 Task: Find a place to stay in Tengzhou, China from 5th to 16th June for 2 guests, applying filters for price range and amenities.
Action: Mouse moved to (429, 101)
Screenshot: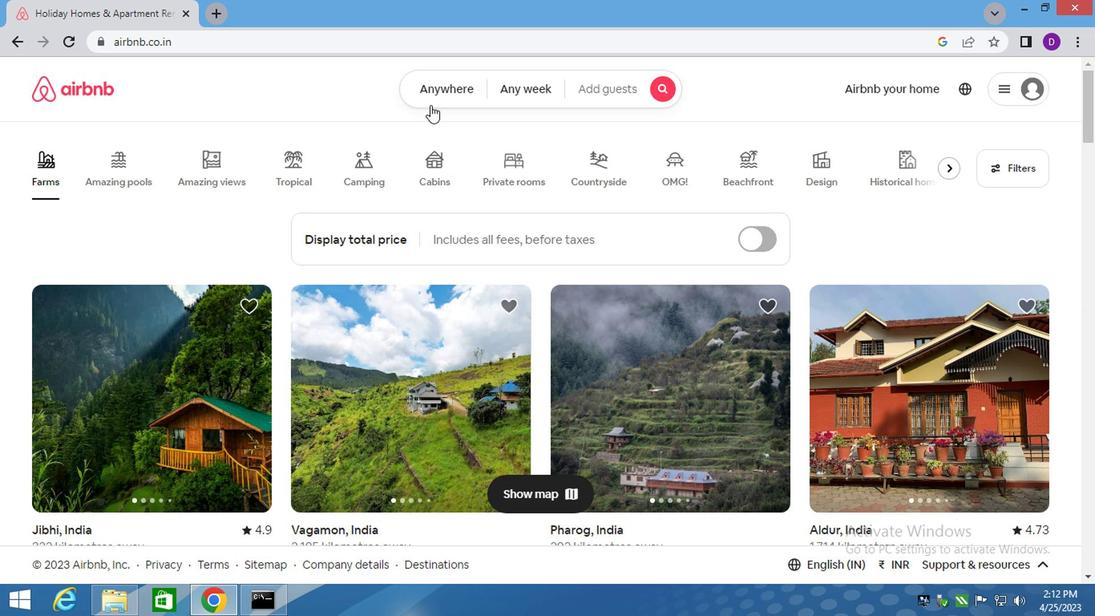 
Action: Mouse pressed left at (429, 101)
Screenshot: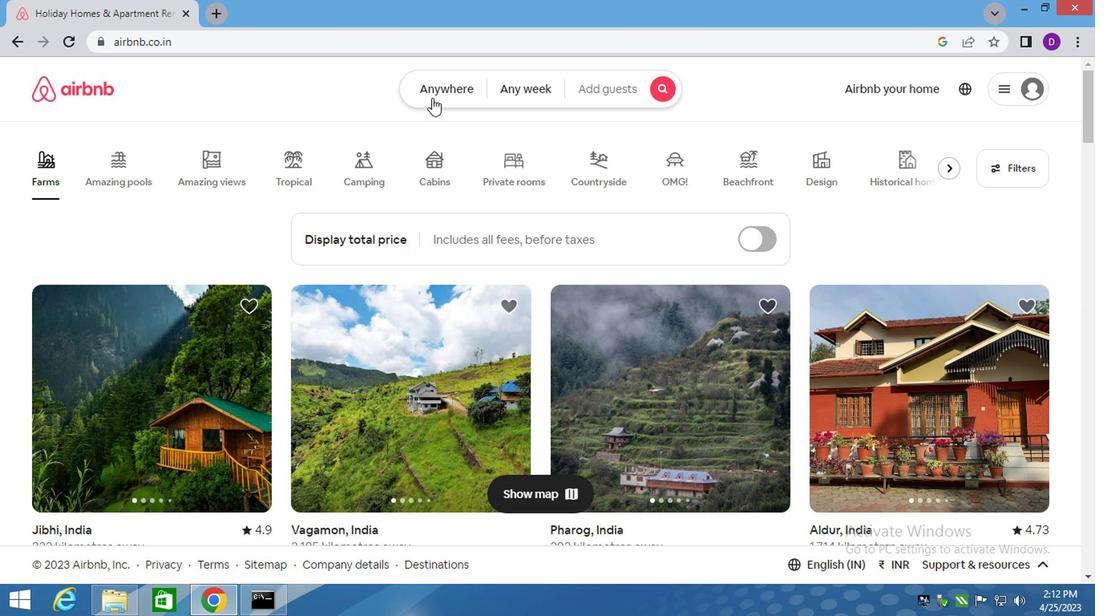 
Action: Mouse moved to (290, 160)
Screenshot: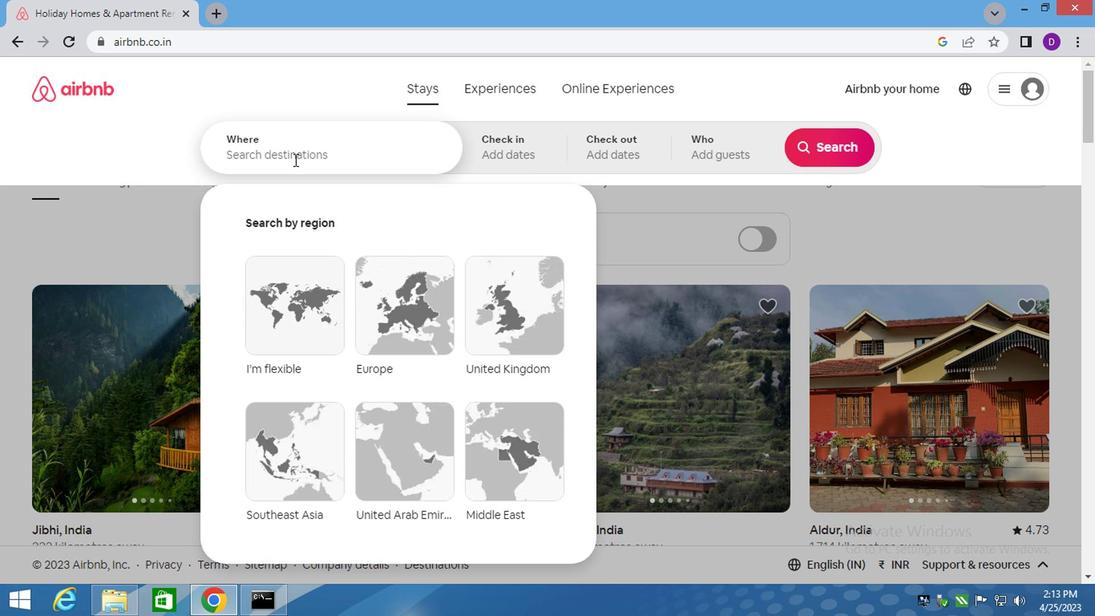 
Action: Mouse pressed left at (290, 160)
Screenshot: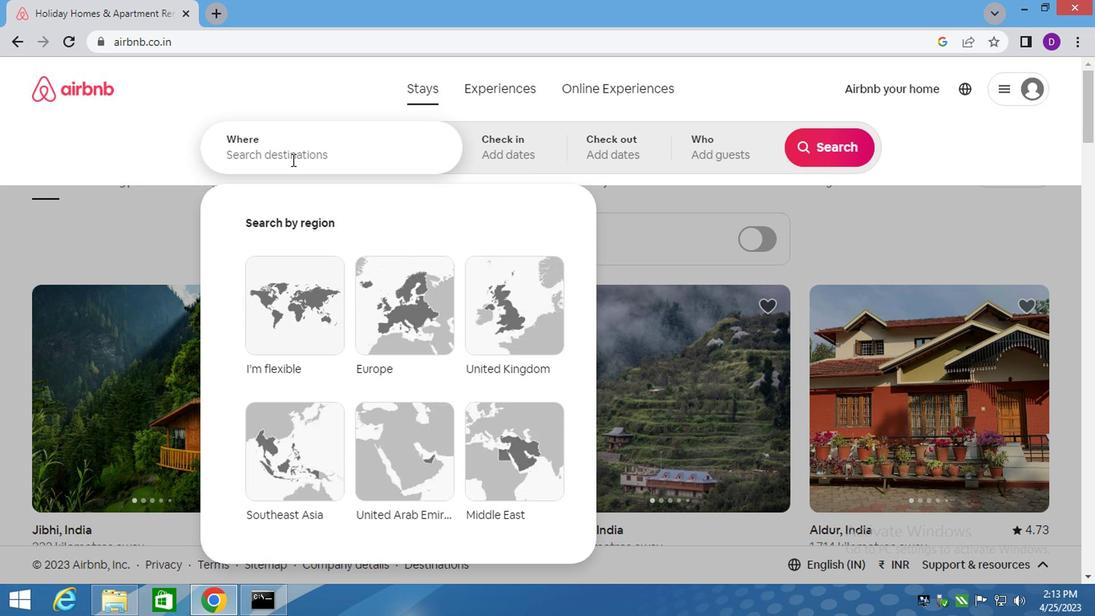 
Action: Key pressed <Key.shift><Key.shift>TENGZHOU,<Key.space><Key.shift><Key.shift><Key.shift><Key.shift><Key.shift>CHINA<Key.enter>
Screenshot: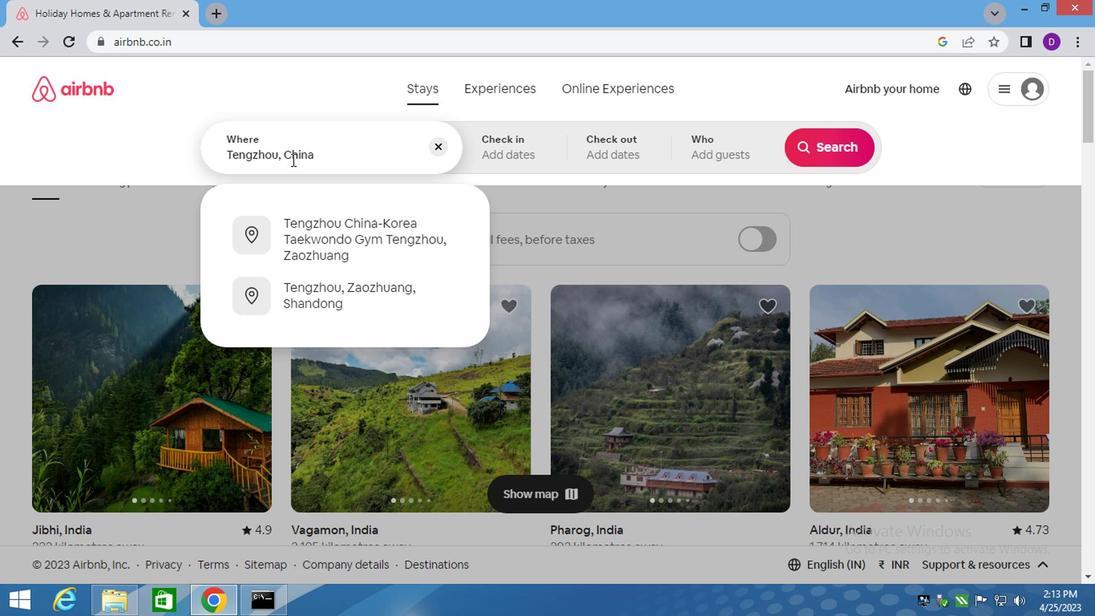 
Action: Mouse moved to (757, 334)
Screenshot: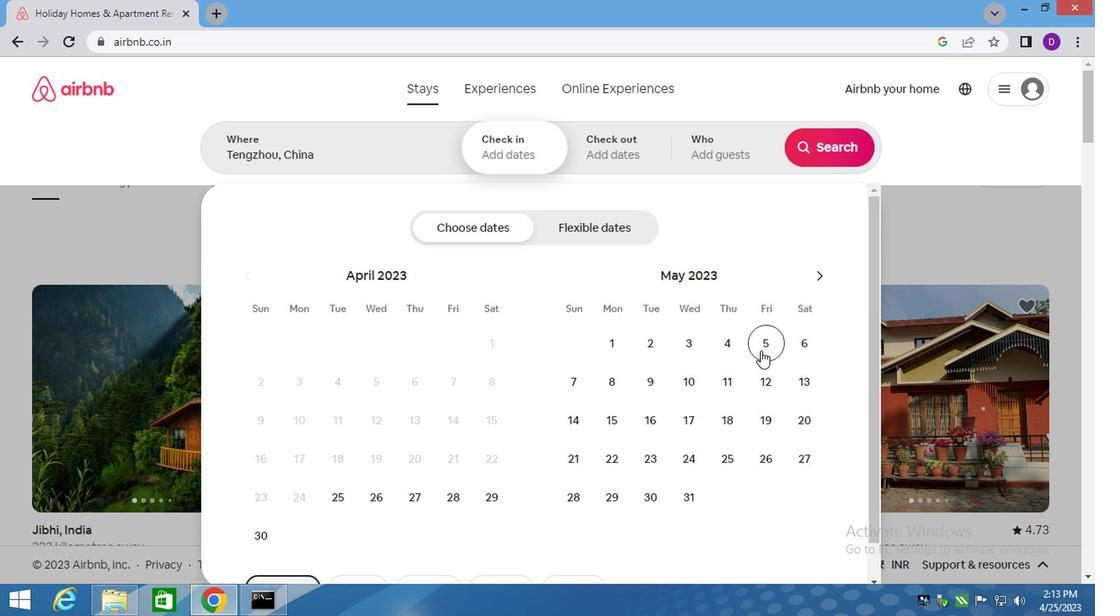 
Action: Mouse pressed left at (757, 334)
Screenshot: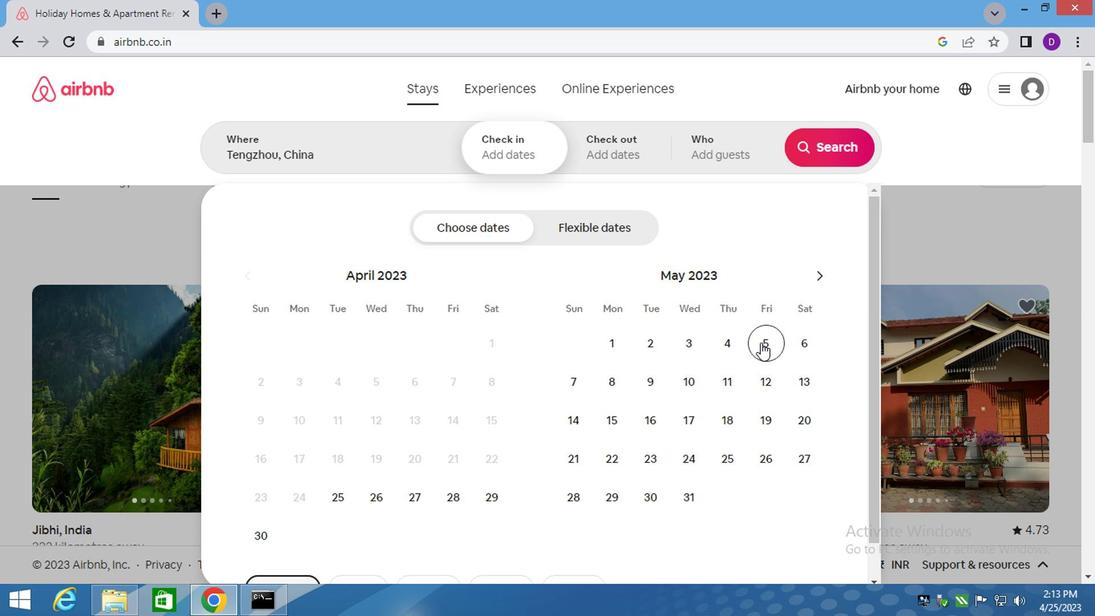 
Action: Mouse moved to (759, 329)
Screenshot: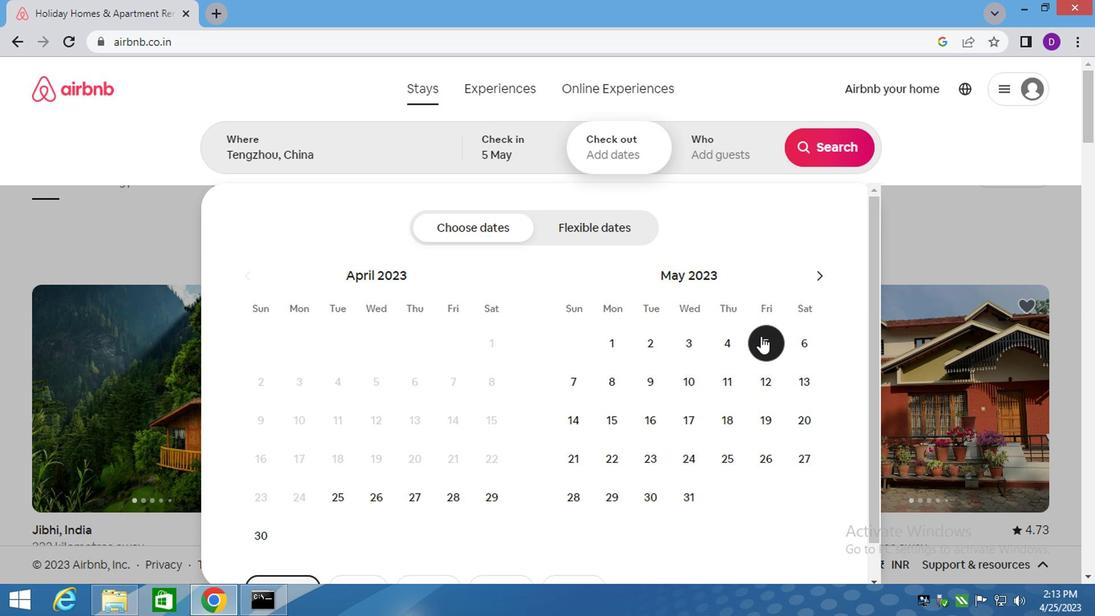 
Action: Mouse pressed left at (759, 329)
Screenshot: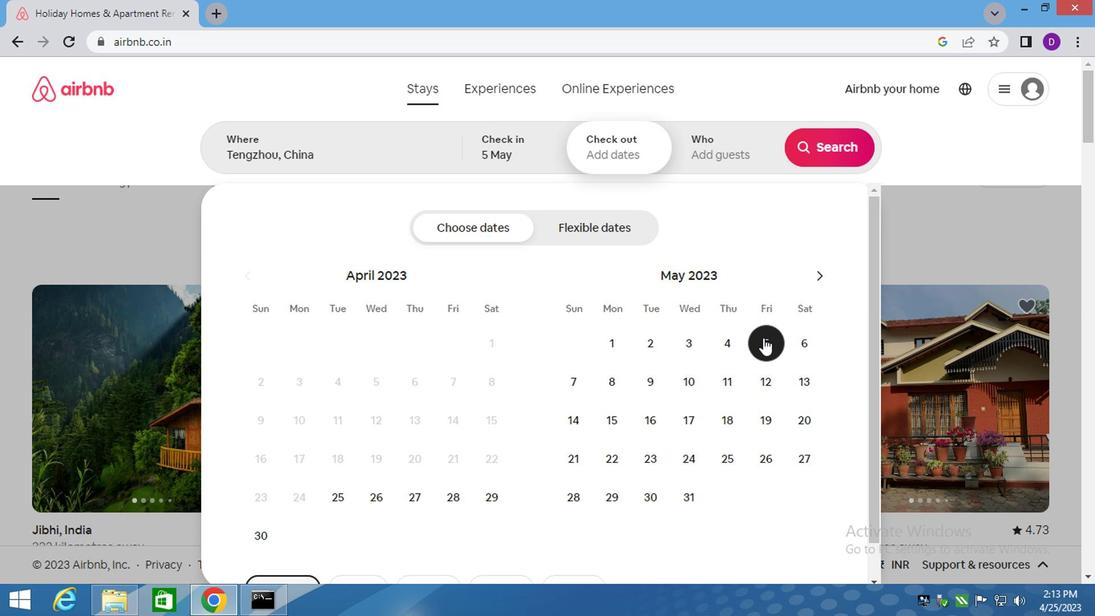 
Action: Mouse moved to (818, 271)
Screenshot: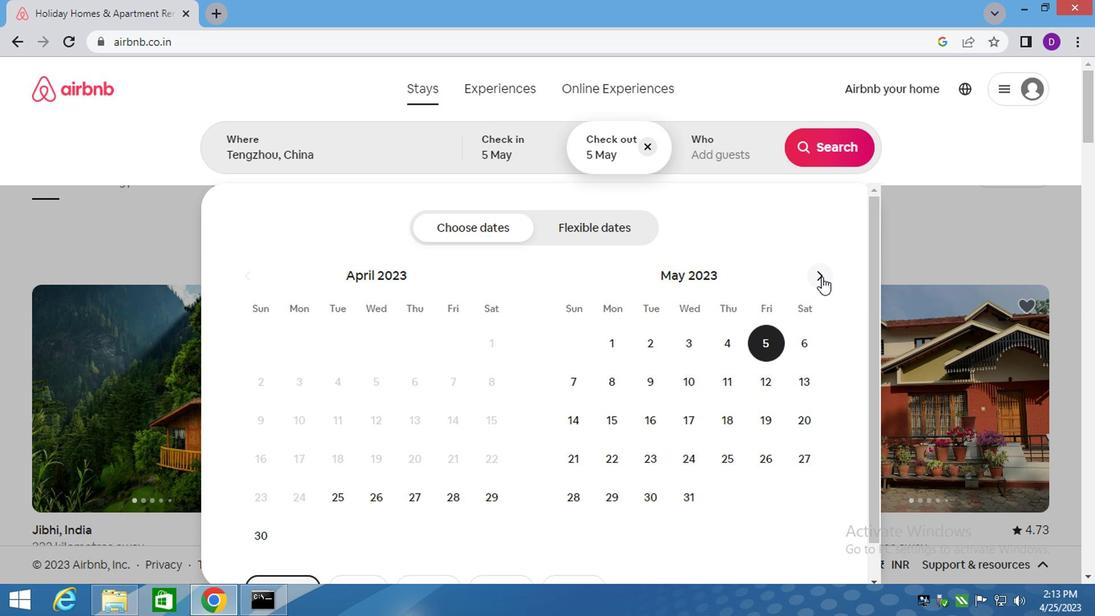 
Action: Mouse pressed left at (818, 271)
Screenshot: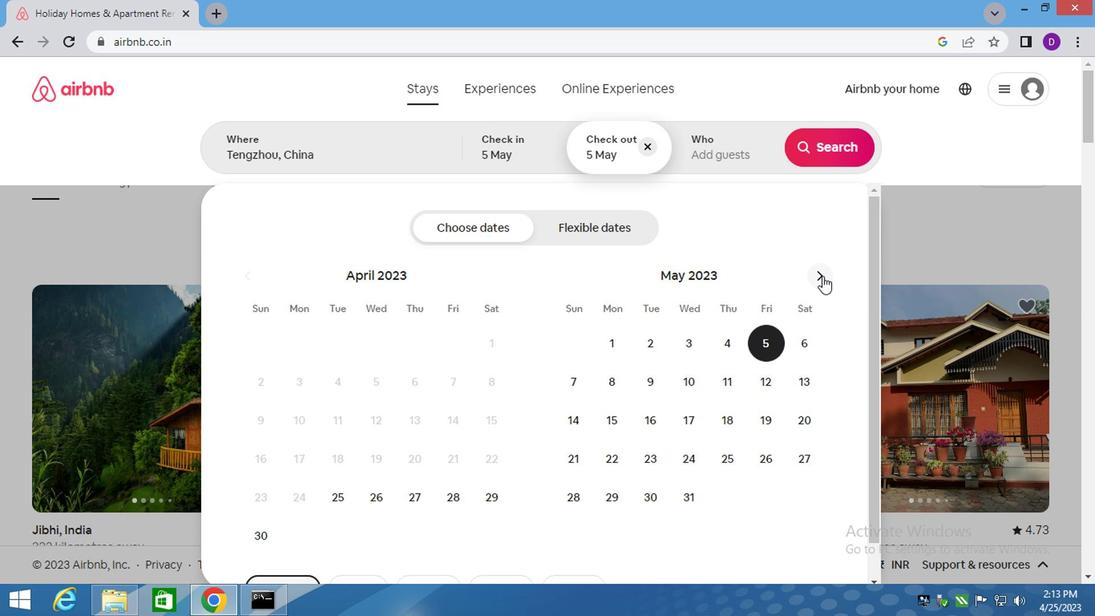 
Action: Mouse moved to (244, 275)
Screenshot: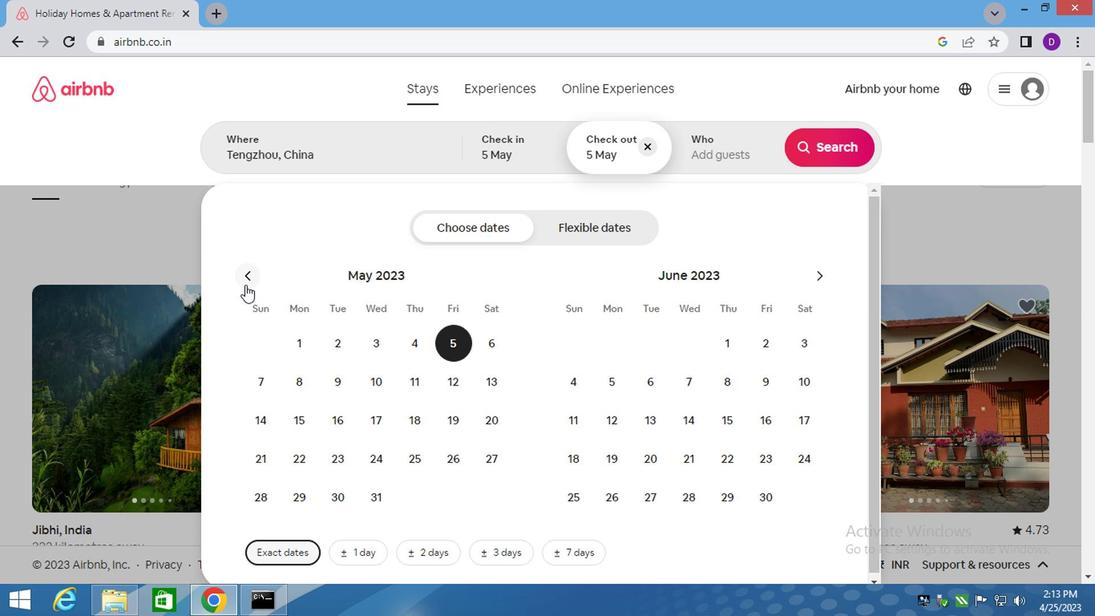 
Action: Mouse pressed left at (244, 275)
Screenshot: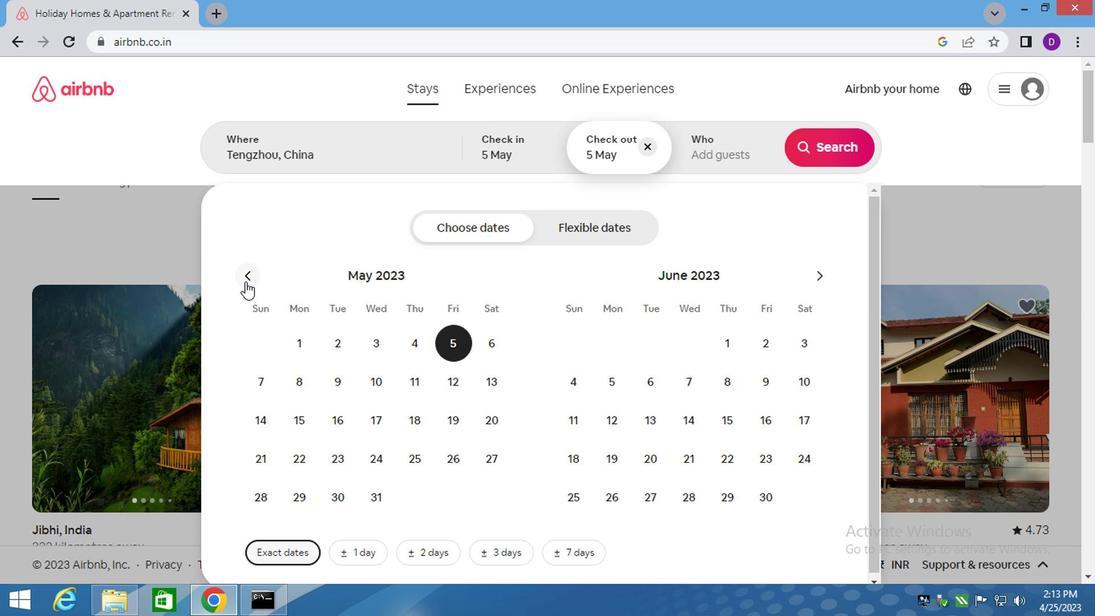 
Action: Mouse moved to (578, 225)
Screenshot: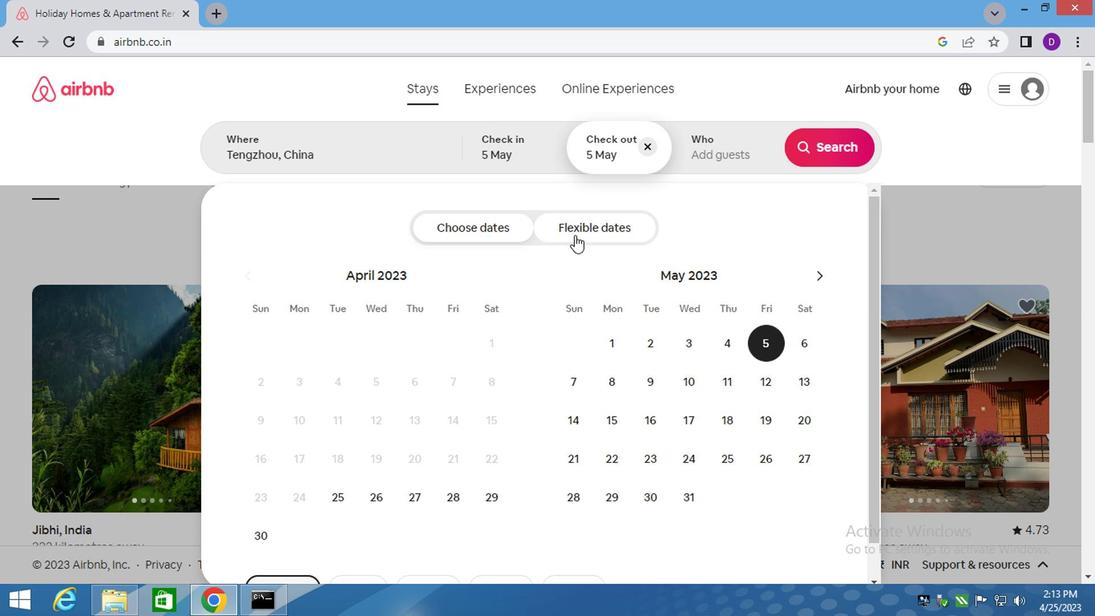 
Action: Mouse pressed left at (578, 225)
Screenshot: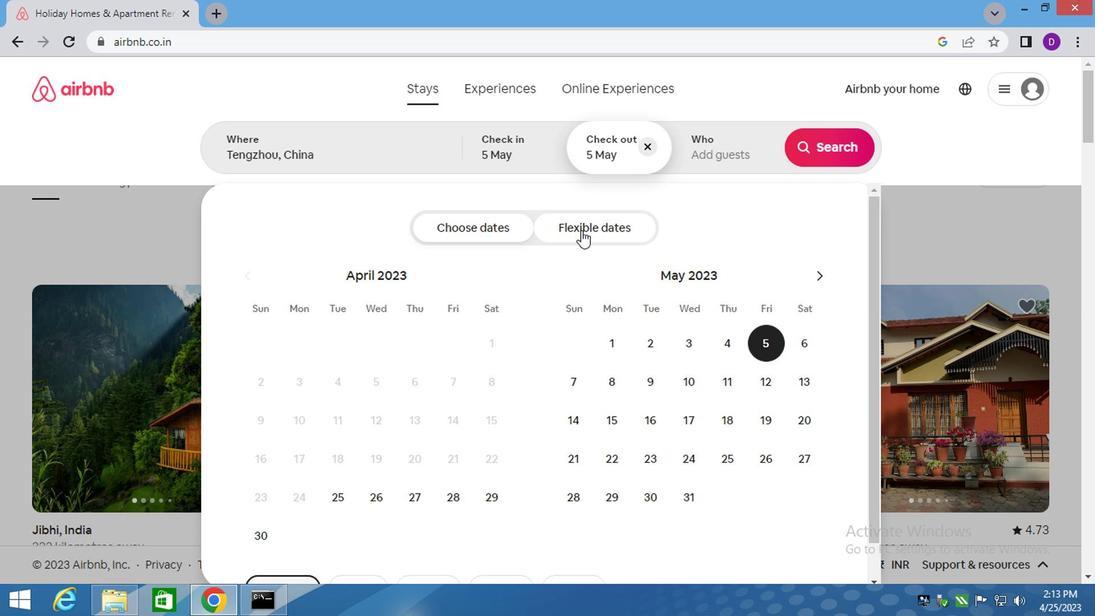 
Action: Mouse moved to (473, 225)
Screenshot: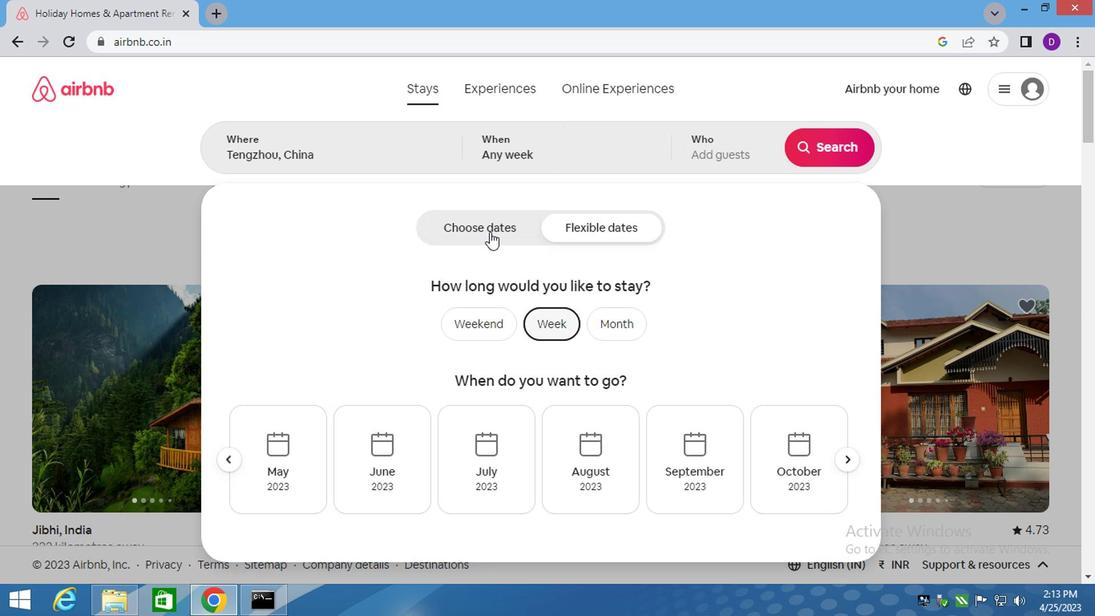 
Action: Mouse pressed left at (473, 225)
Screenshot: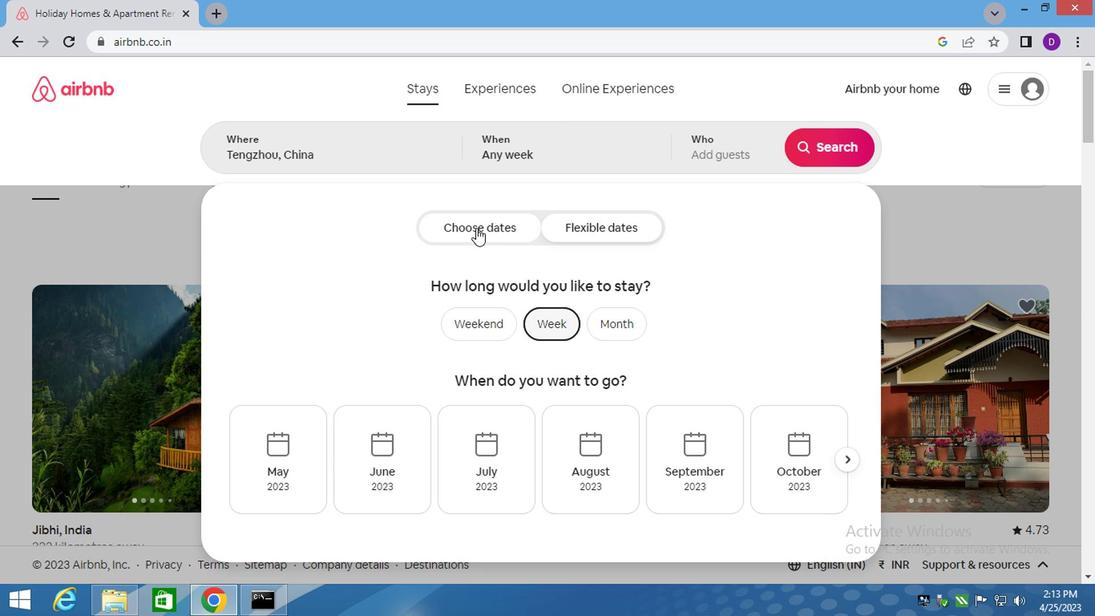 
Action: Mouse moved to (501, 143)
Screenshot: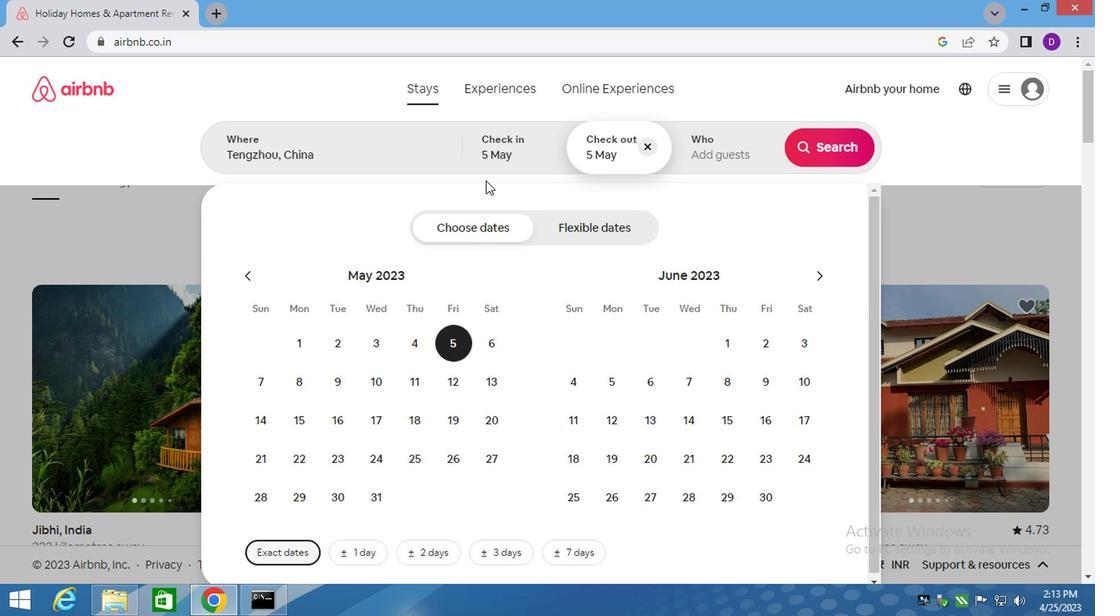 
Action: Mouse pressed left at (501, 143)
Screenshot: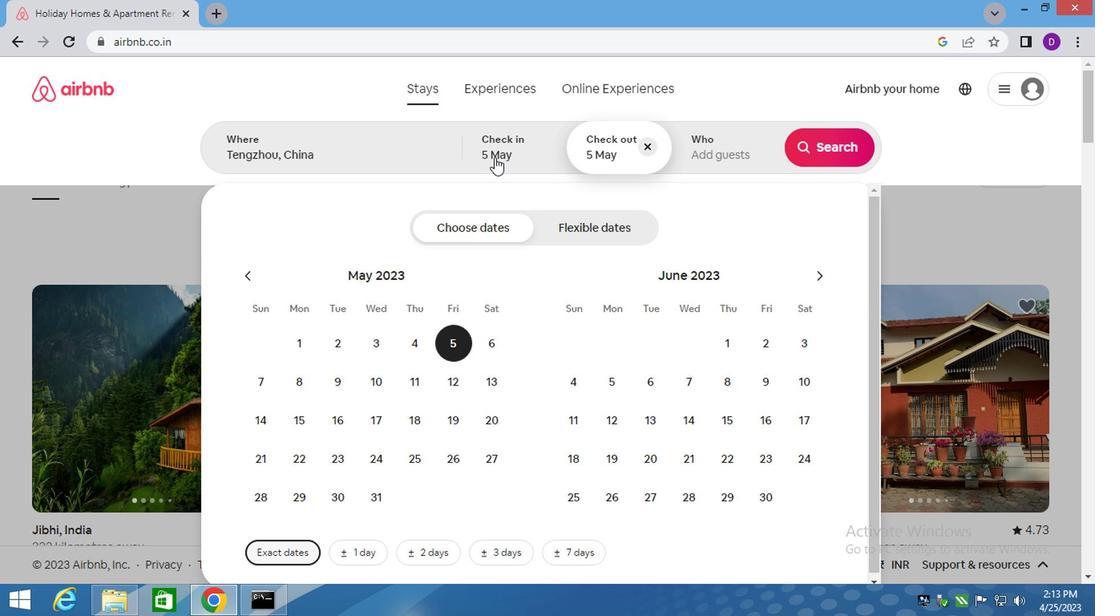 
Action: Mouse moved to (446, 330)
Screenshot: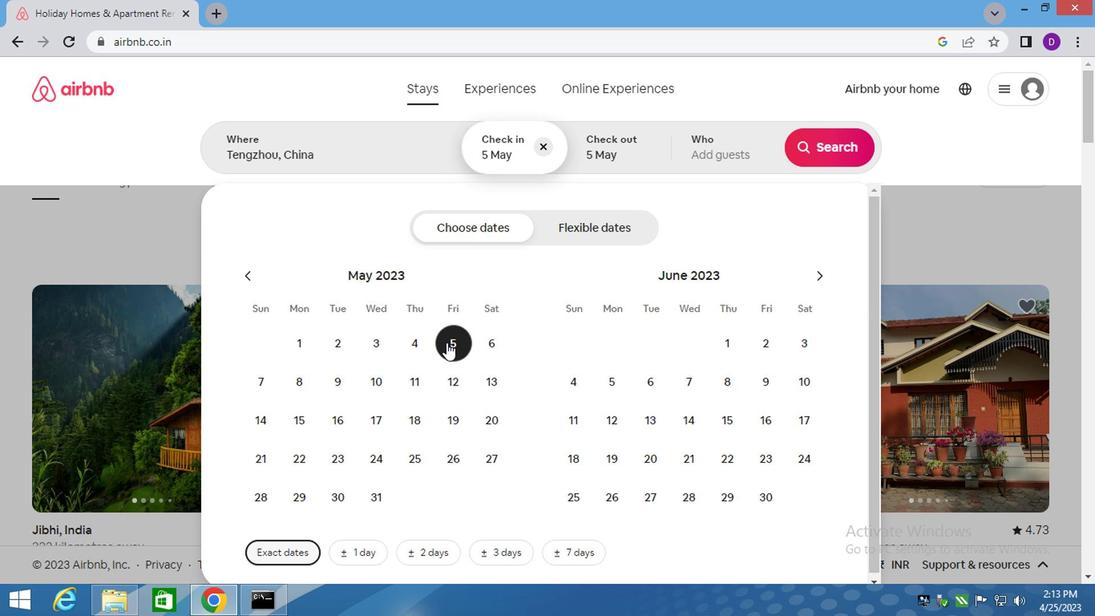 
Action: Mouse pressed left at (446, 330)
Screenshot: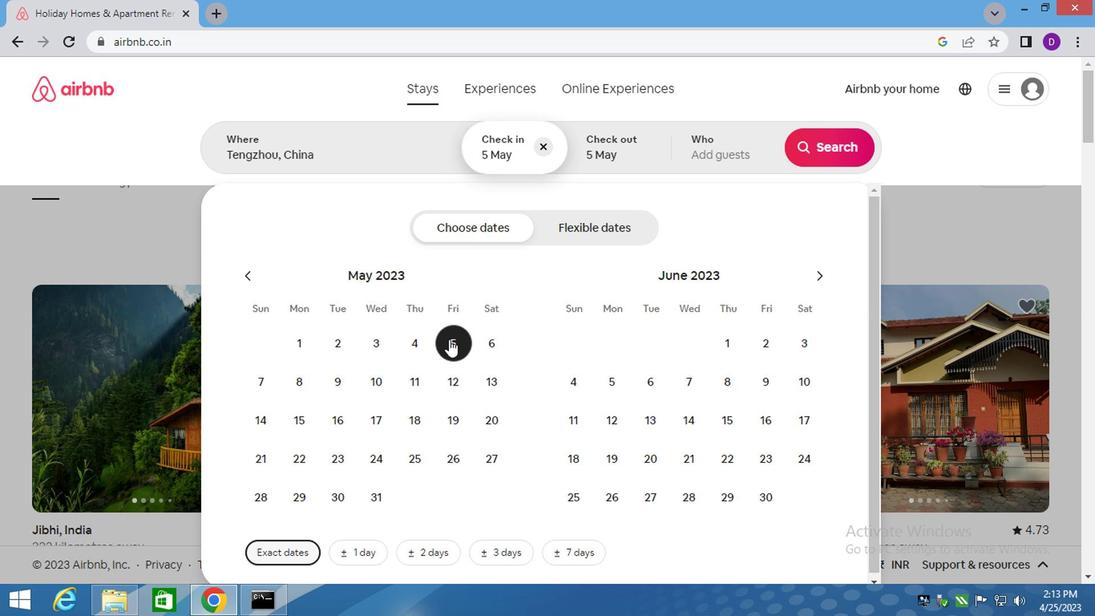 
Action: Mouse moved to (449, 337)
Screenshot: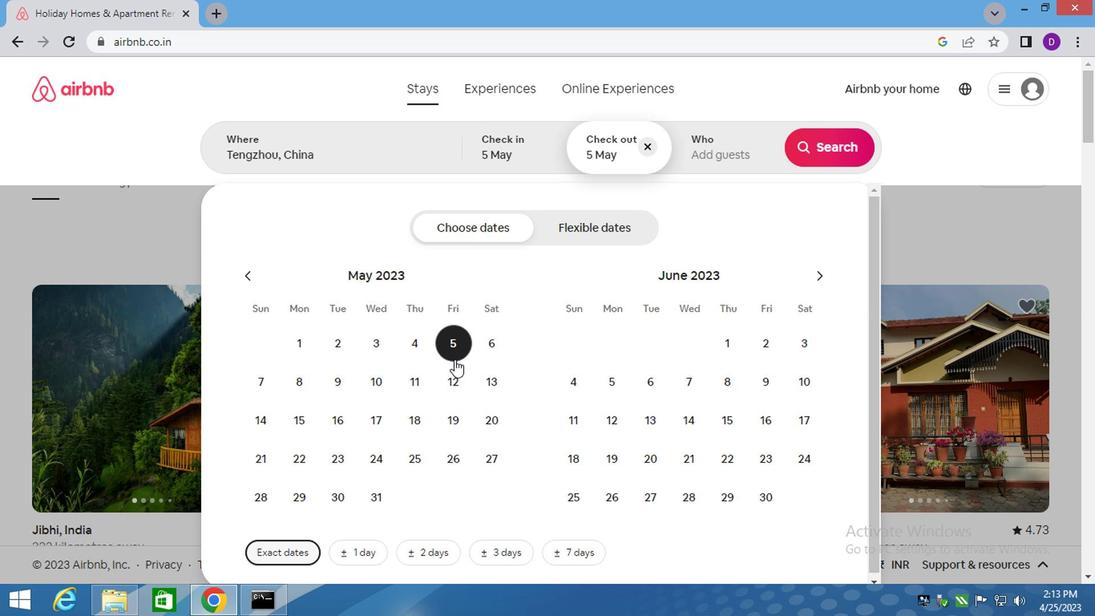 
Action: Mouse pressed left at (449, 337)
Screenshot: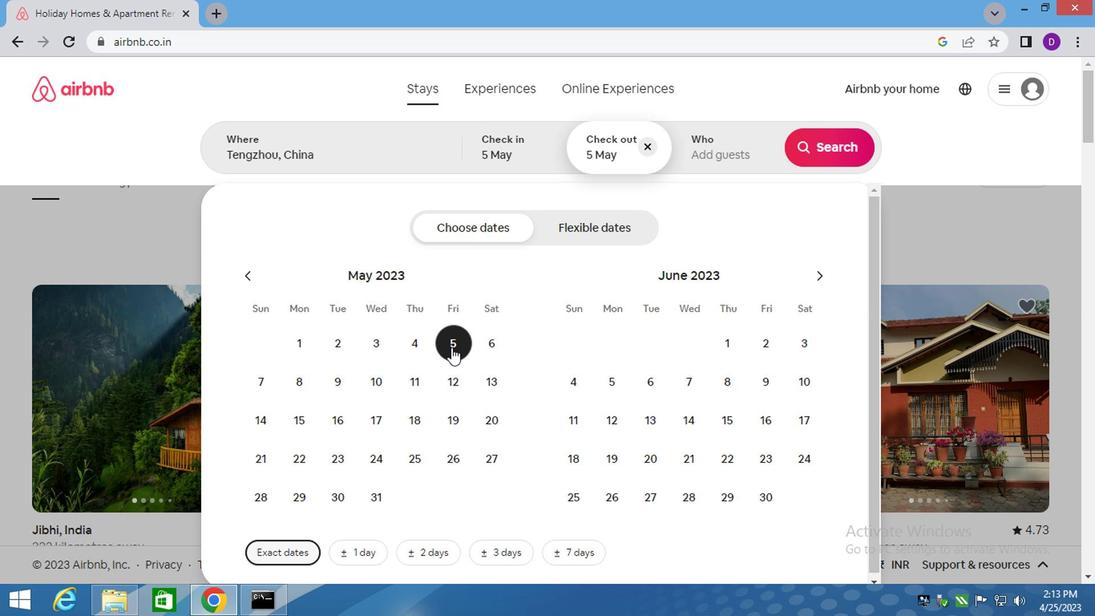 
Action: Mouse moved to (492, 148)
Screenshot: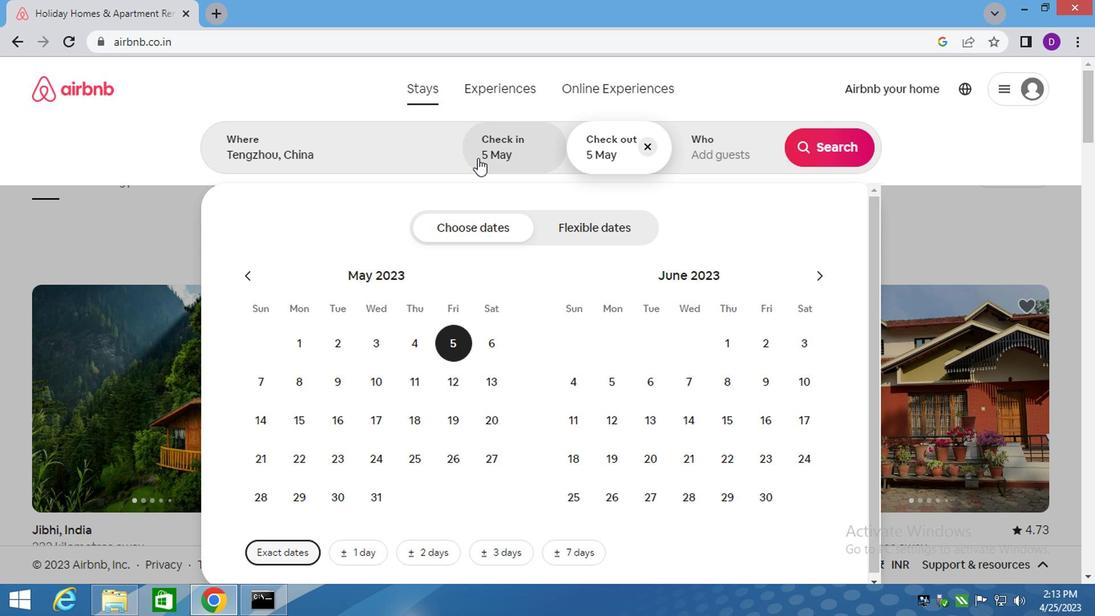 
Action: Mouse pressed left at (492, 148)
Screenshot: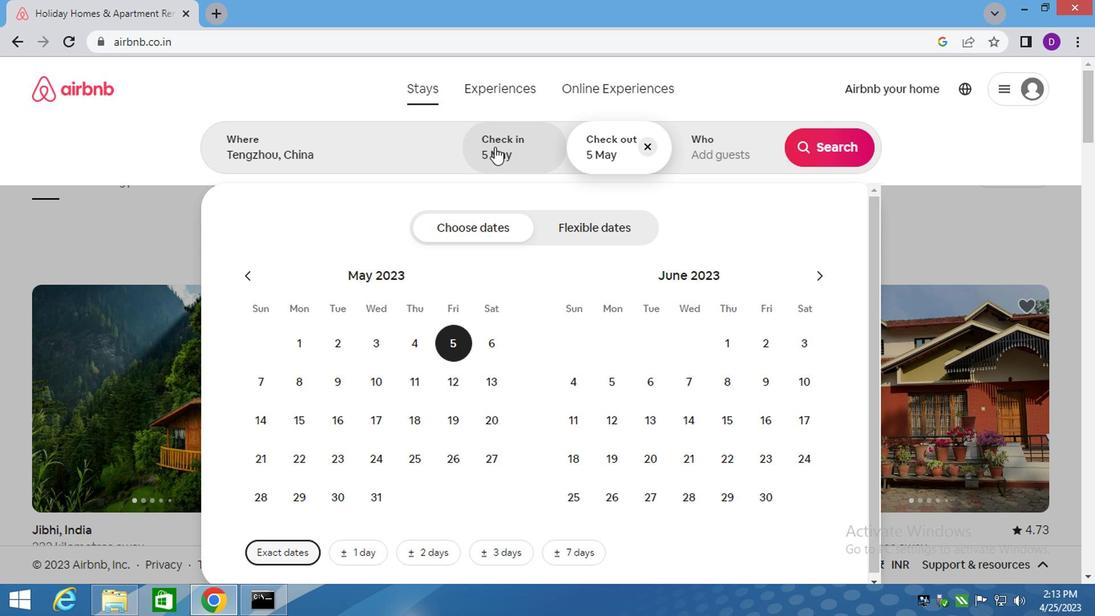 
Action: Mouse moved to (615, 373)
Screenshot: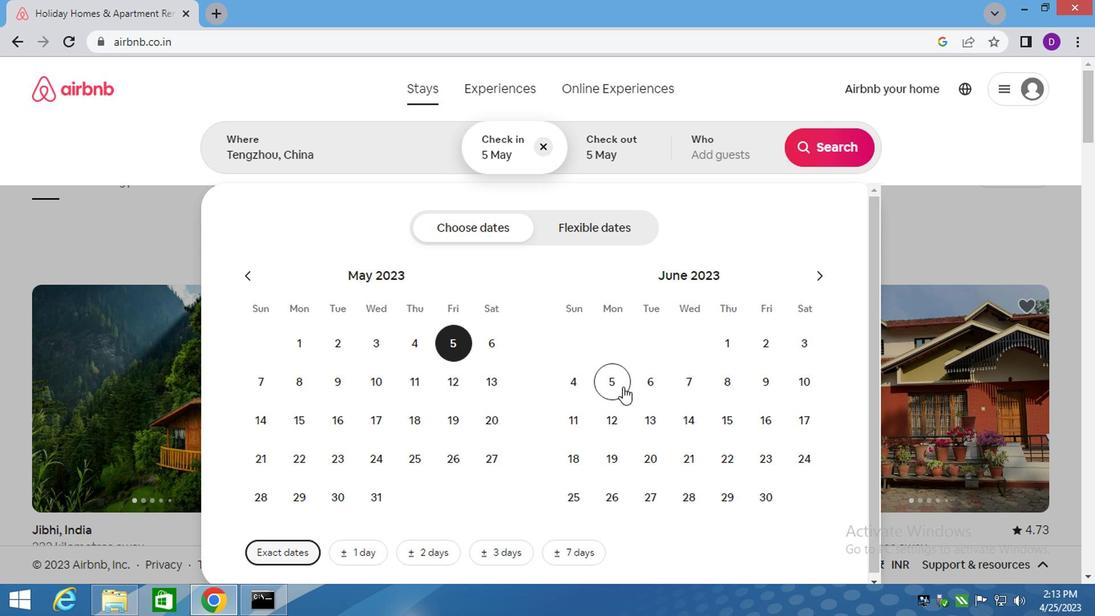 
Action: Mouse pressed left at (615, 373)
Screenshot: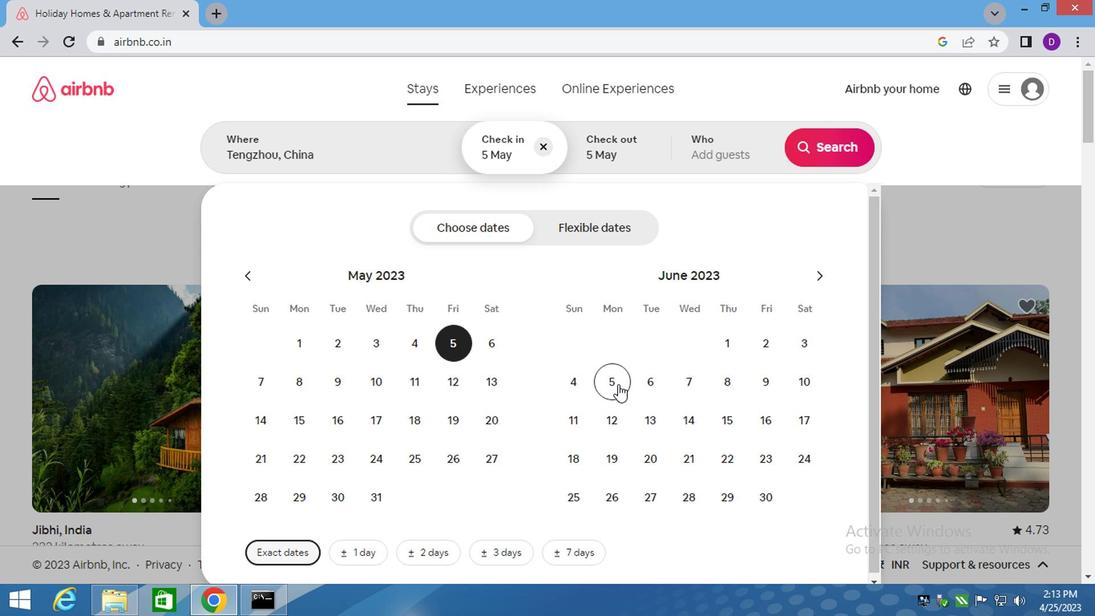 
Action: Mouse moved to (750, 404)
Screenshot: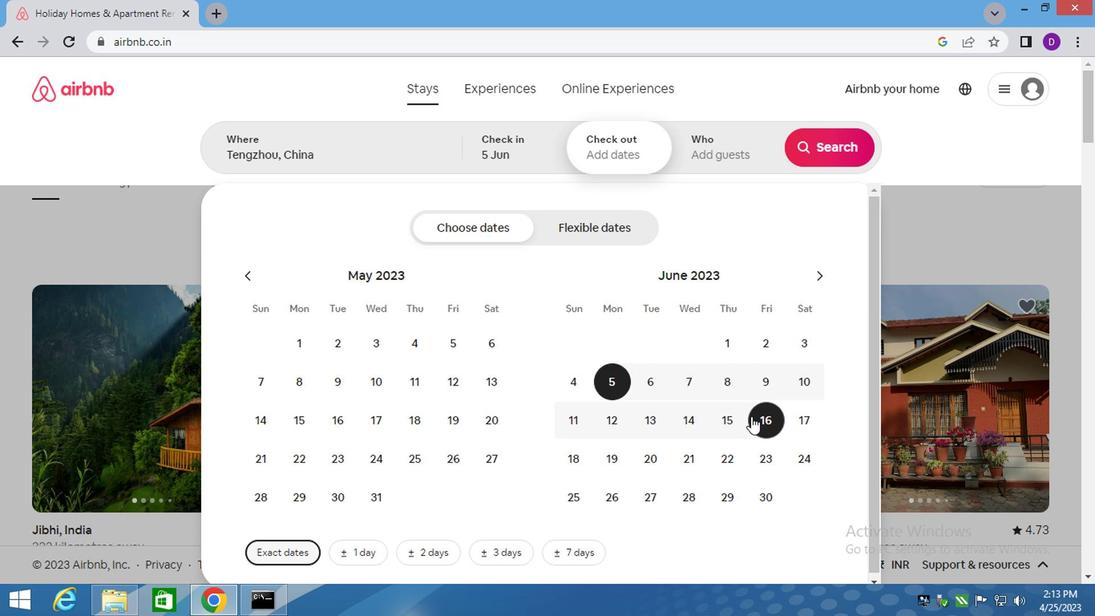 
Action: Mouse pressed left at (750, 404)
Screenshot: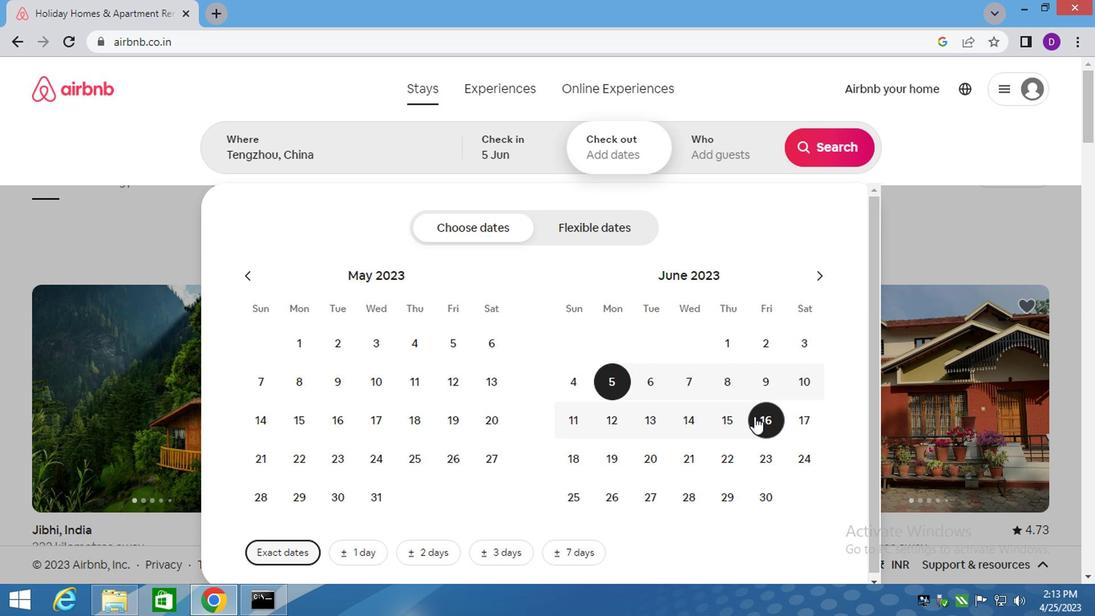
Action: Mouse moved to (709, 155)
Screenshot: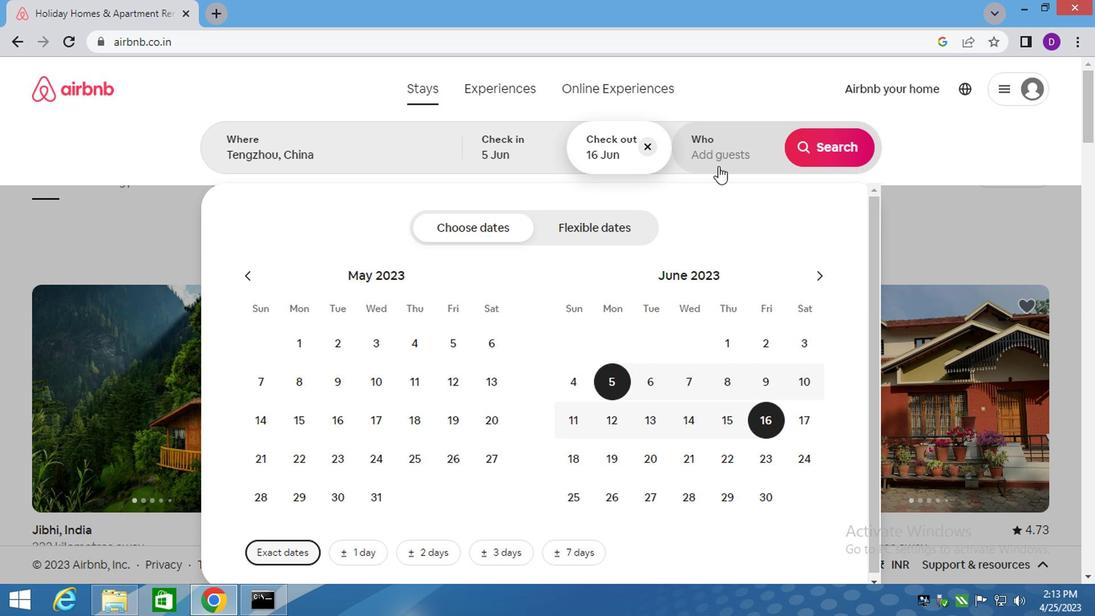 
Action: Mouse pressed left at (709, 155)
Screenshot: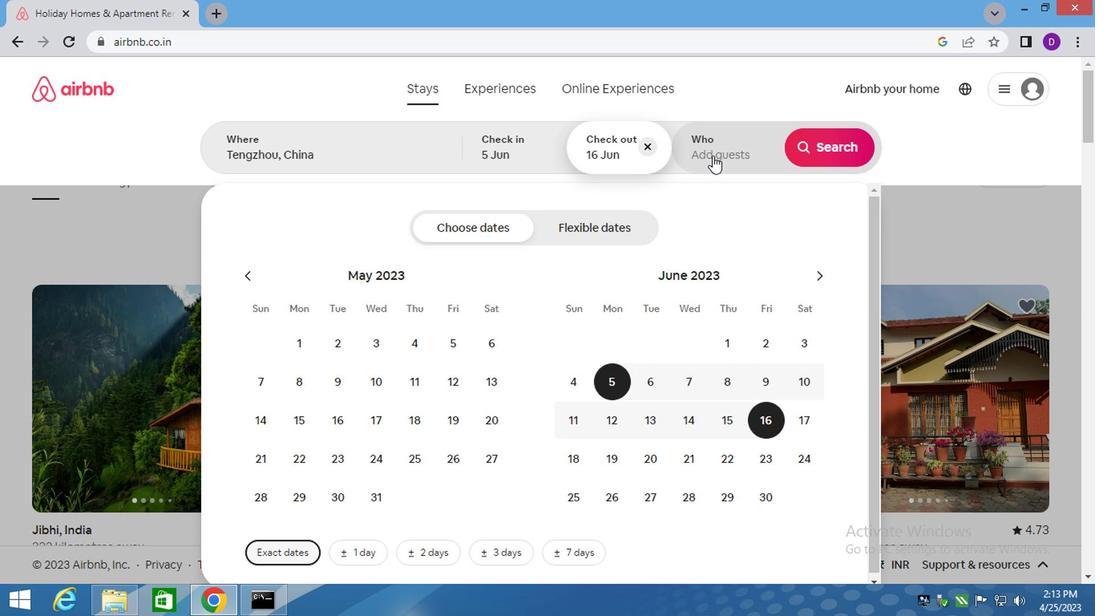 
Action: Mouse moved to (829, 235)
Screenshot: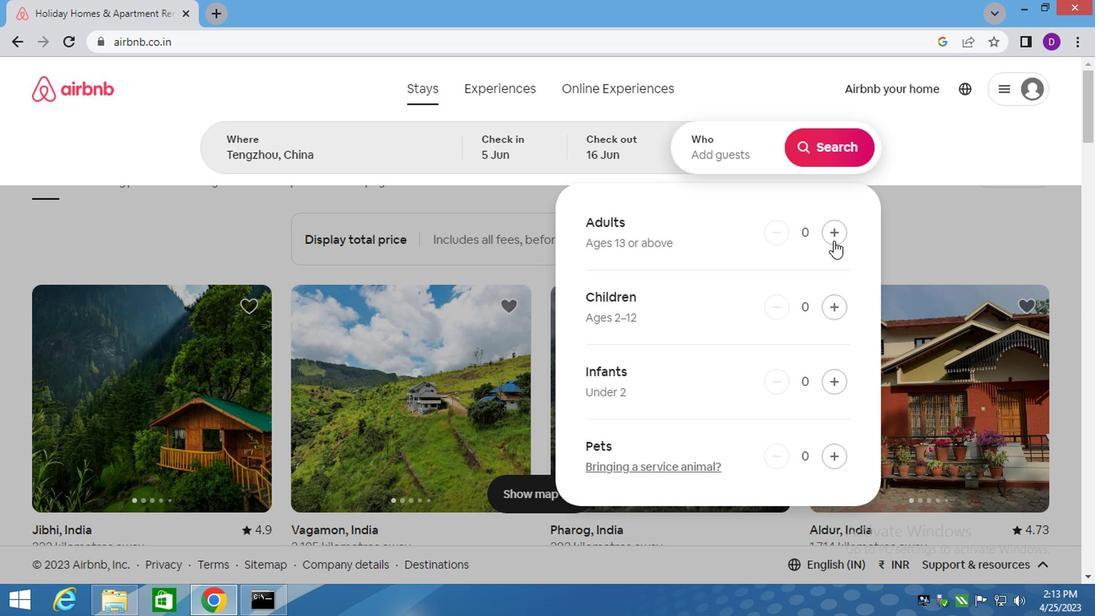 
Action: Mouse pressed left at (829, 235)
Screenshot: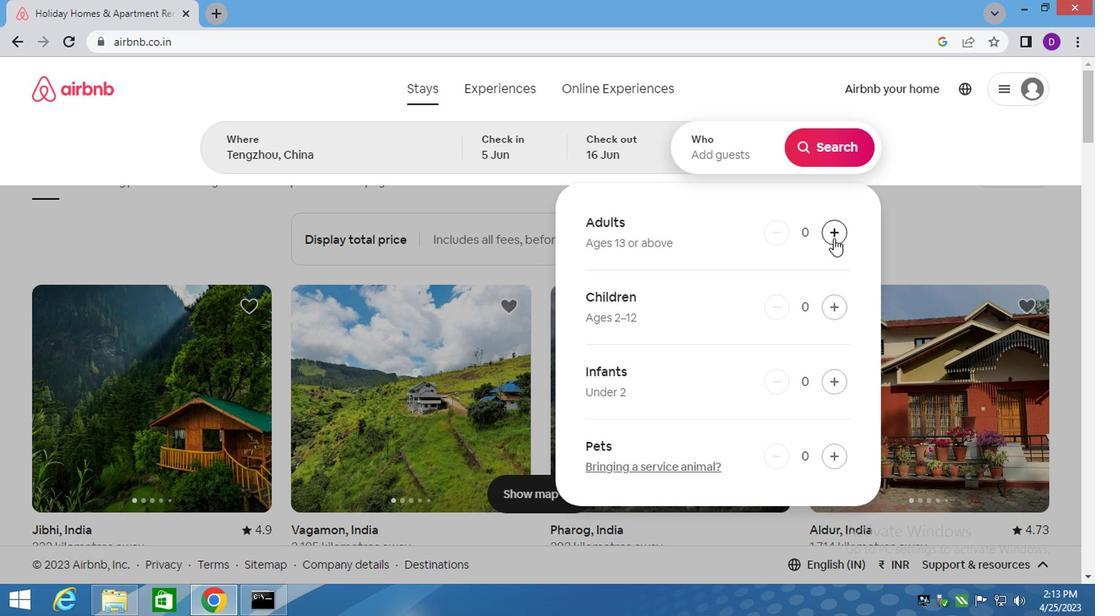 
Action: Mouse pressed left at (829, 235)
Screenshot: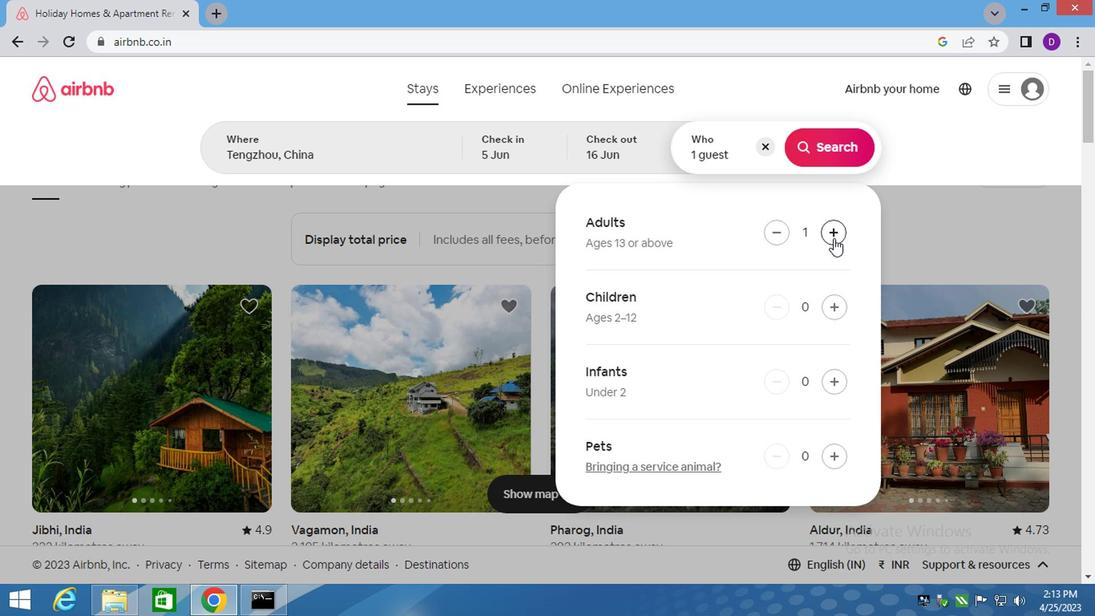 
Action: Mouse moved to (821, 146)
Screenshot: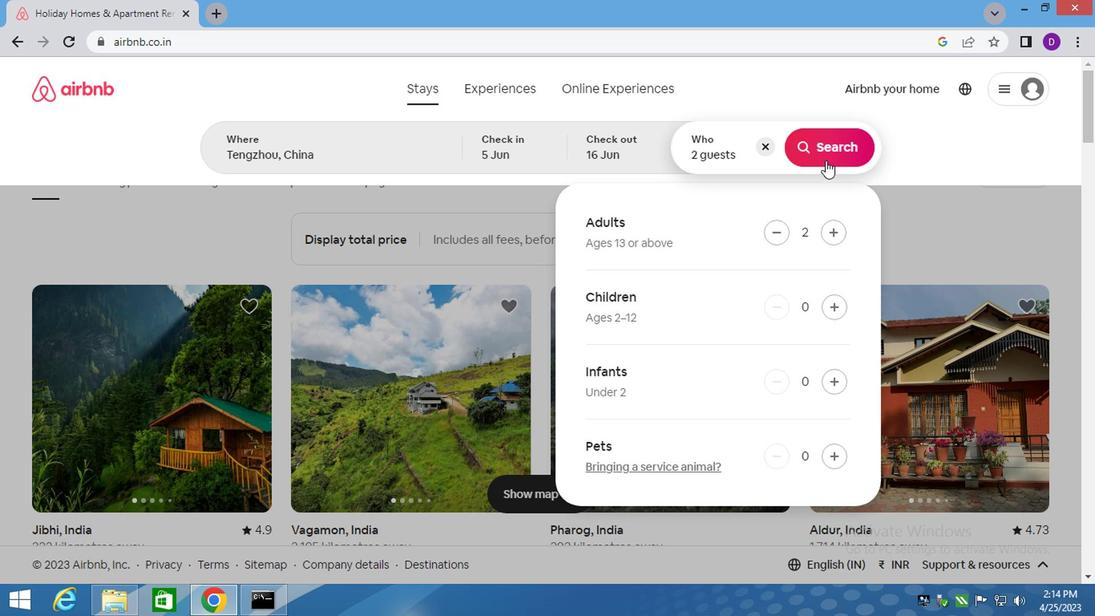 
Action: Mouse pressed left at (821, 146)
Screenshot: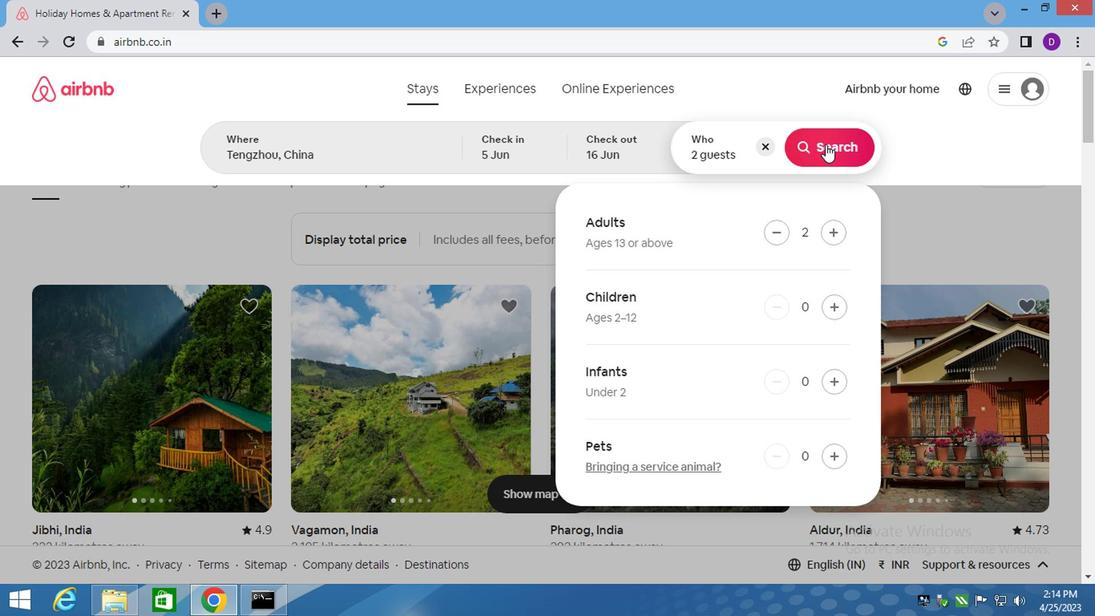 
Action: Mouse moved to (1010, 152)
Screenshot: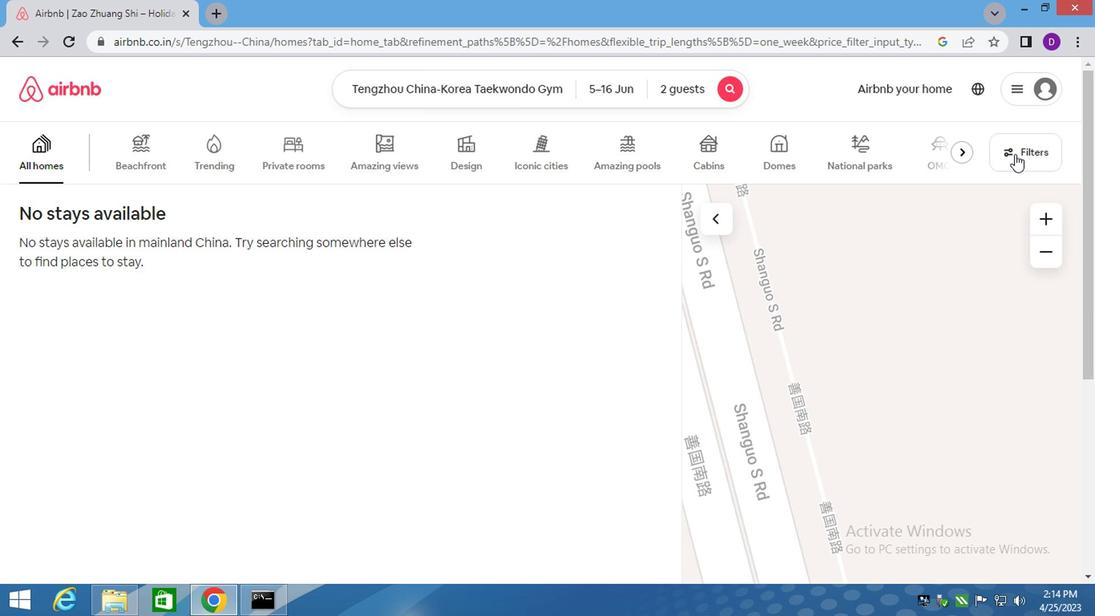 
Action: Mouse pressed left at (1010, 152)
Screenshot: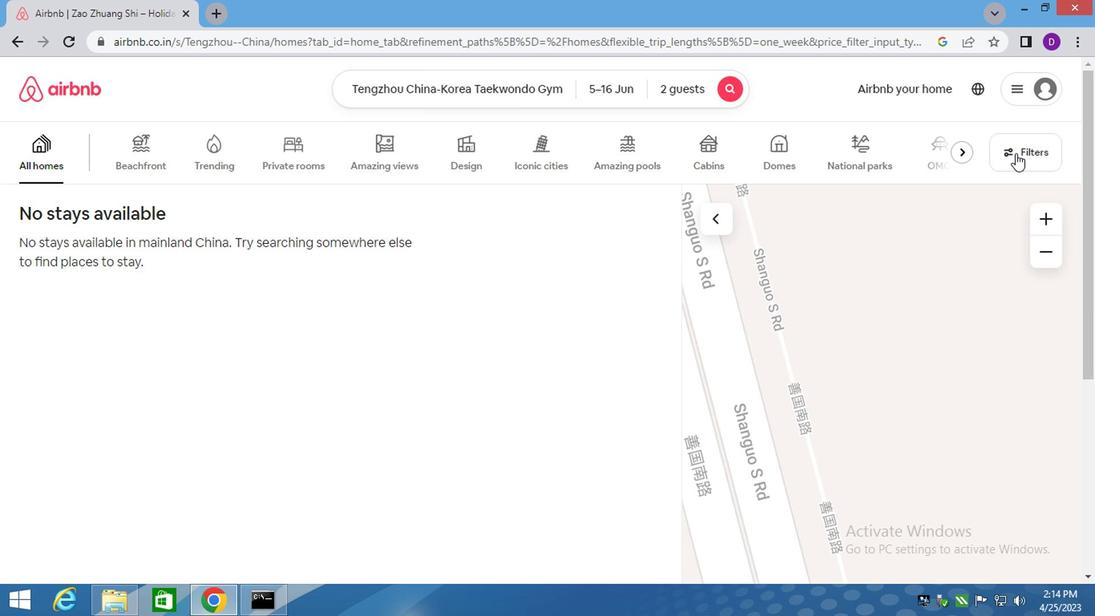 
Action: Mouse moved to (332, 248)
Screenshot: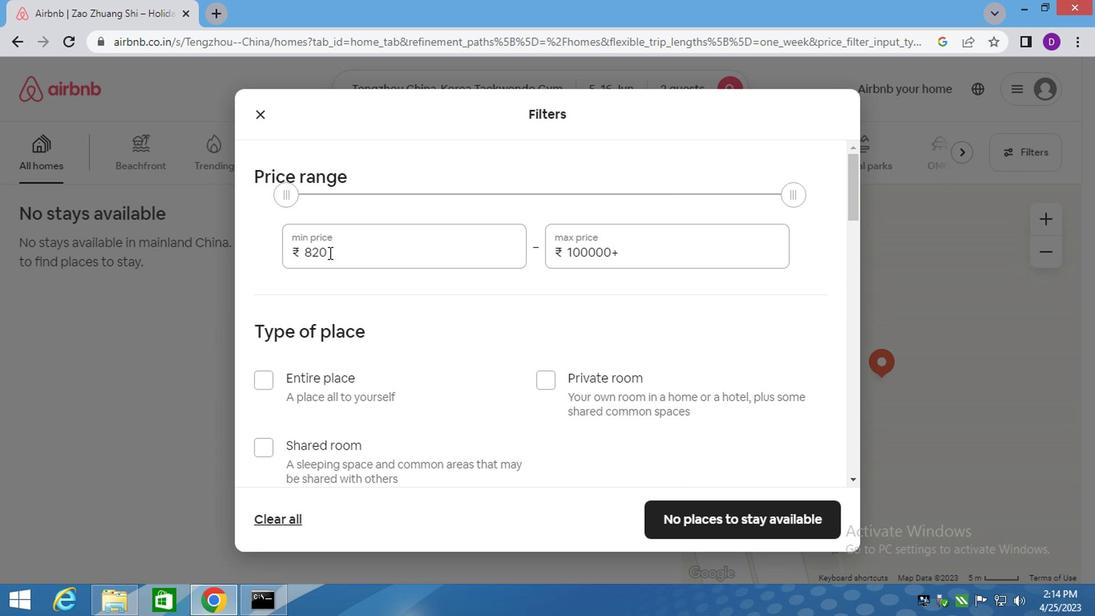 
Action: Mouse pressed left at (332, 248)
Screenshot: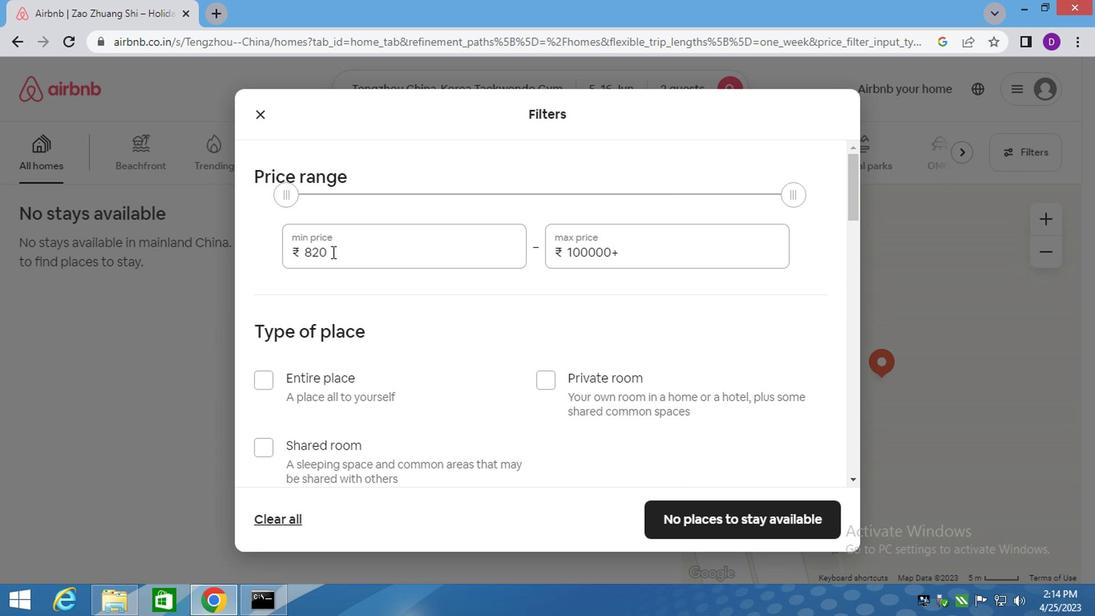 
Action: Mouse pressed left at (332, 248)
Screenshot: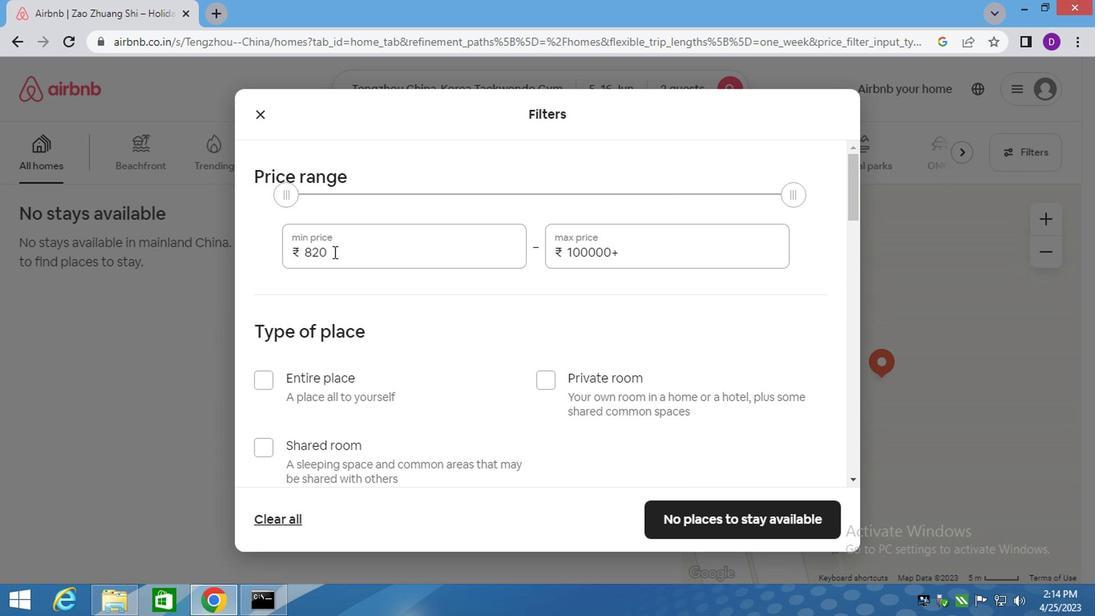 
Action: Key pressed 14000<Key.tab>18000
Screenshot: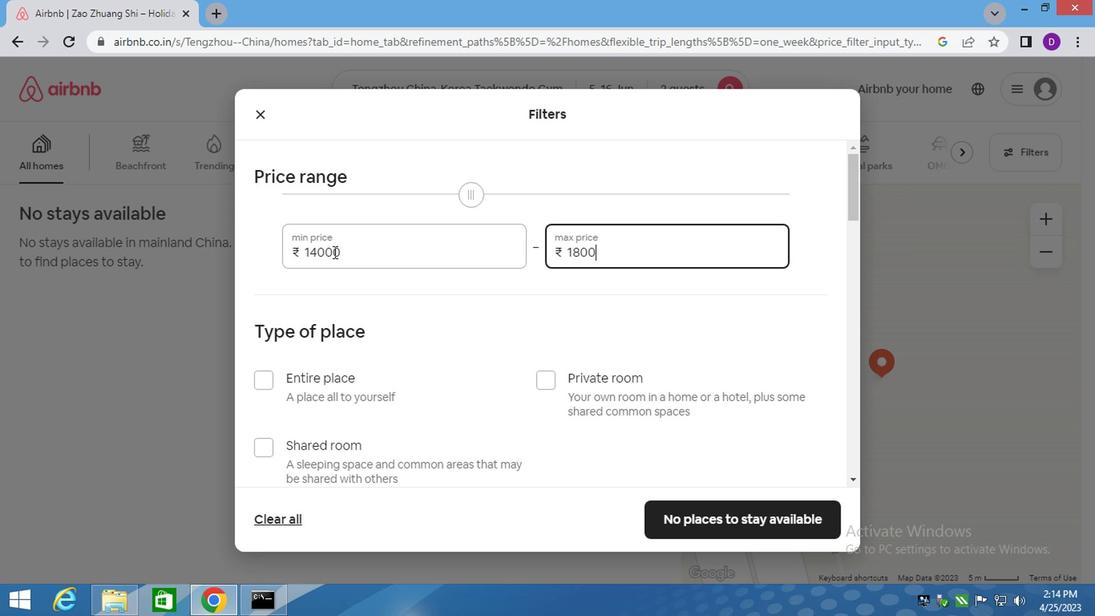 
Action: Mouse moved to (263, 375)
Screenshot: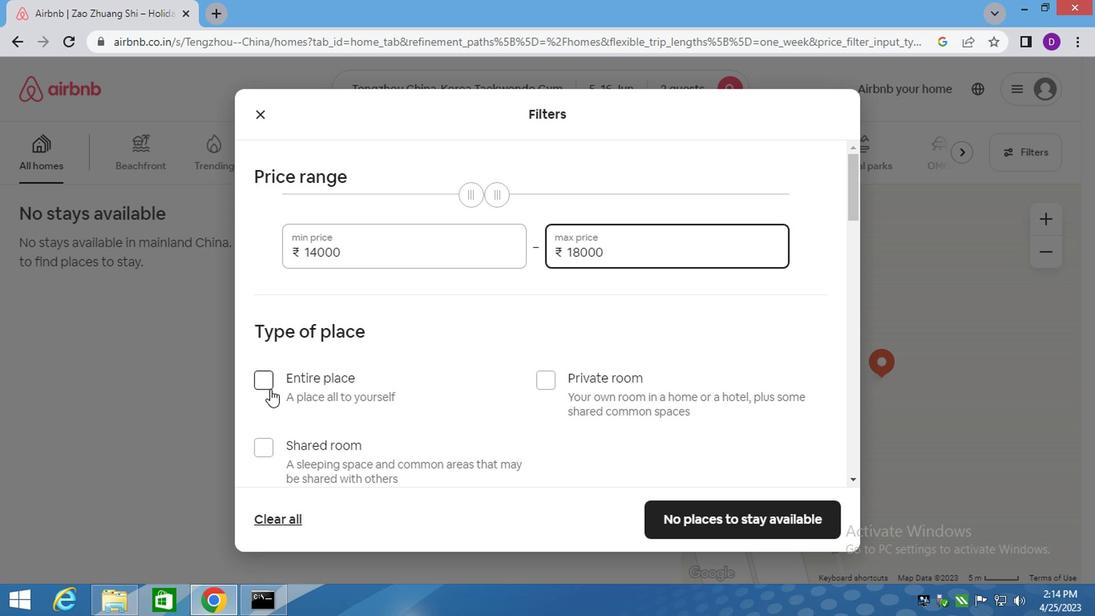 
Action: Mouse pressed left at (263, 375)
Screenshot: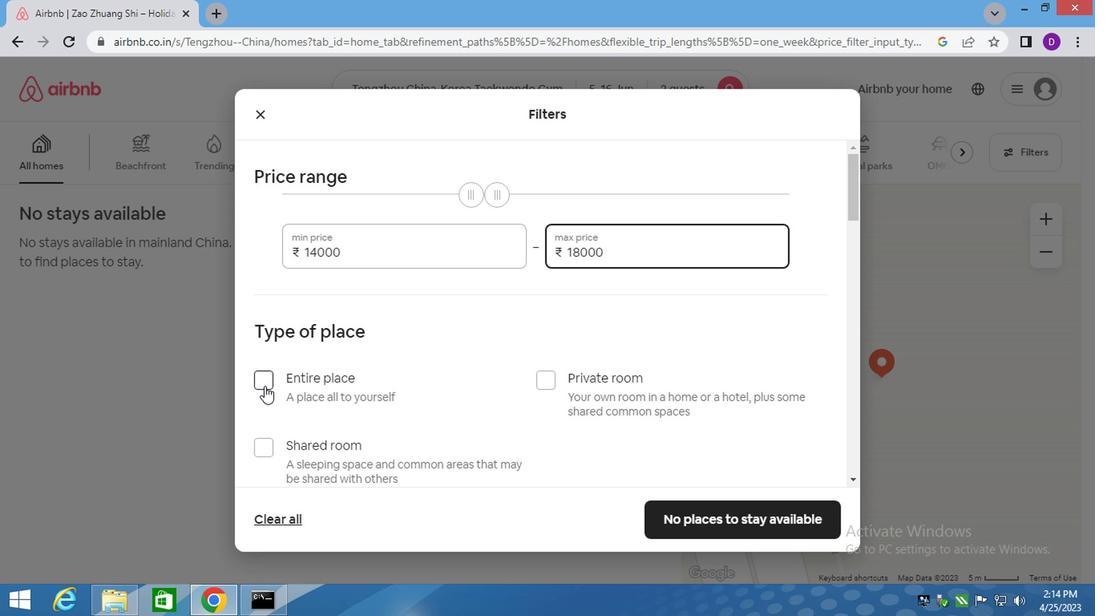 
Action: Mouse moved to (453, 369)
Screenshot: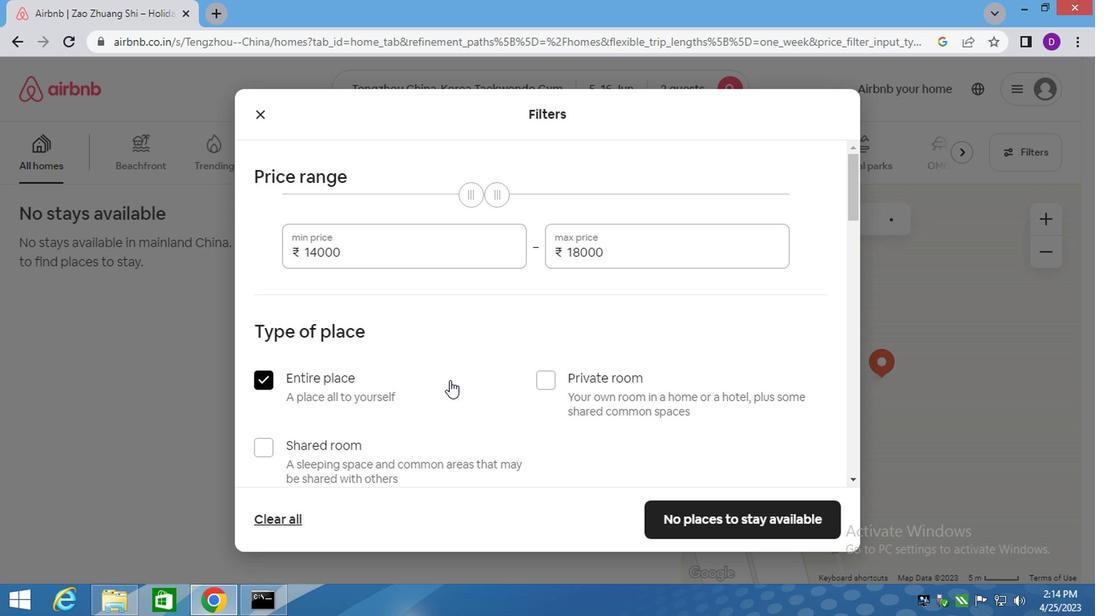 
Action: Mouse scrolled (453, 369) with delta (0, 0)
Screenshot: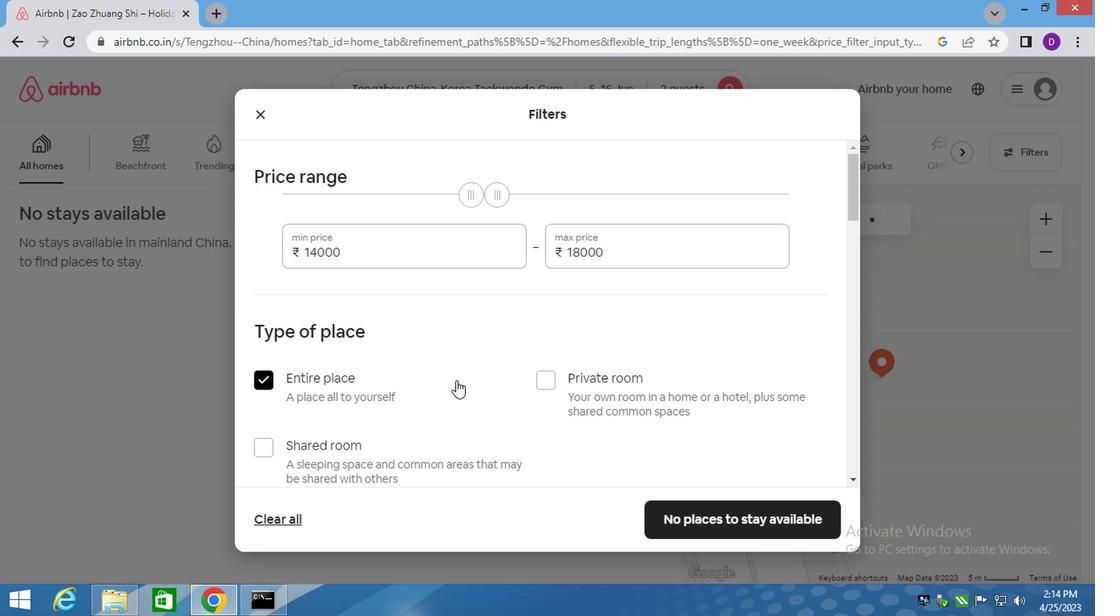 
Action: Mouse scrolled (453, 369) with delta (0, 0)
Screenshot: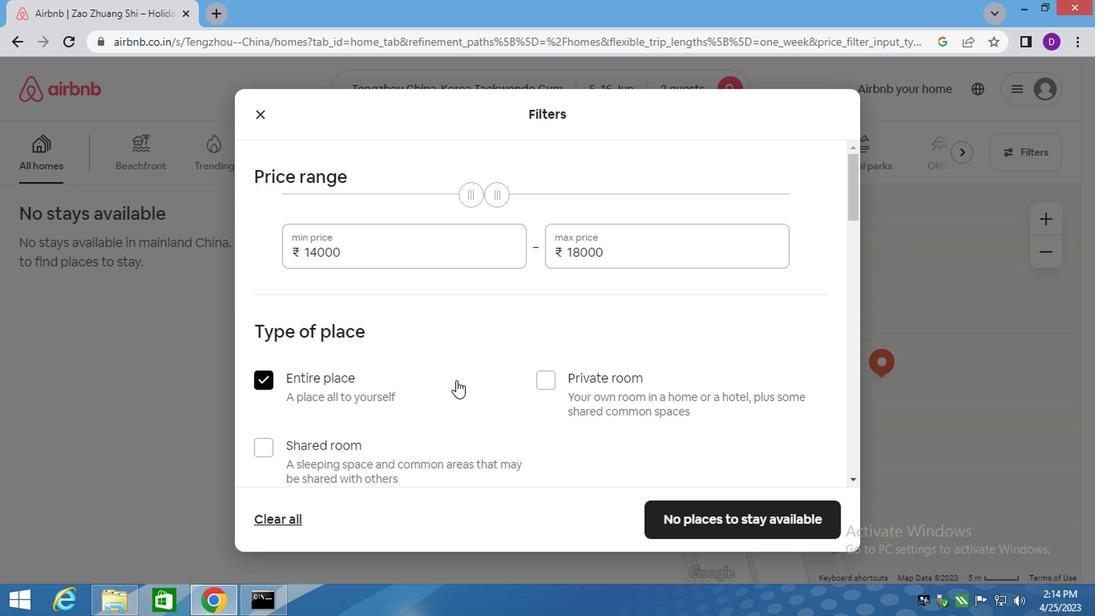 
Action: Mouse scrolled (453, 369) with delta (0, 0)
Screenshot: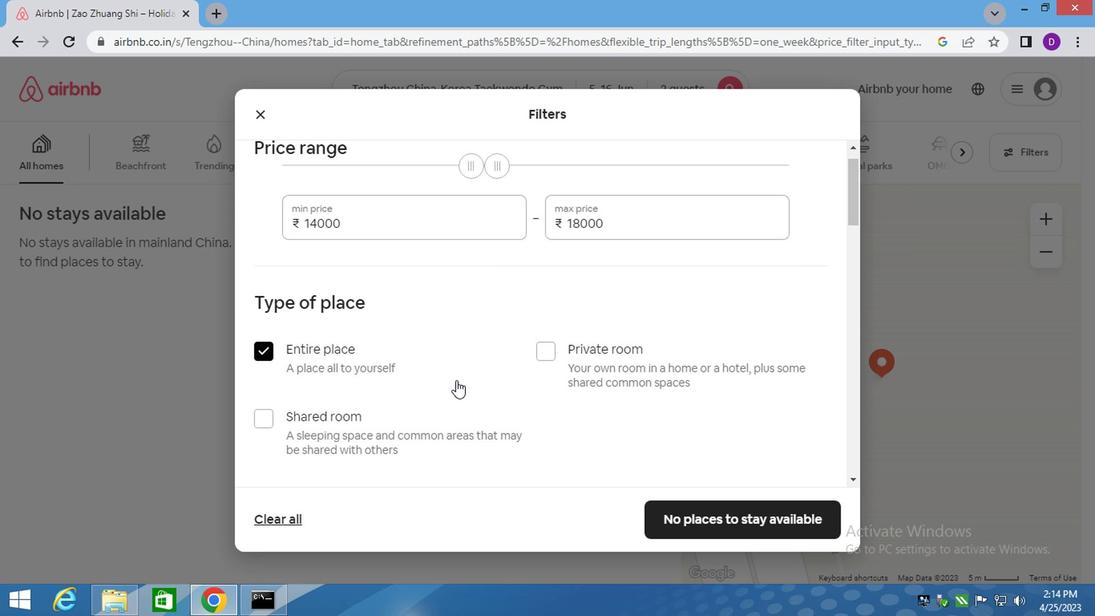 
Action: Mouse moved to (449, 369)
Screenshot: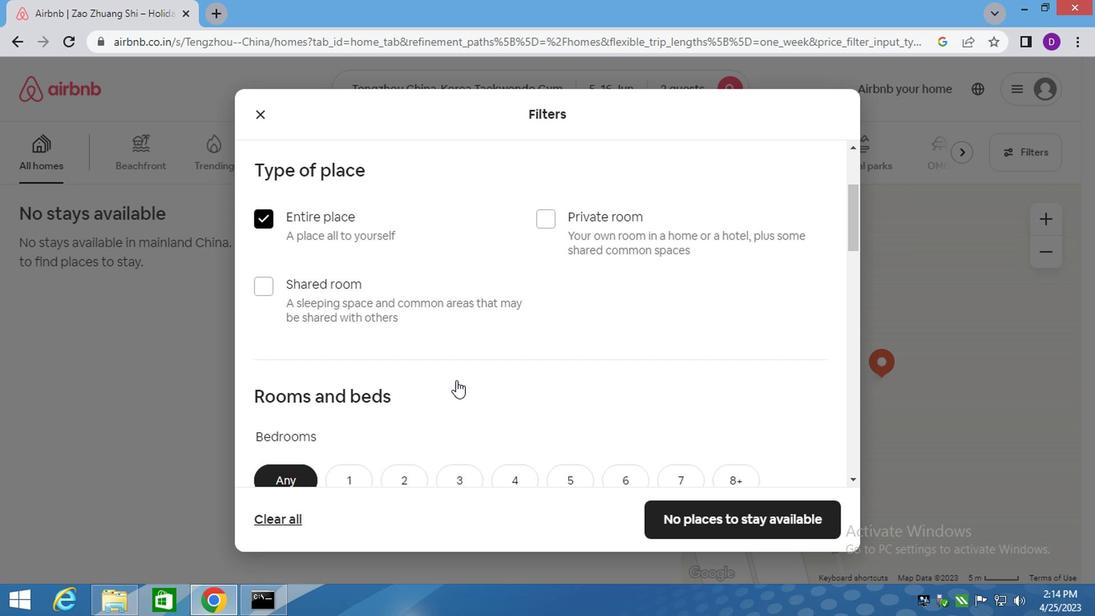 
Action: Mouse scrolled (449, 368) with delta (0, 0)
Screenshot: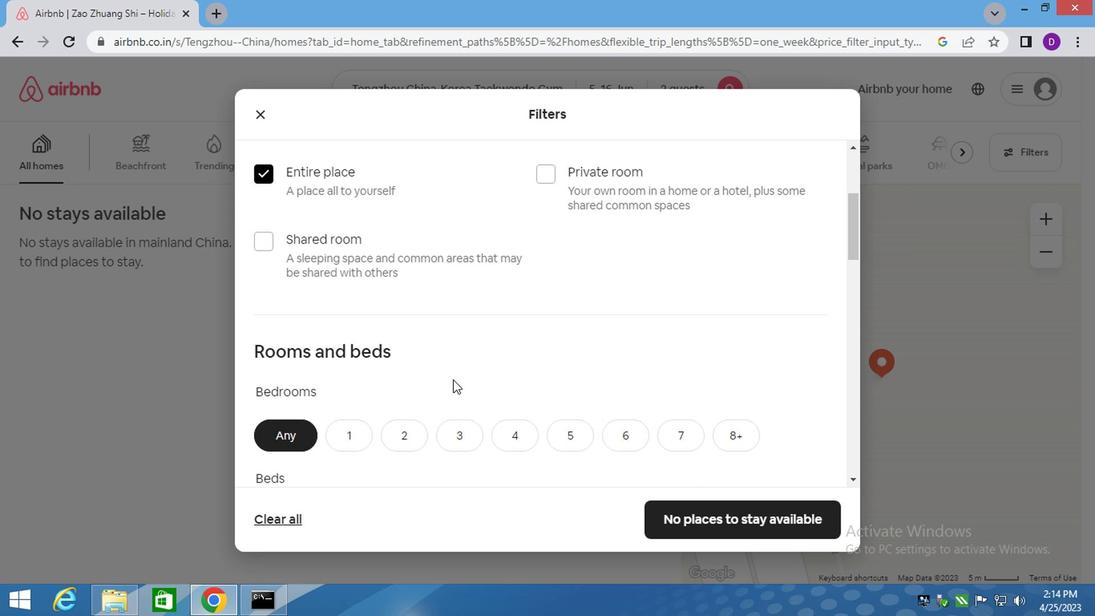 
Action: Mouse moved to (350, 312)
Screenshot: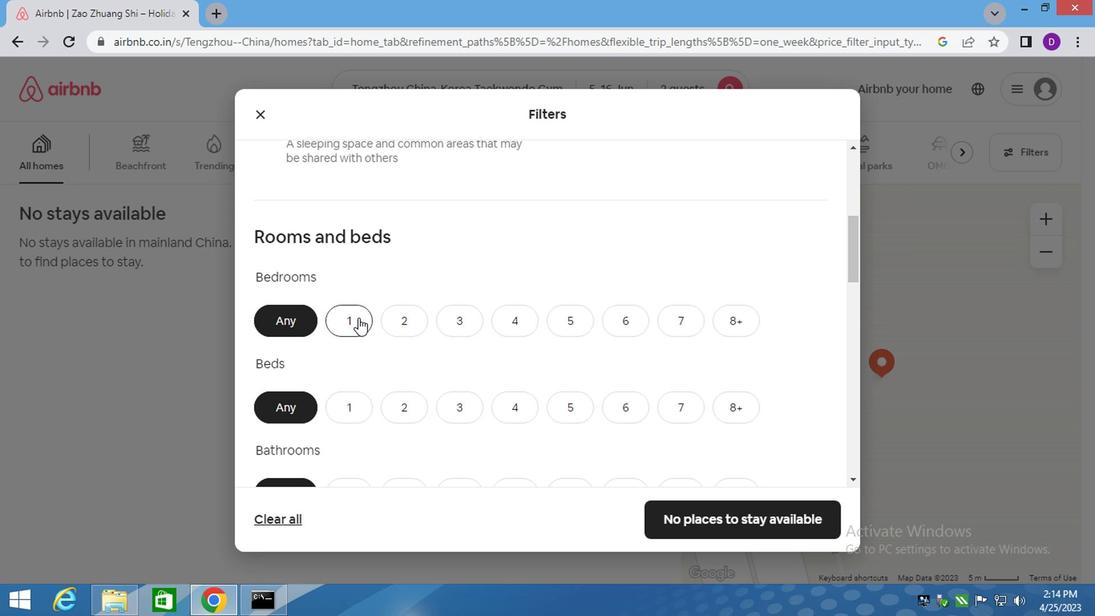 
Action: Mouse pressed left at (350, 312)
Screenshot: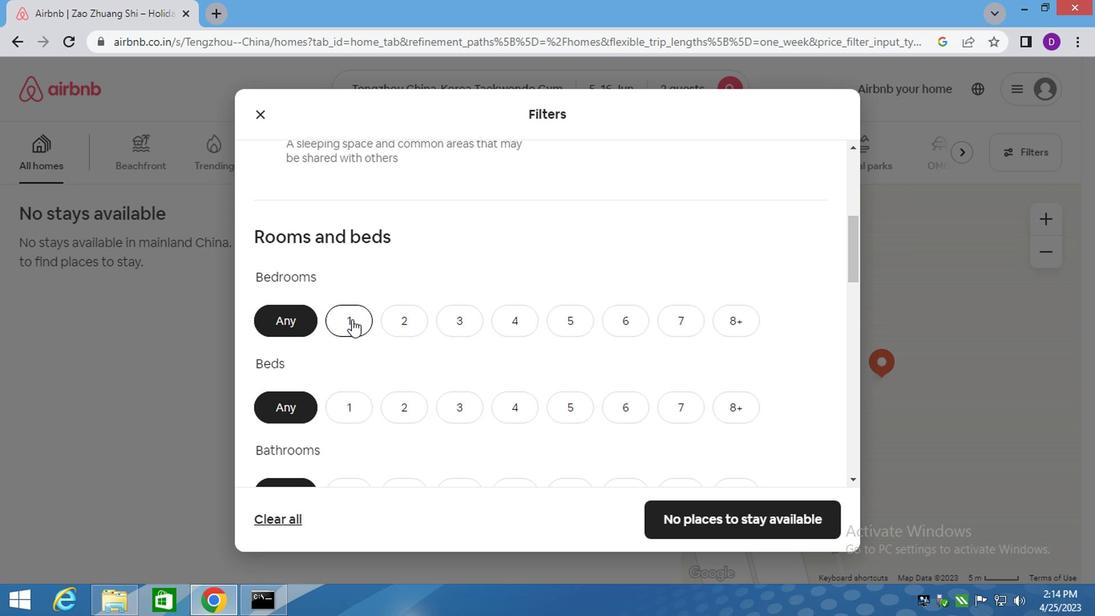 
Action: Mouse moved to (441, 346)
Screenshot: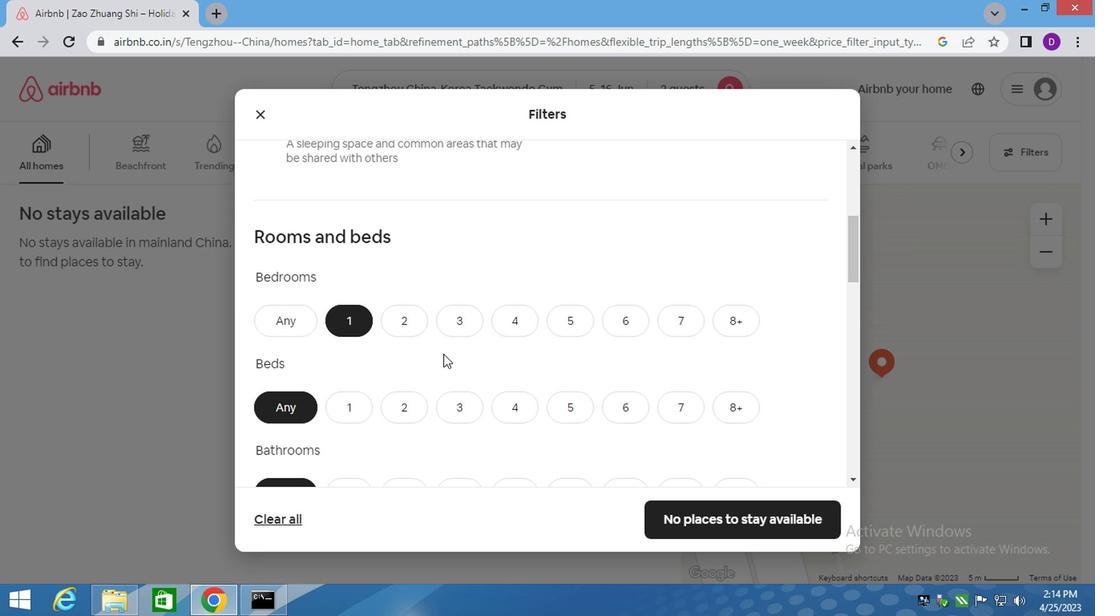
Action: Mouse scrolled (441, 345) with delta (0, 0)
Screenshot: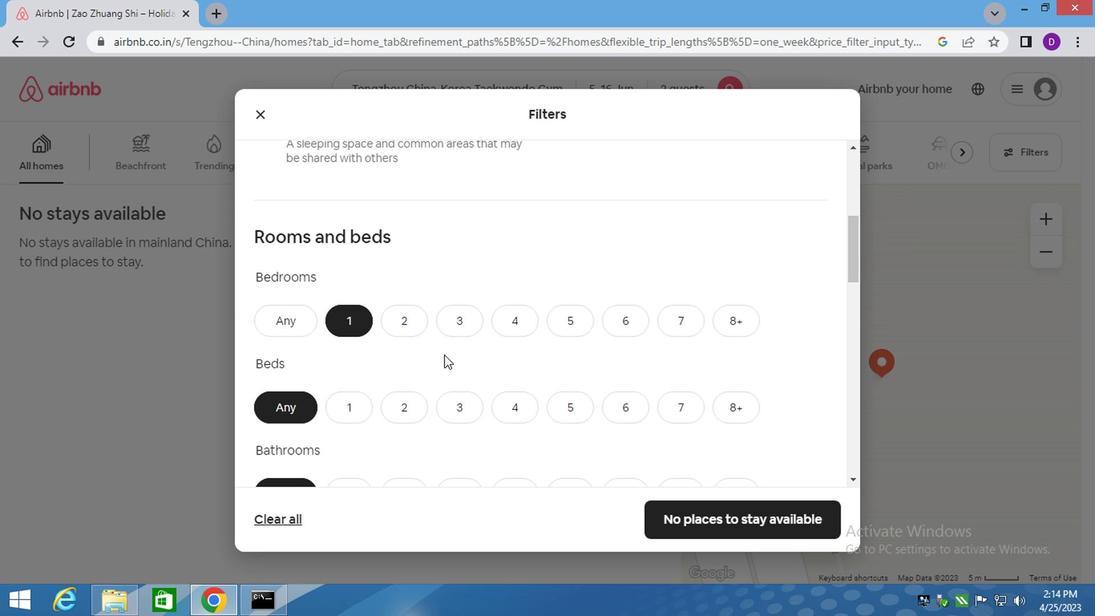 
Action: Mouse moved to (421, 344)
Screenshot: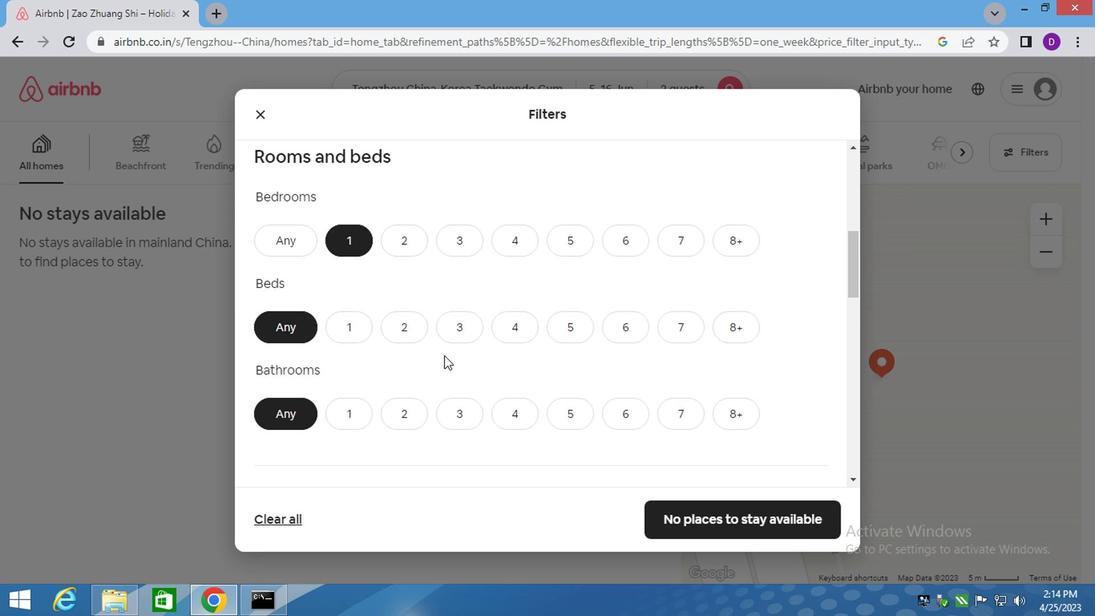 
Action: Mouse scrolled (421, 344) with delta (0, 0)
Screenshot: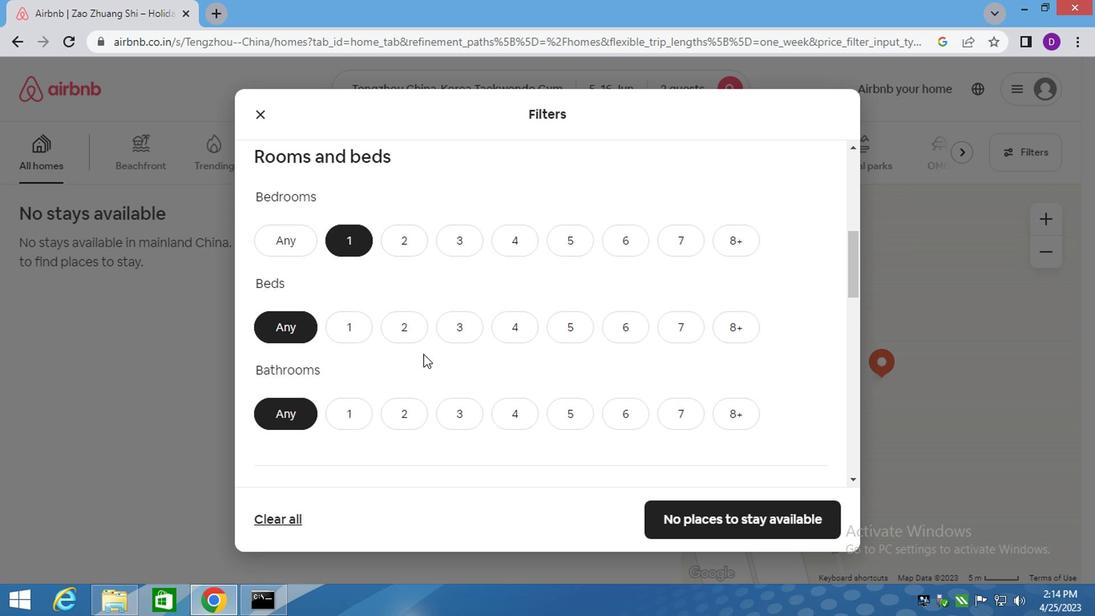 
Action: Mouse moved to (414, 345)
Screenshot: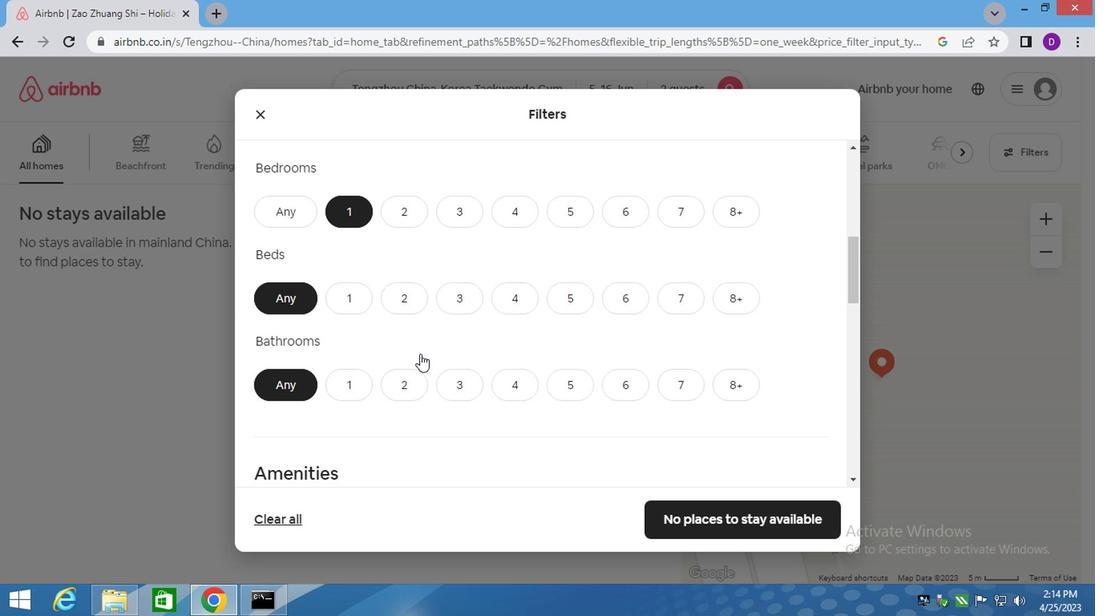 
Action: Mouse scrolled (416, 344) with delta (0, -1)
Screenshot: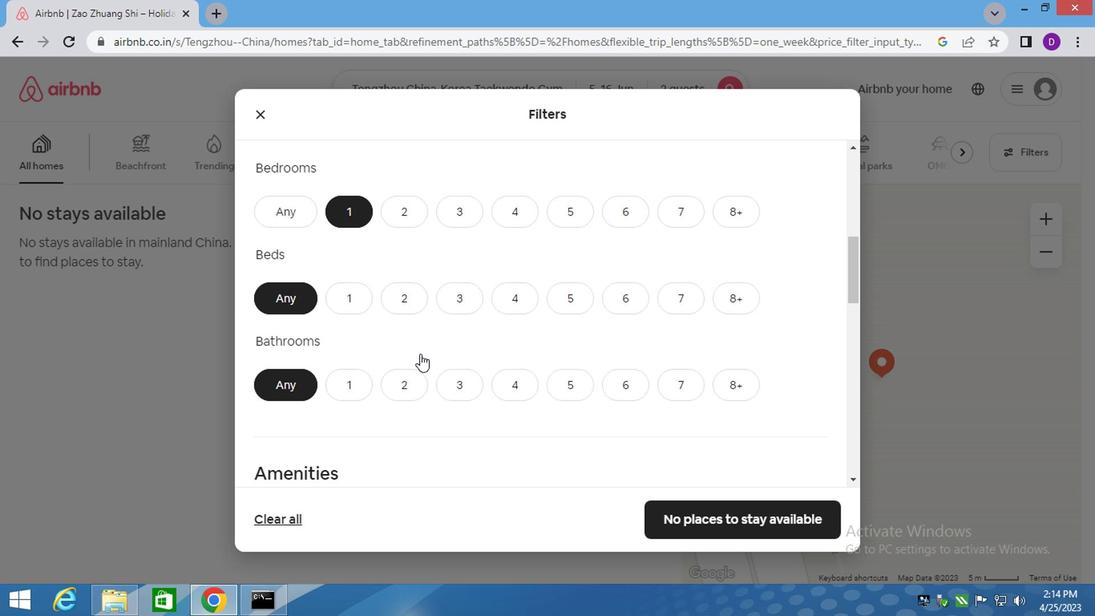 
Action: Mouse moved to (338, 180)
Screenshot: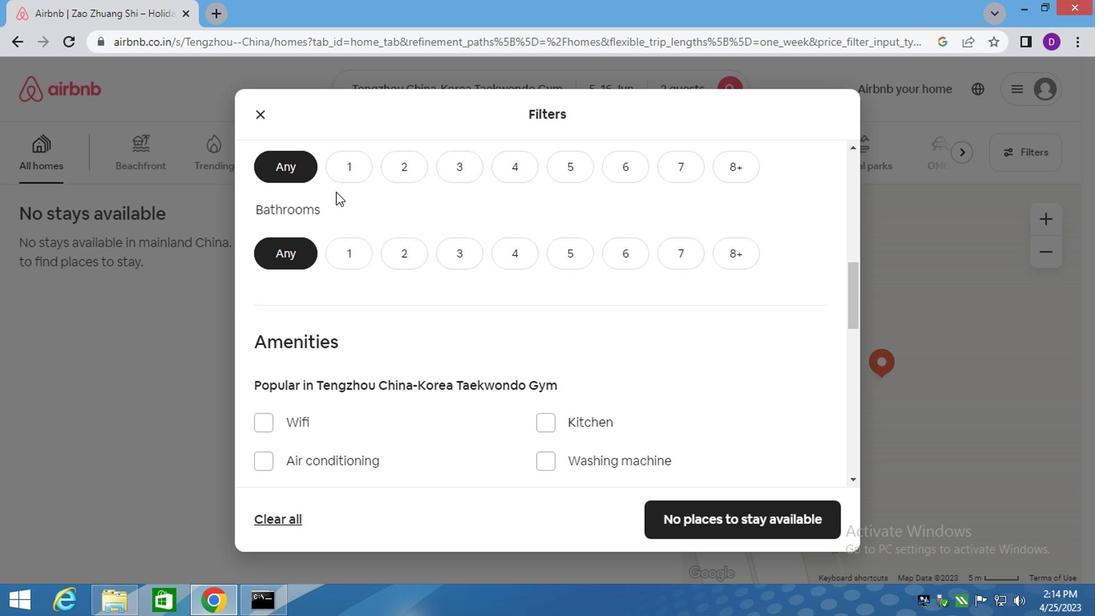 
Action: Mouse pressed left at (338, 180)
Screenshot: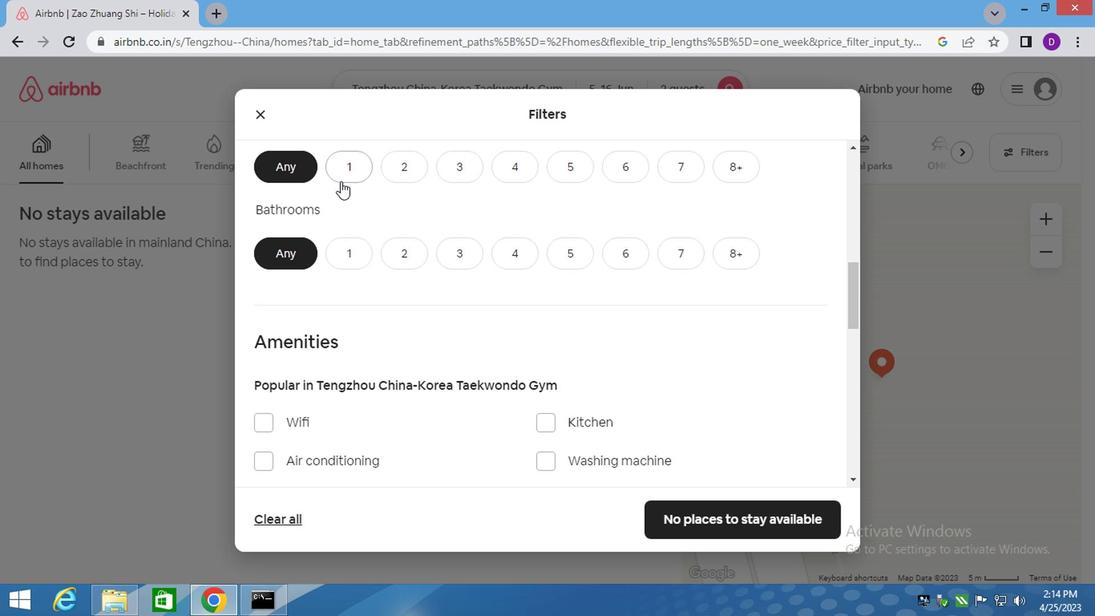 
Action: Mouse moved to (352, 267)
Screenshot: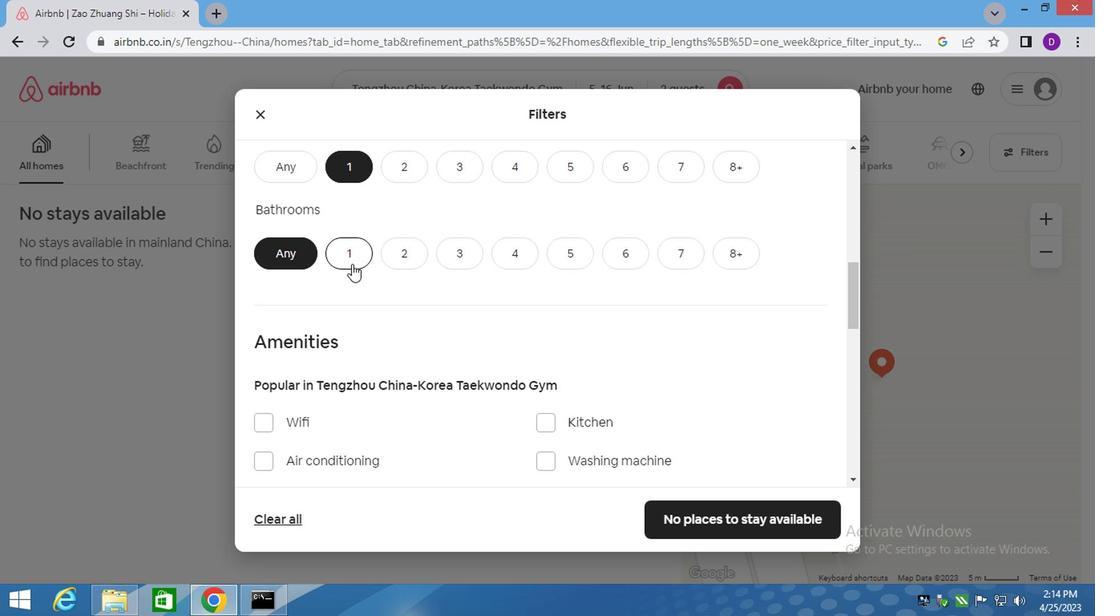 
Action: Mouse pressed left at (352, 267)
Screenshot: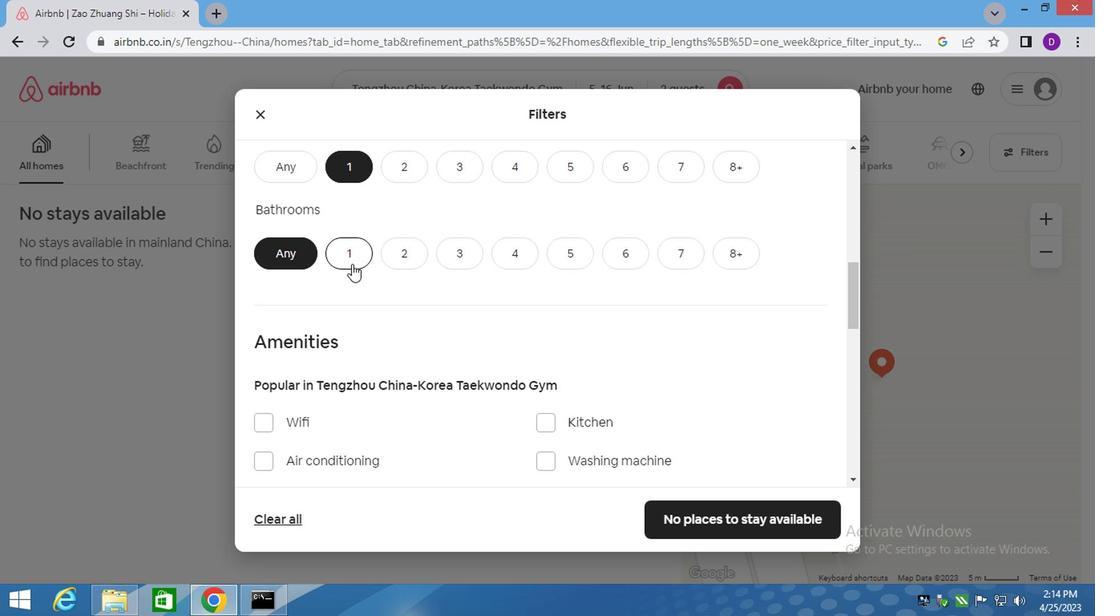 
Action: Mouse moved to (350, 254)
Screenshot: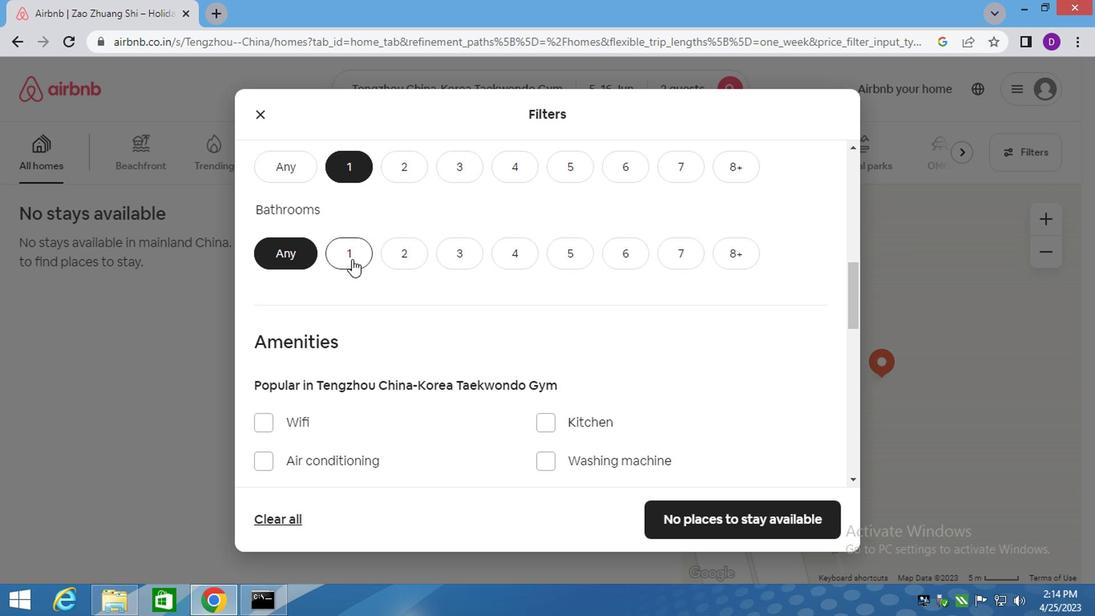 
Action: Mouse pressed left at (350, 254)
Screenshot: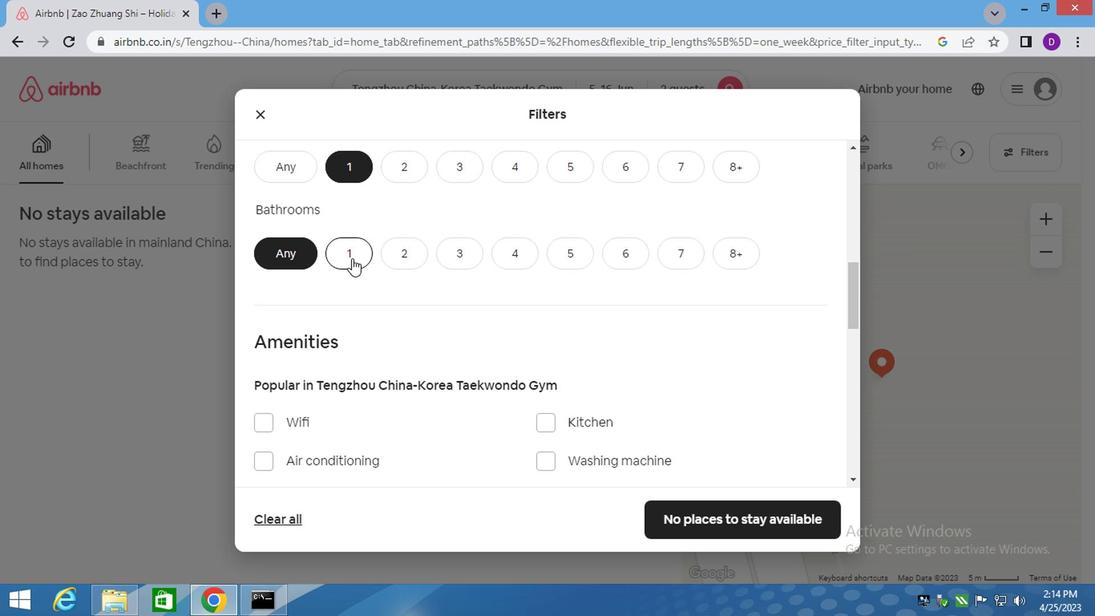 
Action: Mouse moved to (362, 310)
Screenshot: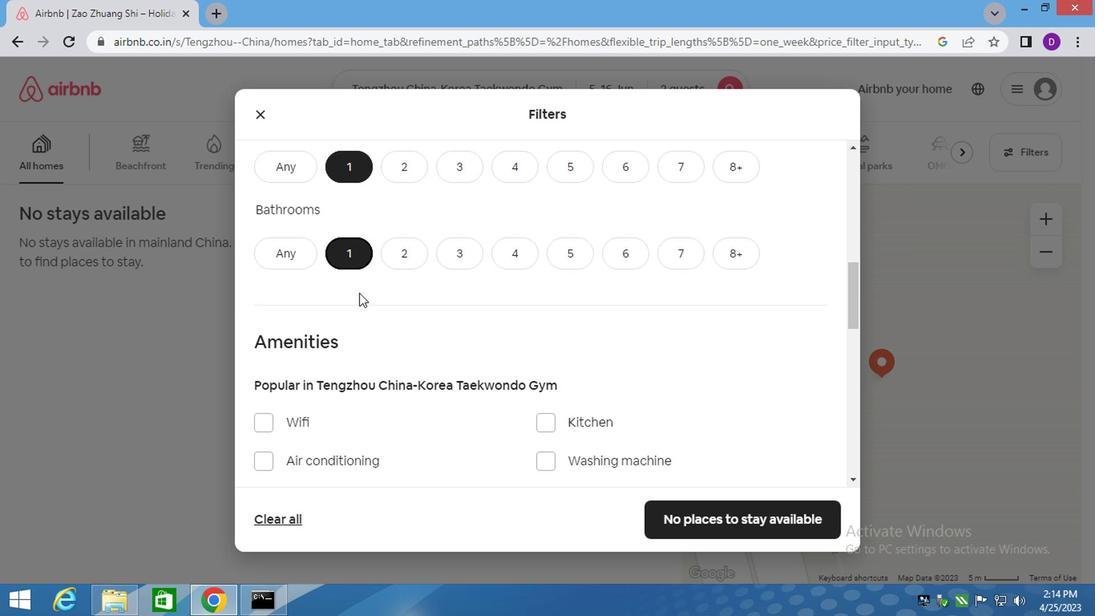 
Action: Mouse scrolled (362, 309) with delta (0, 0)
Screenshot: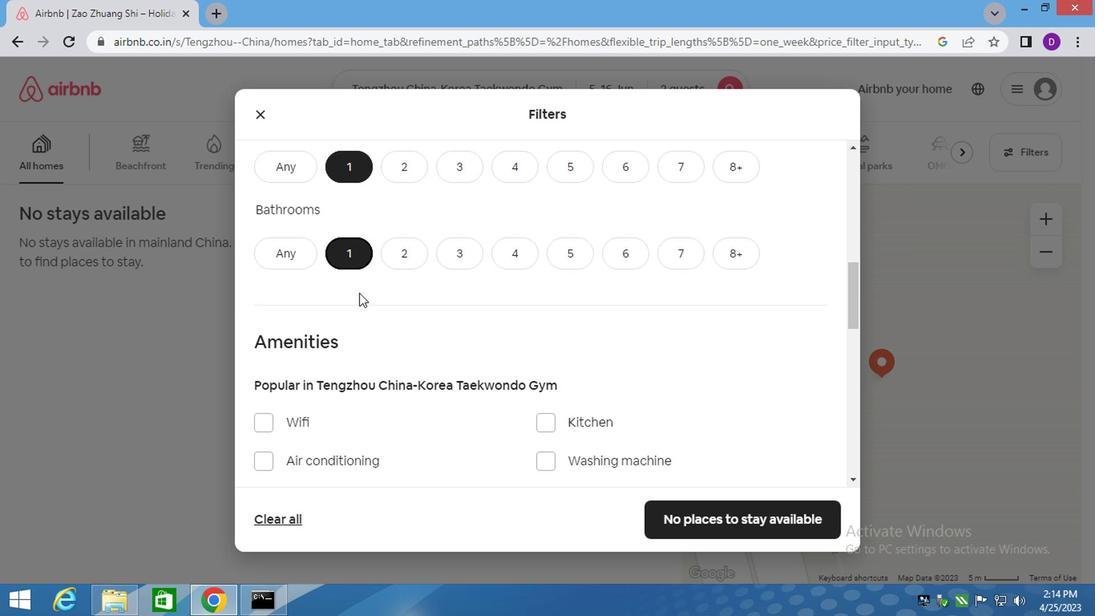 
Action: Mouse moved to (362, 316)
Screenshot: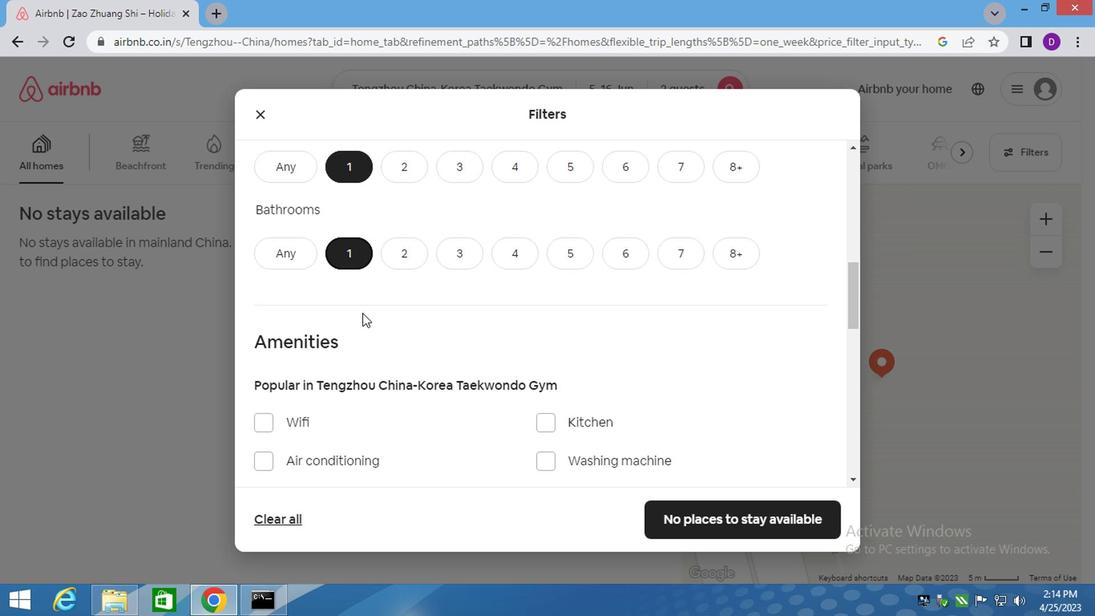 
Action: Mouse scrolled (362, 314) with delta (0, -1)
Screenshot: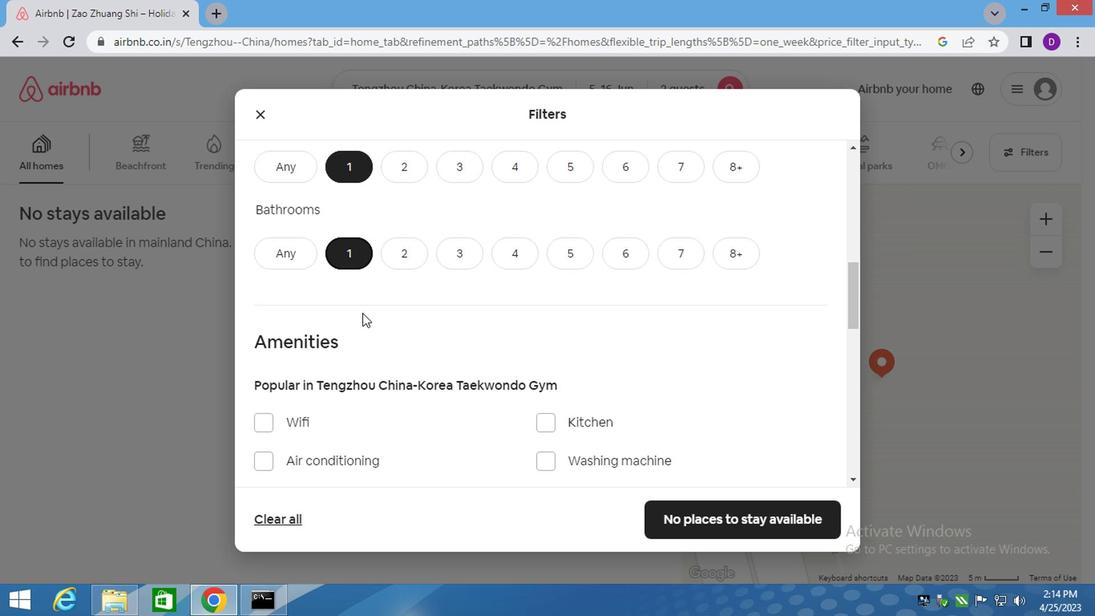 
Action: Mouse moved to (362, 332)
Screenshot: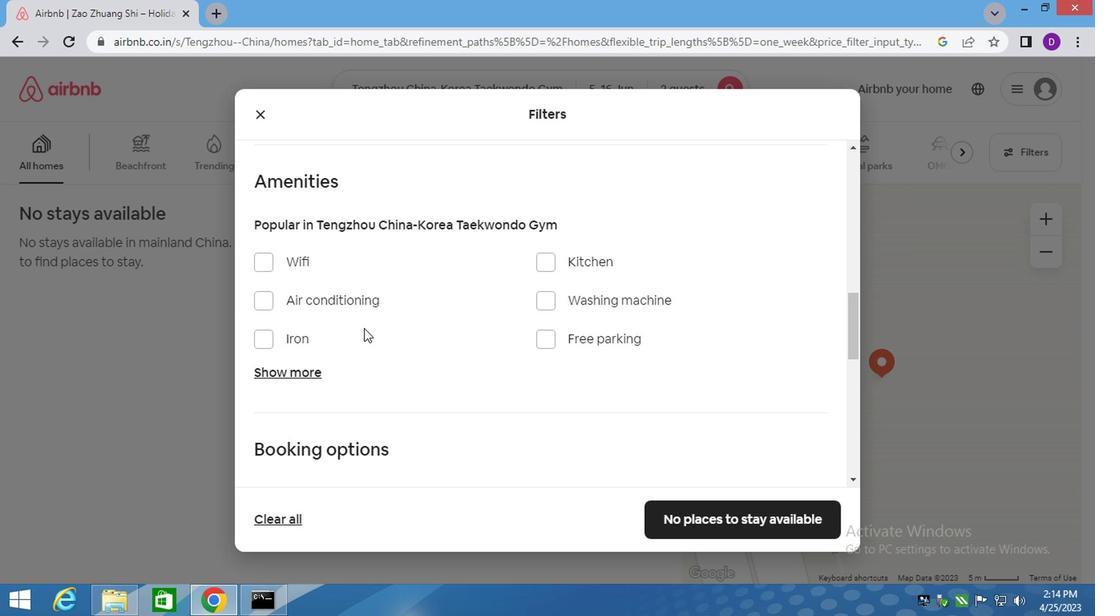 
Action: Mouse scrolled (362, 330) with delta (0, -1)
Screenshot: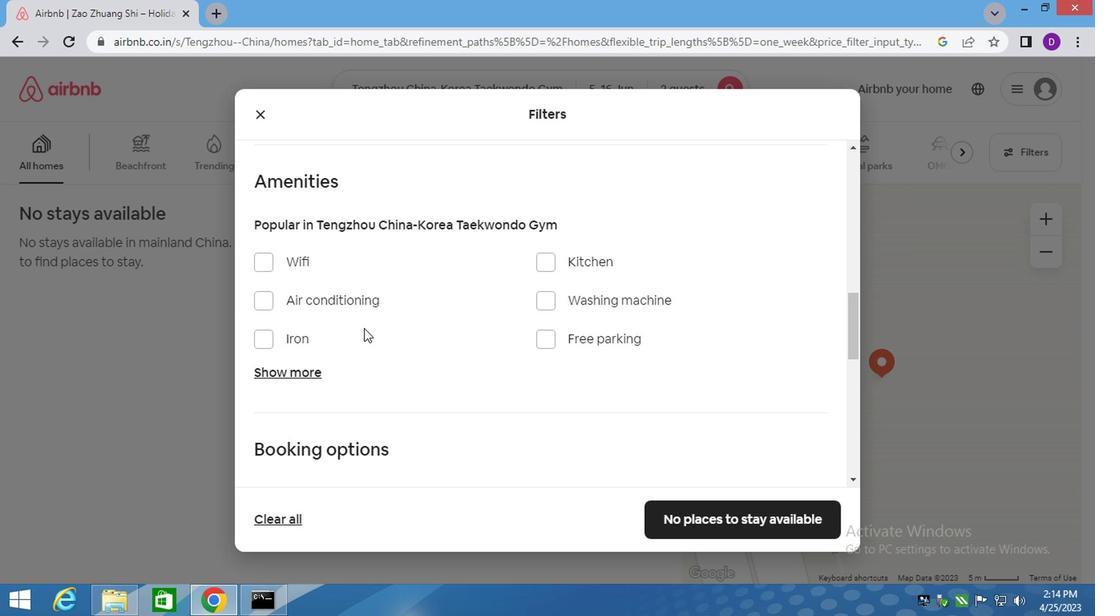 
Action: Mouse moved to (362, 333)
Screenshot: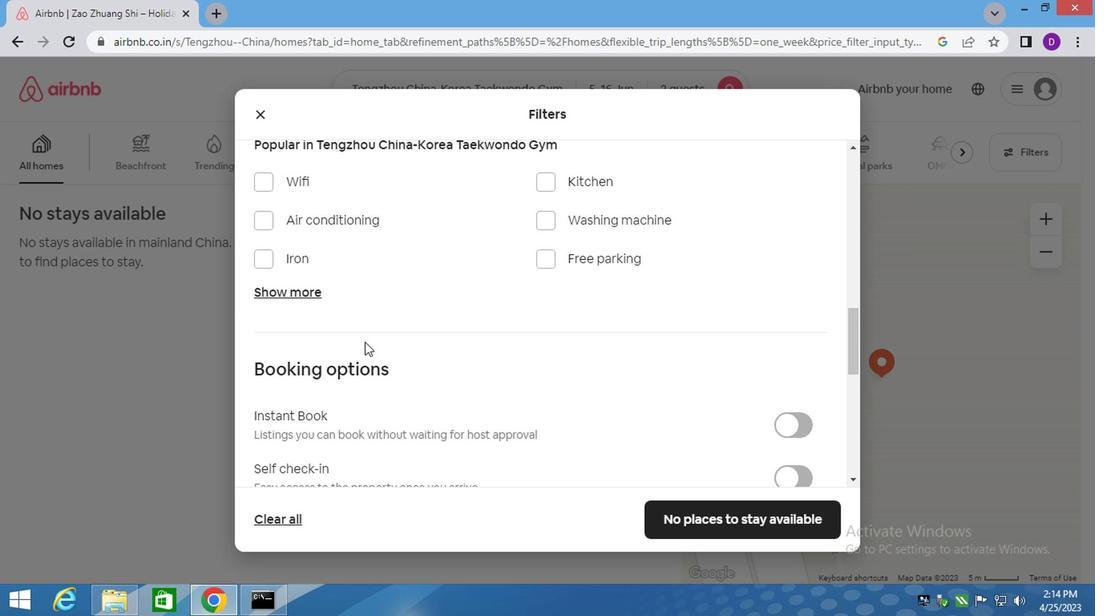 
Action: Mouse scrolled (362, 332) with delta (0, 0)
Screenshot: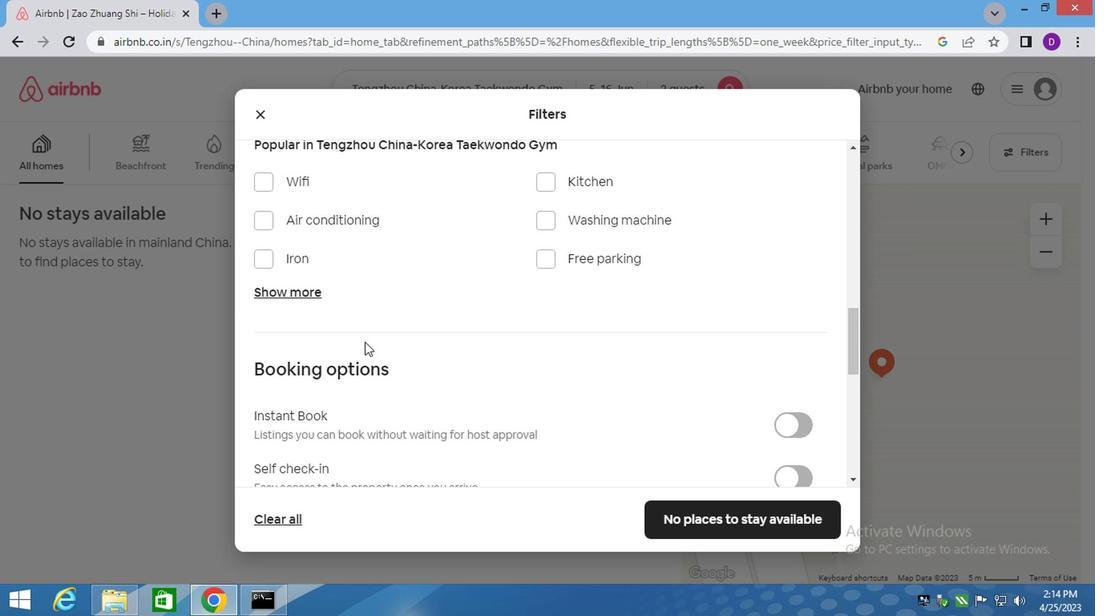 
Action: Mouse moved to (361, 334)
Screenshot: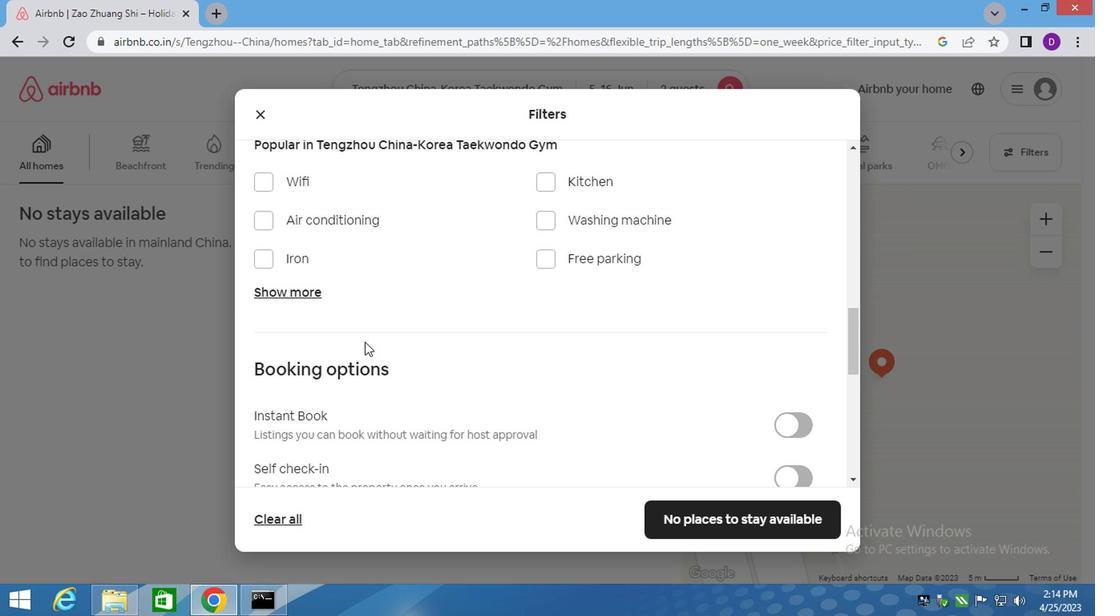 
Action: Mouse scrolled (361, 333) with delta (0, -1)
Screenshot: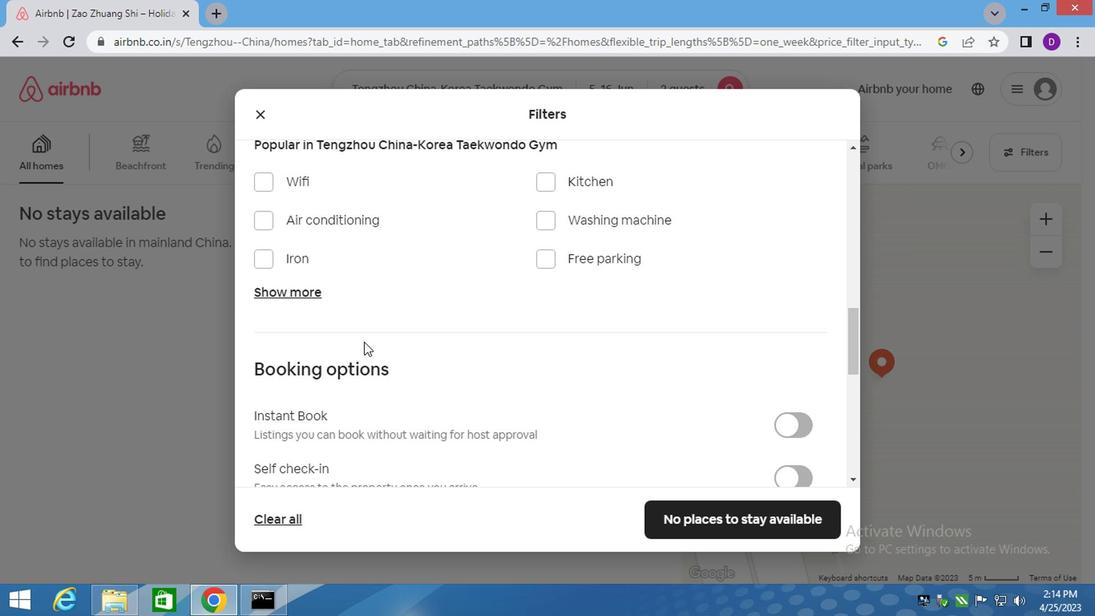 
Action: Mouse moved to (359, 329)
Screenshot: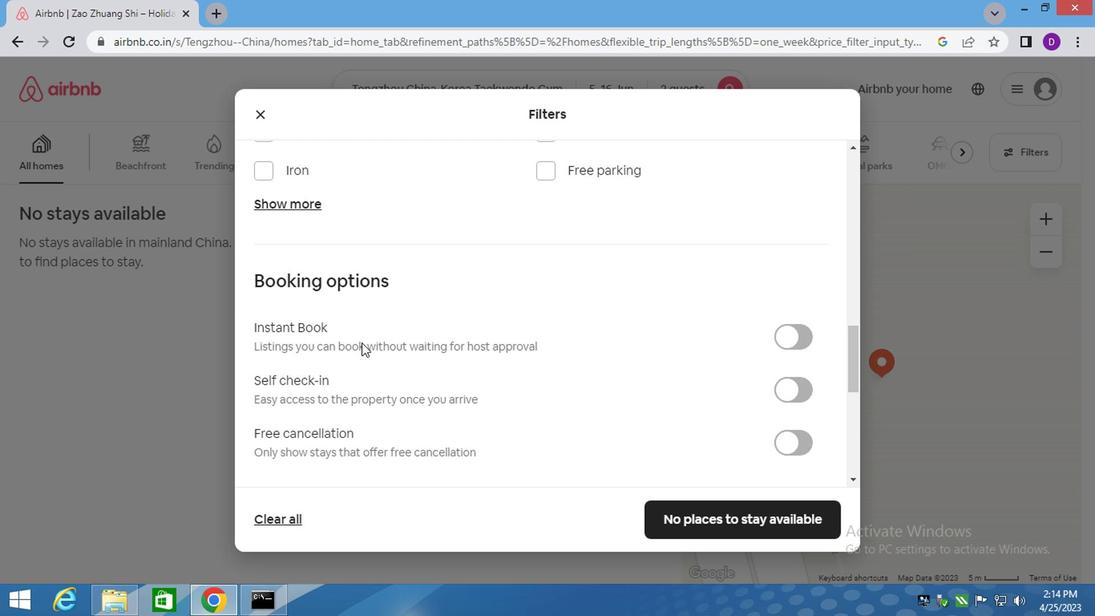 
Action: Mouse scrolled (359, 328) with delta (0, -1)
Screenshot: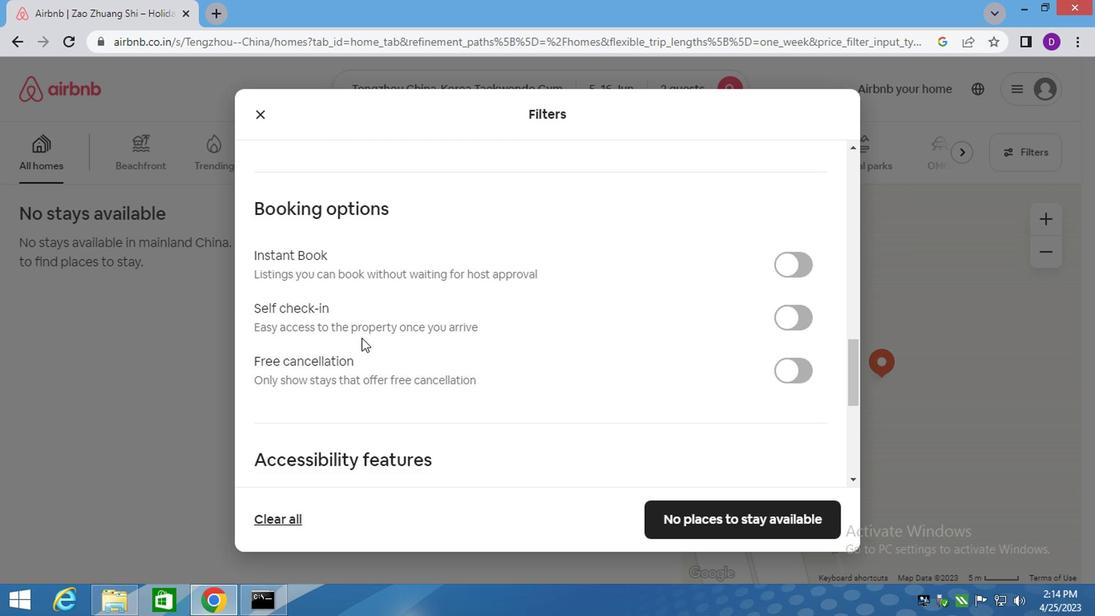 
Action: Mouse moved to (791, 235)
Screenshot: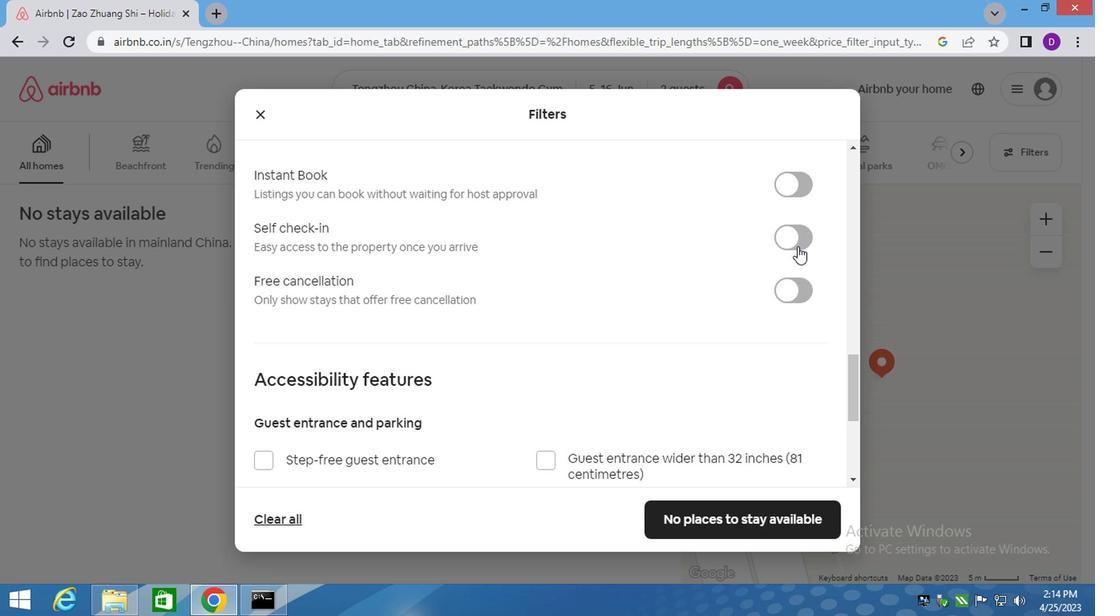 
Action: Mouse pressed left at (791, 235)
Screenshot: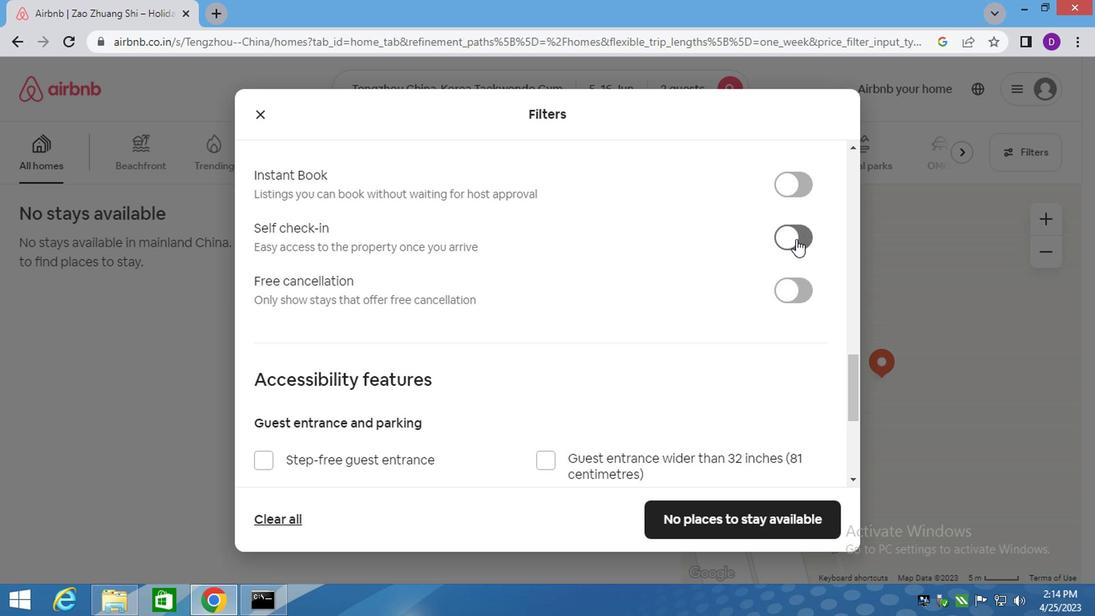 
Action: Mouse moved to (521, 297)
Screenshot: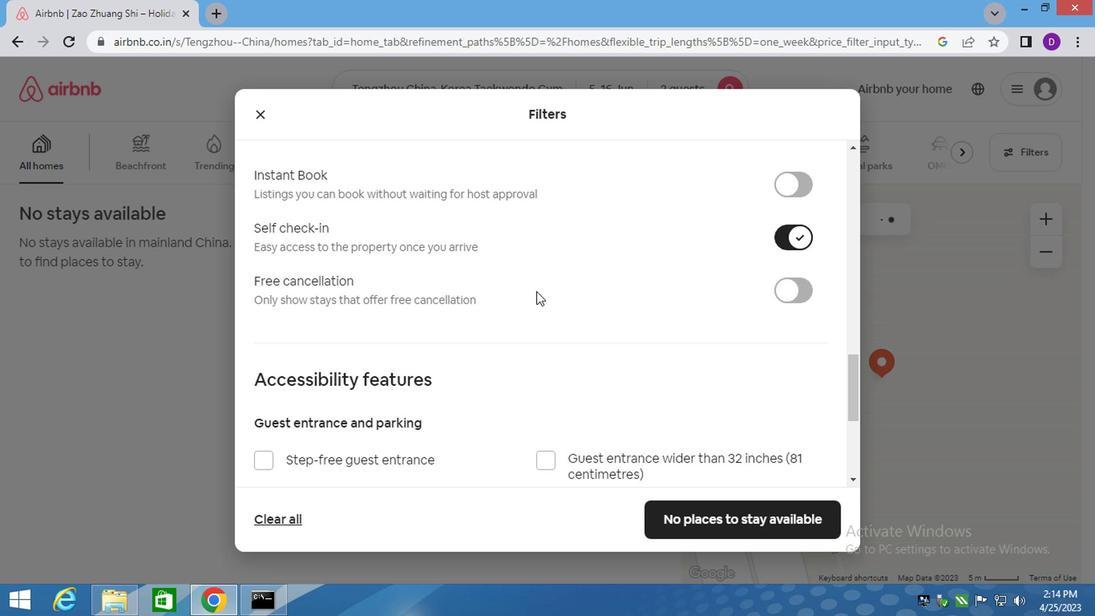 
Action: Mouse scrolled (521, 296) with delta (0, -1)
Screenshot: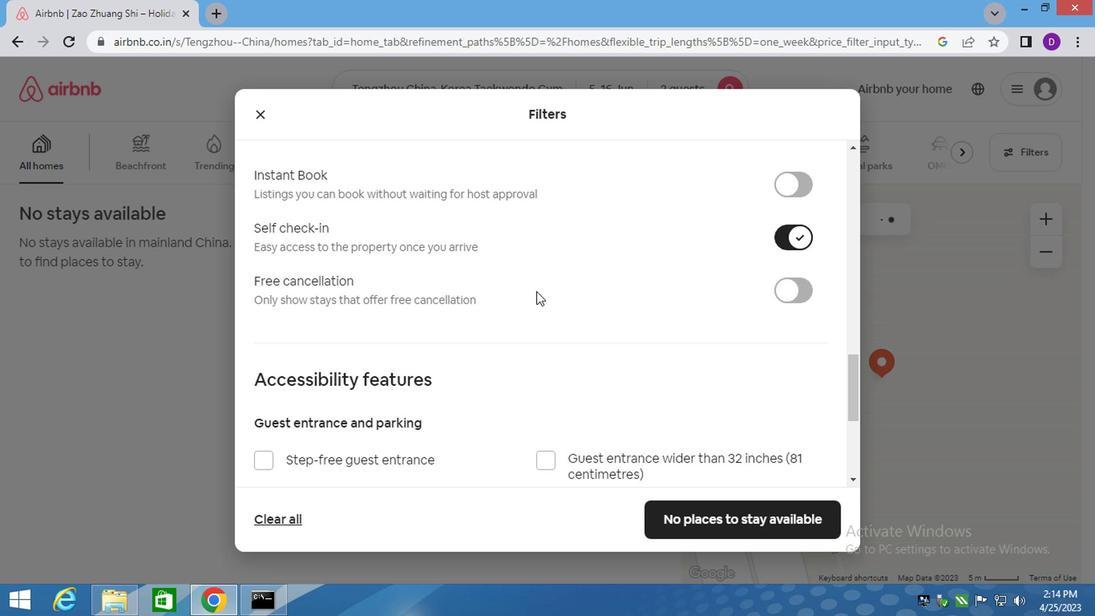 
Action: Mouse moved to (514, 305)
Screenshot: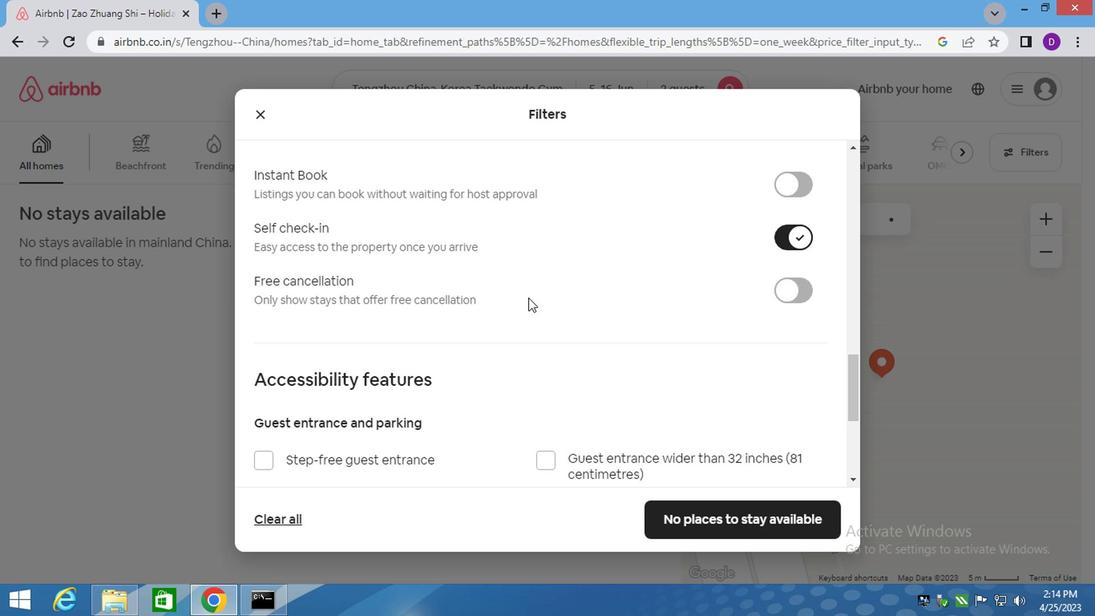 
Action: Mouse scrolled (516, 302) with delta (0, 0)
Screenshot: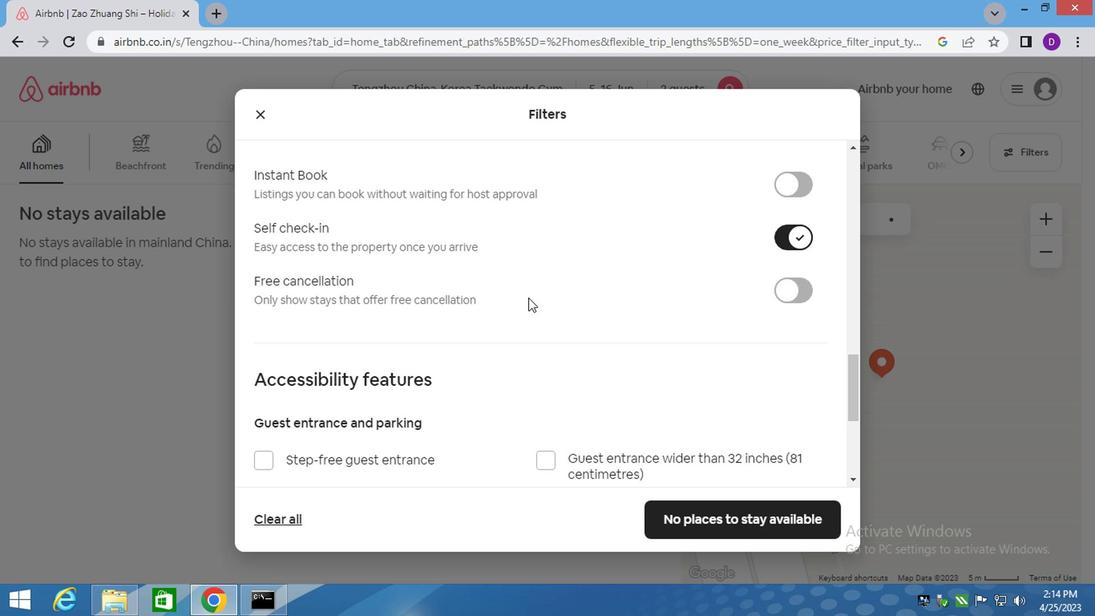 
Action: Mouse moved to (512, 306)
Screenshot: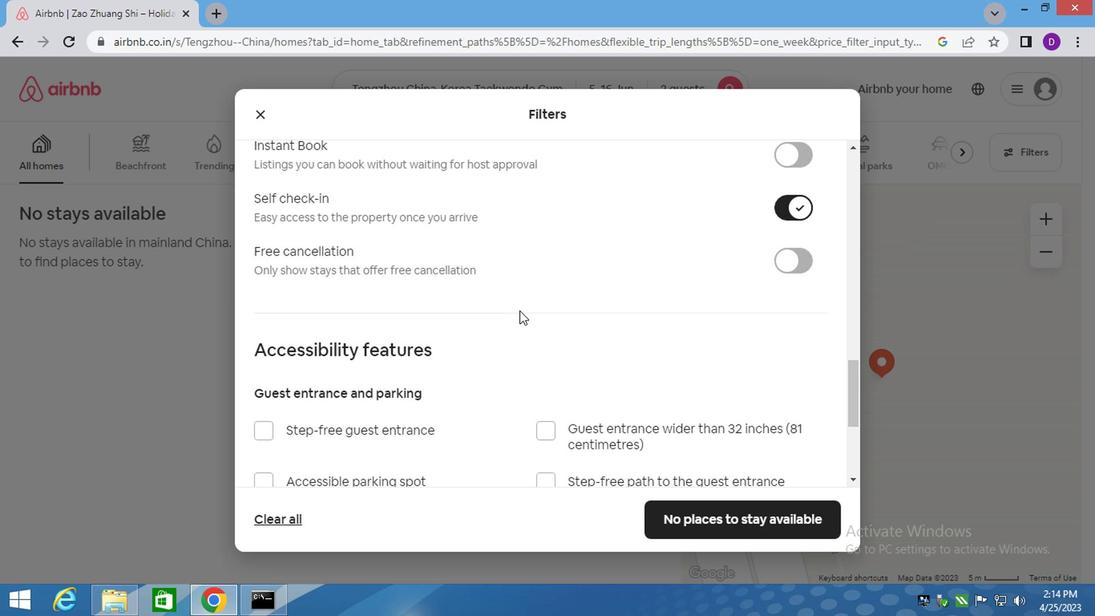 
Action: Mouse scrolled (512, 305) with delta (0, -1)
Screenshot: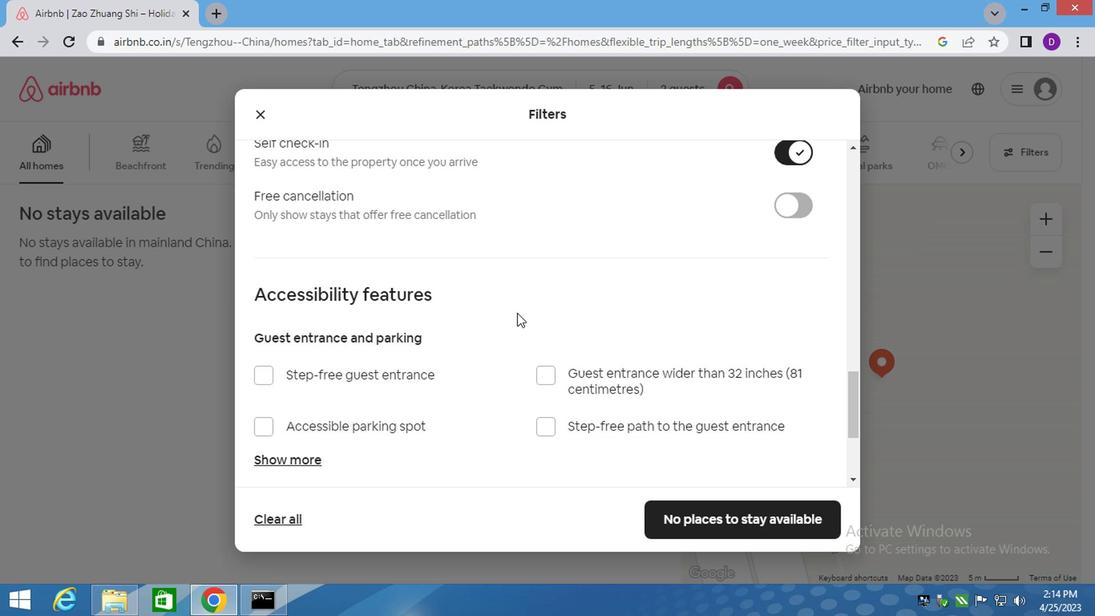 
Action: Mouse moved to (510, 308)
Screenshot: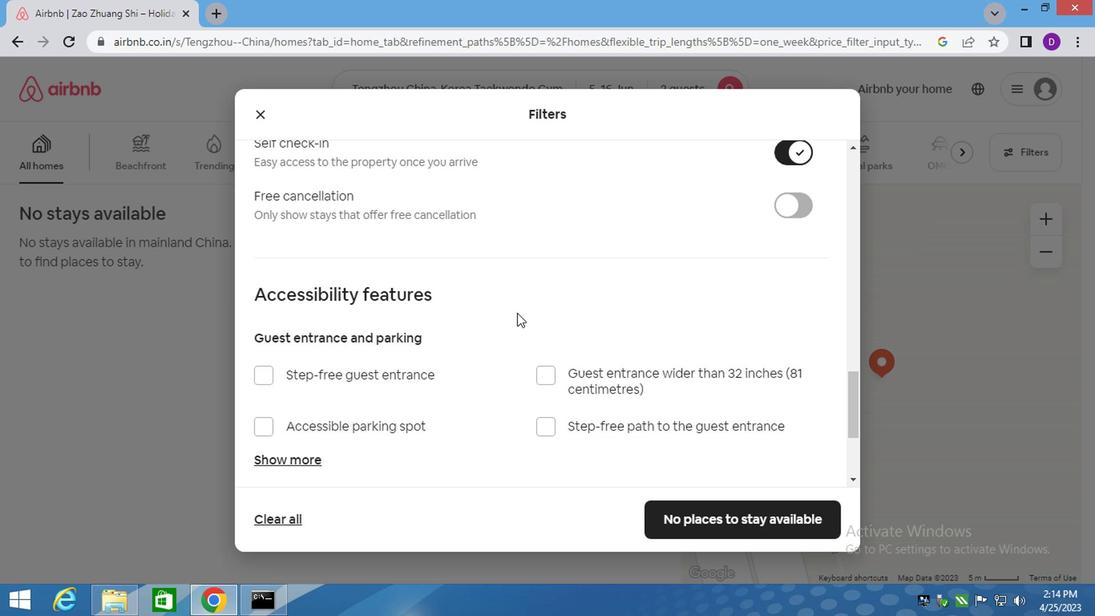 
Action: Mouse scrolled (511, 306) with delta (0, 0)
Screenshot: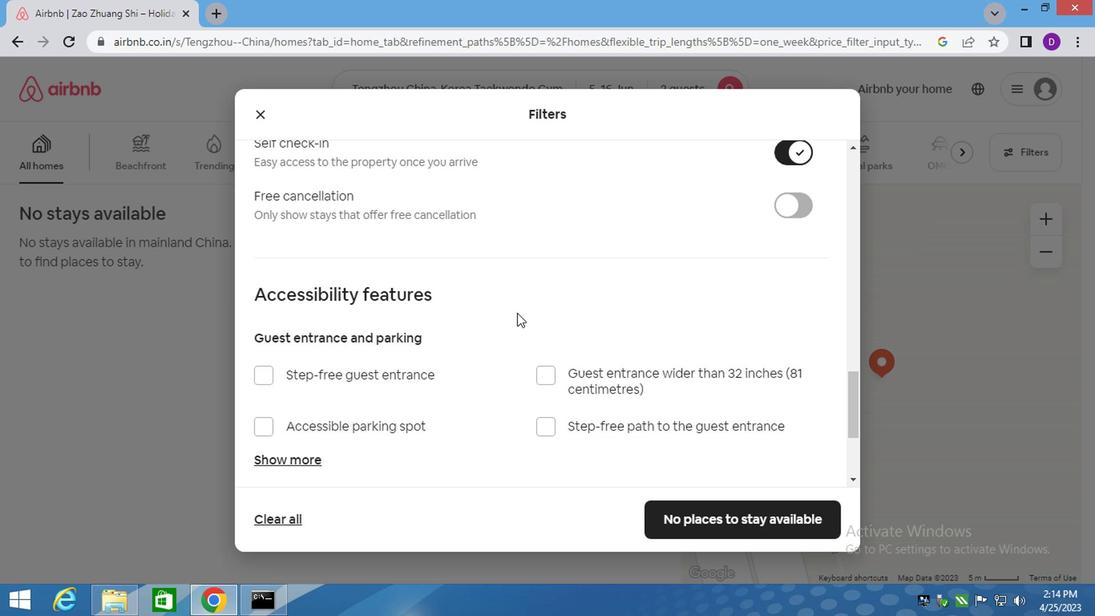 
Action: Mouse moved to (509, 309)
Screenshot: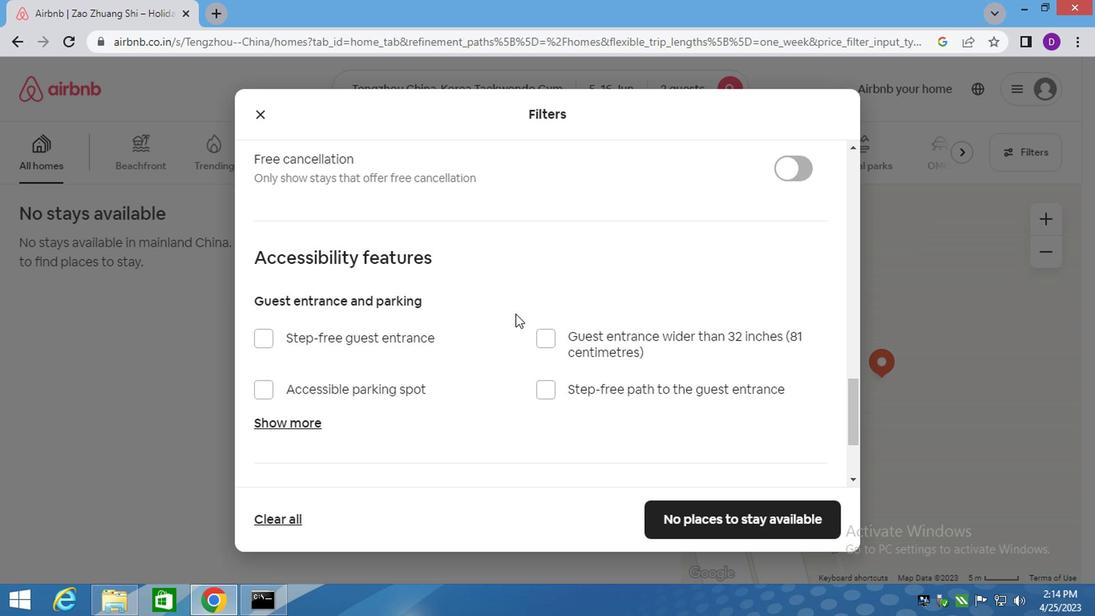 
Action: Mouse scrolled (509, 308) with delta (0, -1)
Screenshot: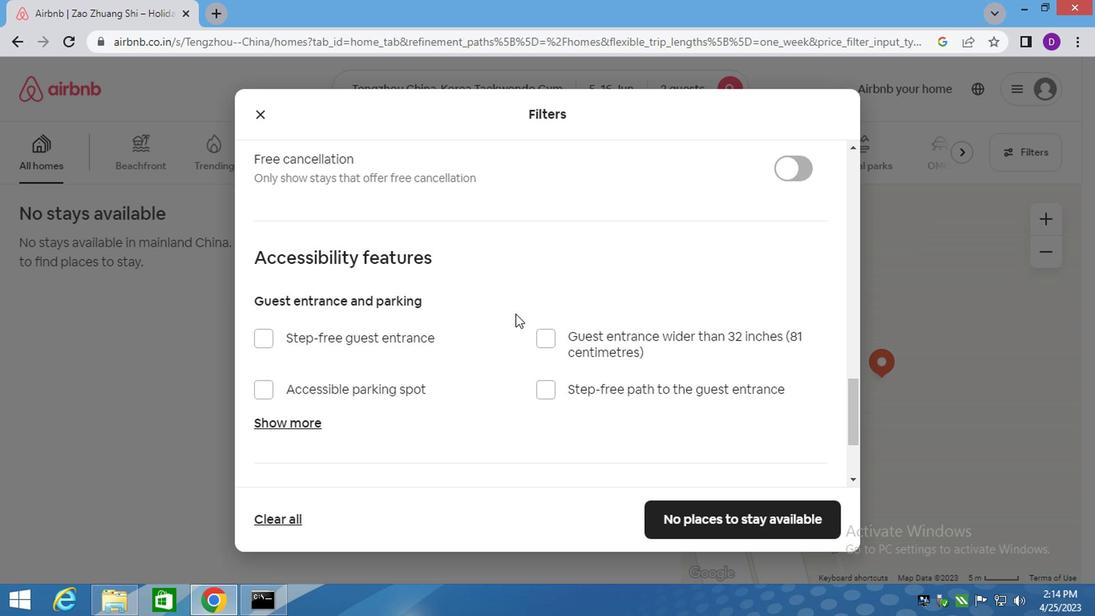 
Action: Mouse moved to (515, 319)
Screenshot: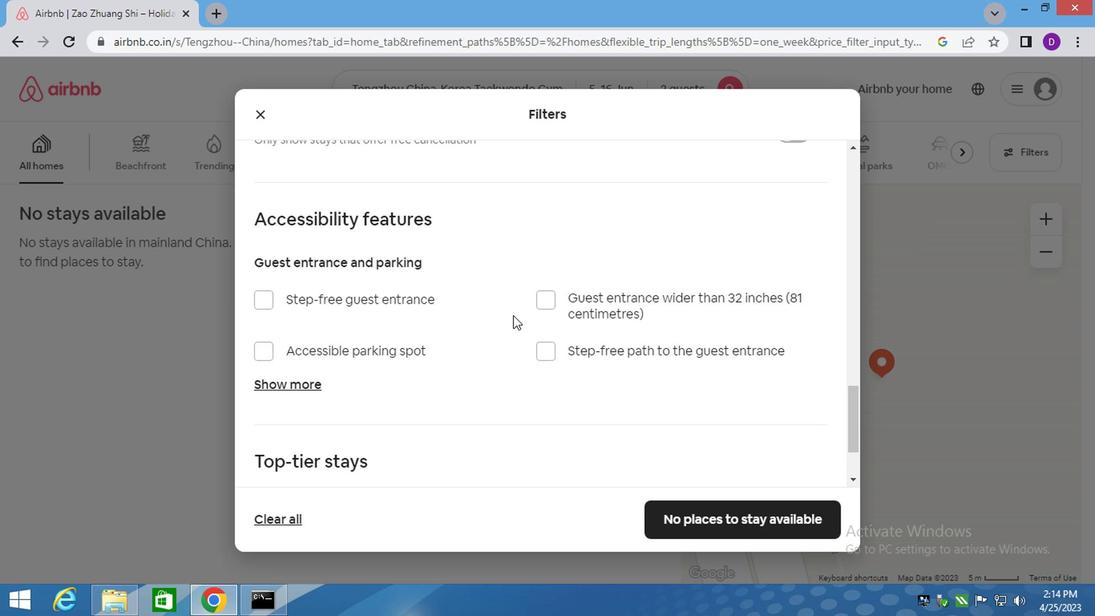 
Action: Mouse scrolled (514, 316) with delta (0, 0)
Screenshot: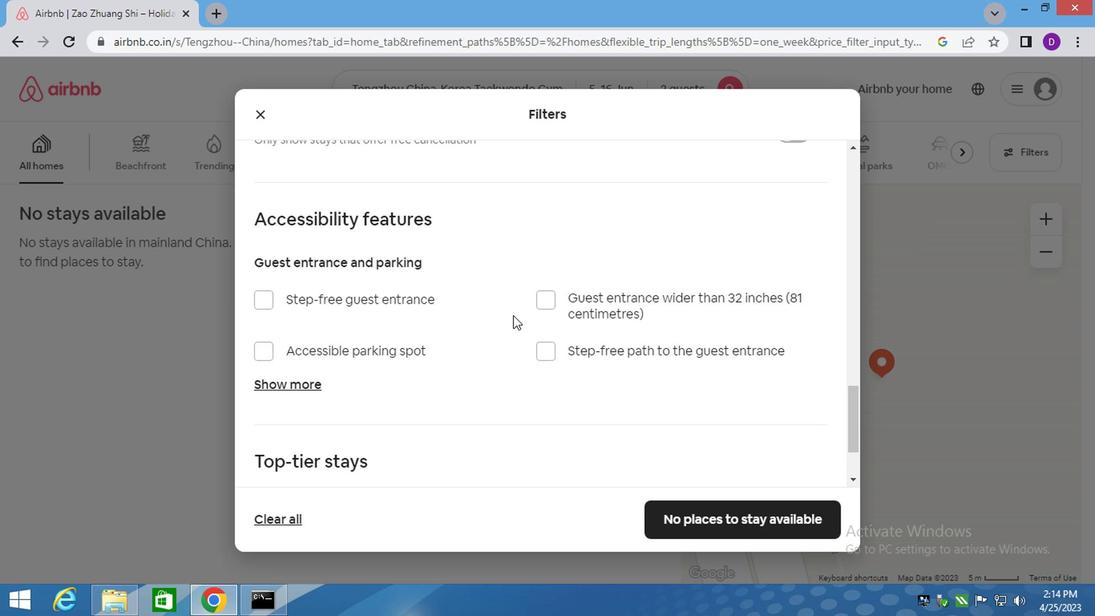 
Action: Mouse moved to (515, 320)
Screenshot: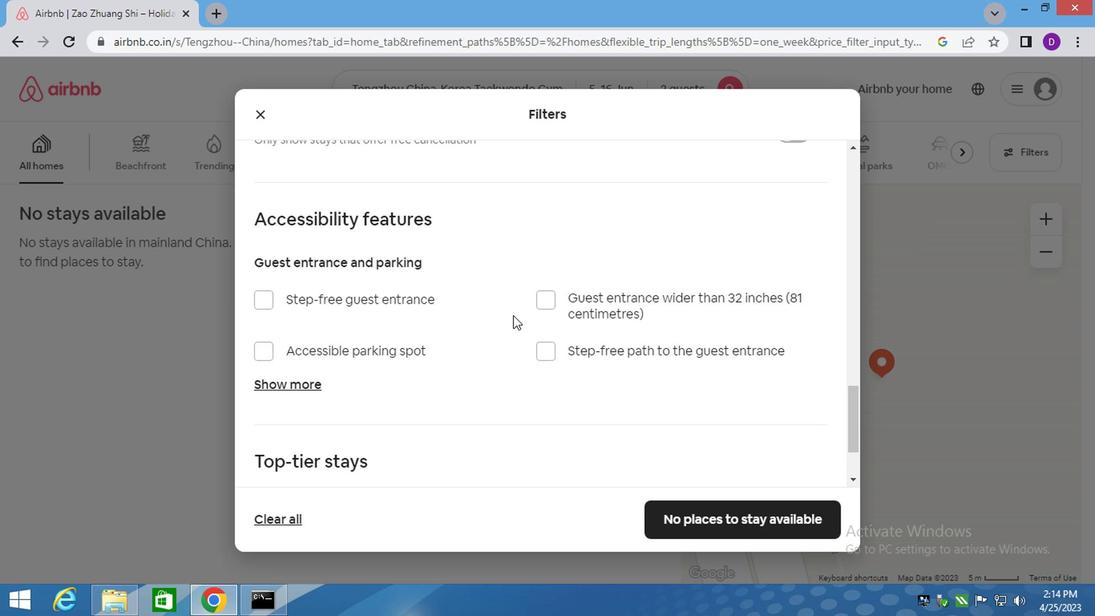 
Action: Mouse scrolled (515, 319) with delta (0, -1)
Screenshot: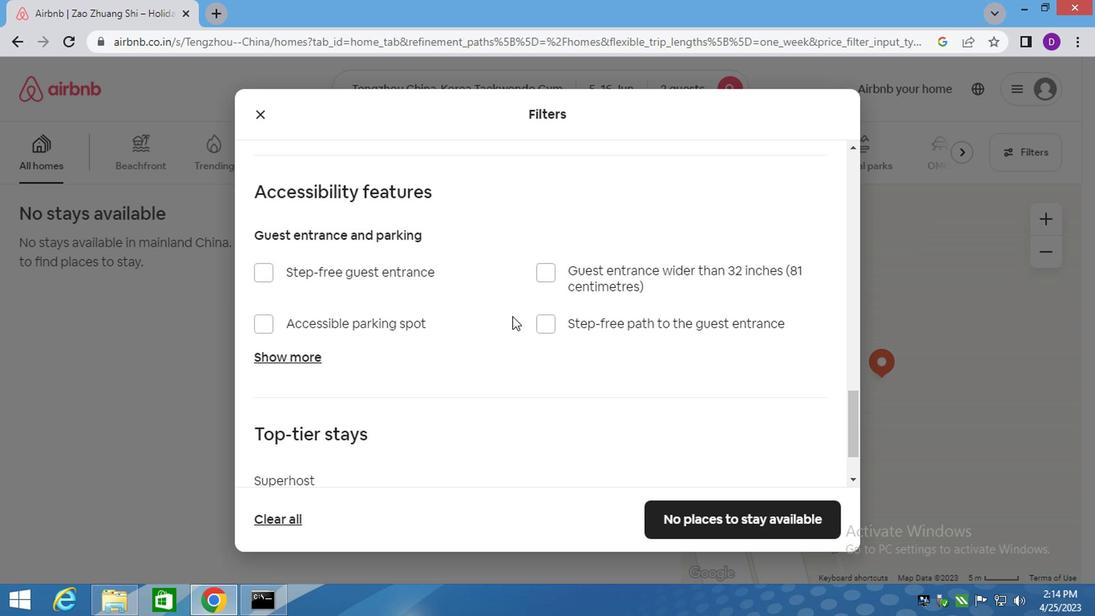 
Action: Mouse moved to (515, 323)
Screenshot: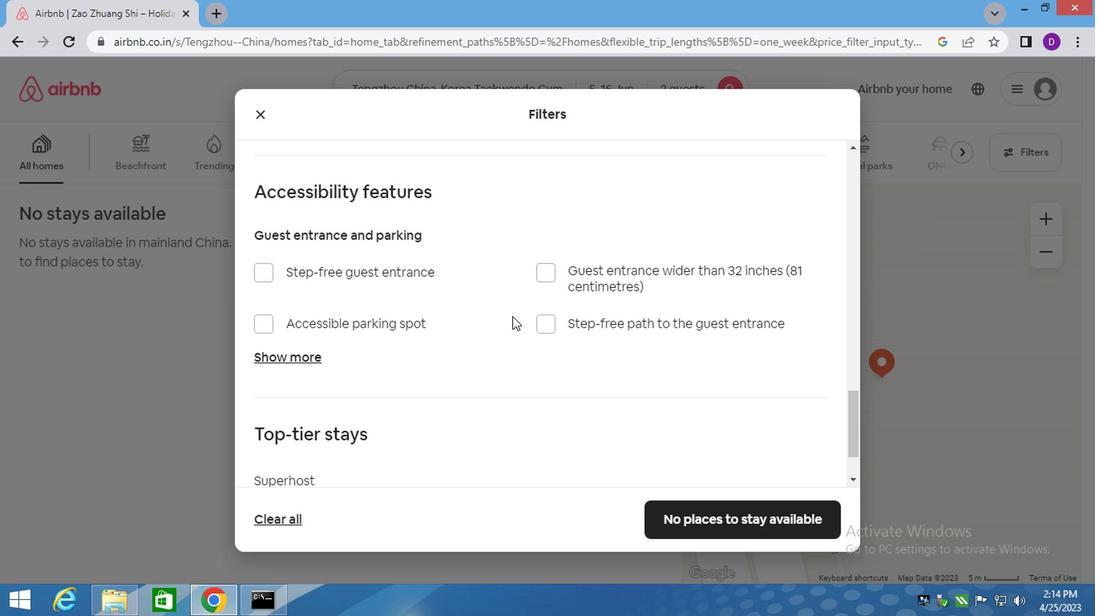 
Action: Mouse scrolled (515, 322) with delta (0, 0)
Screenshot: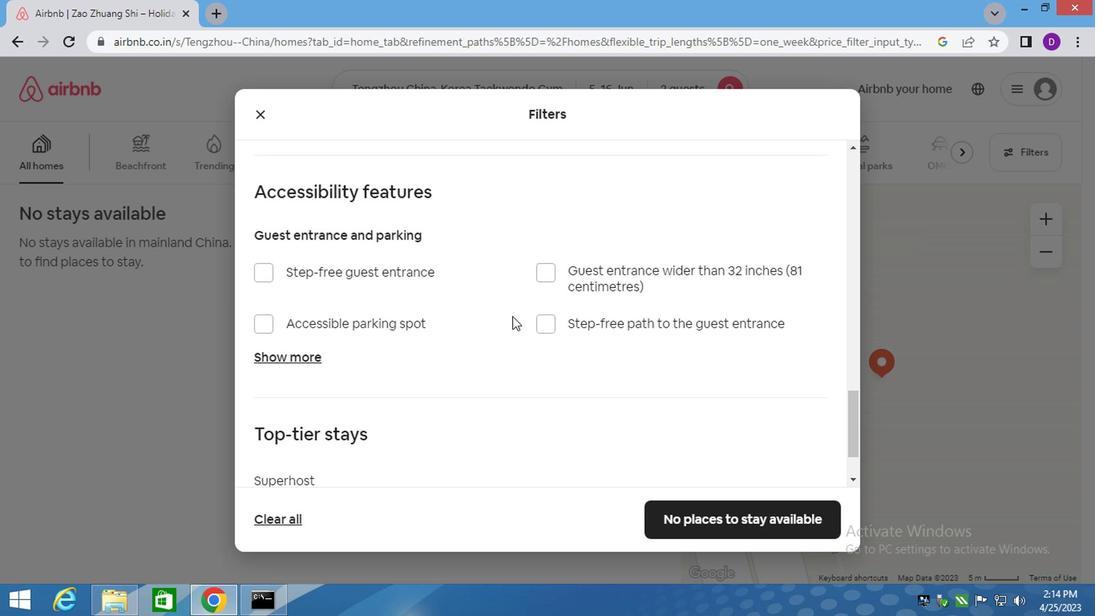 
Action: Mouse moved to (515, 324)
Screenshot: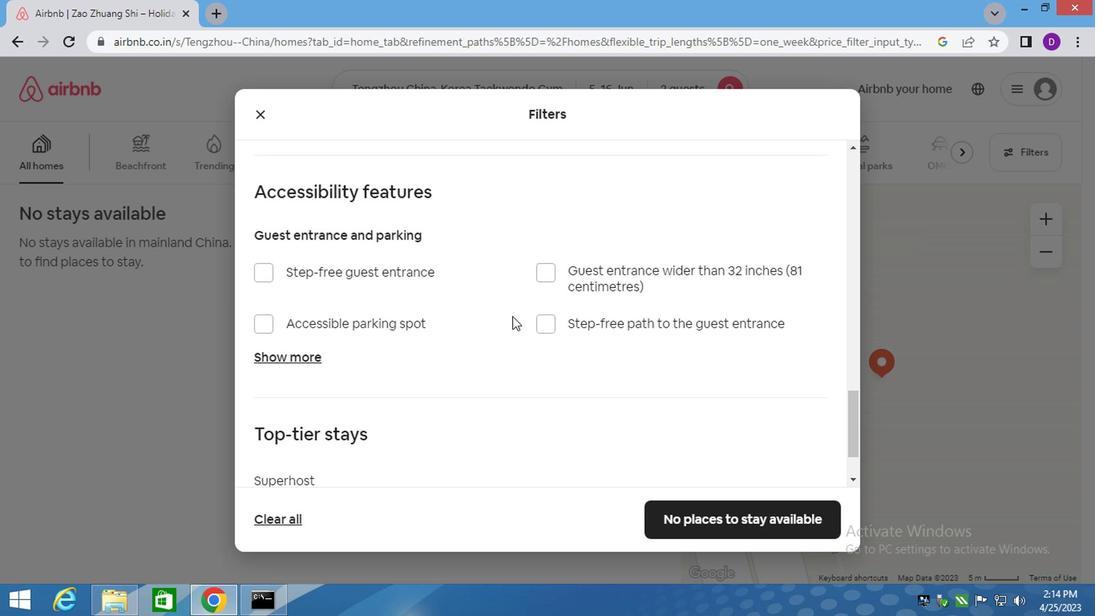 
Action: Mouse scrolled (515, 323) with delta (0, 0)
Screenshot: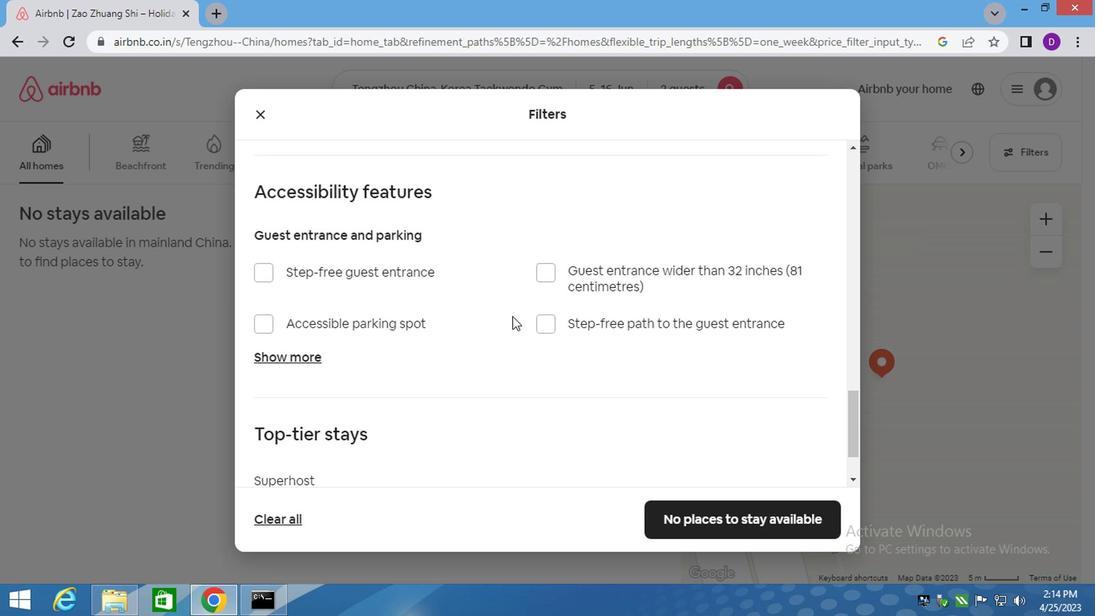 
Action: Mouse moved to (515, 325)
Screenshot: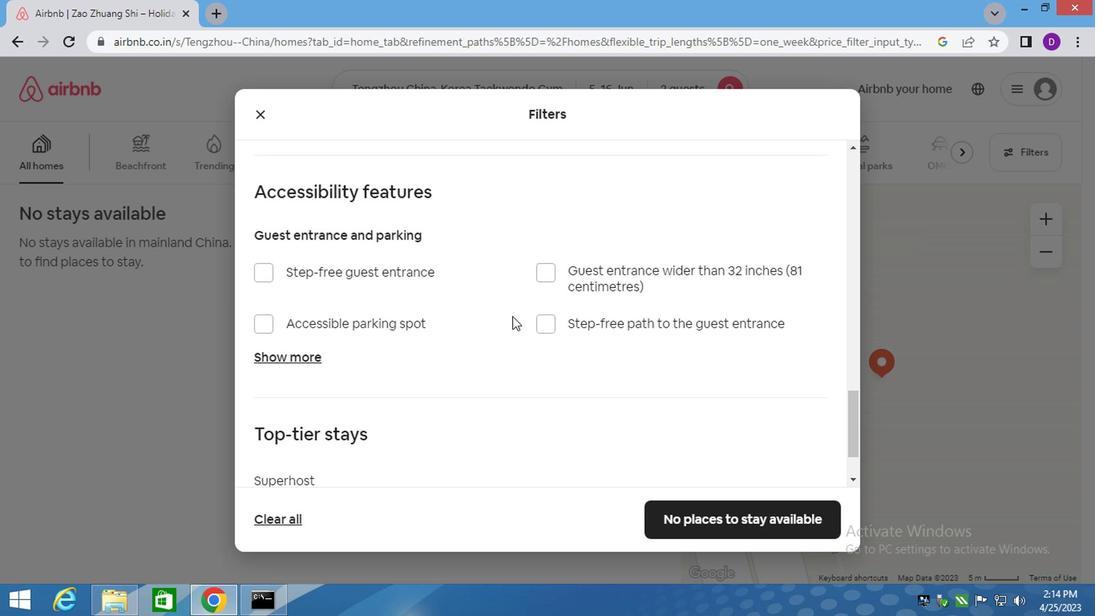 
Action: Mouse scrolled (515, 324) with delta (0, -1)
Screenshot: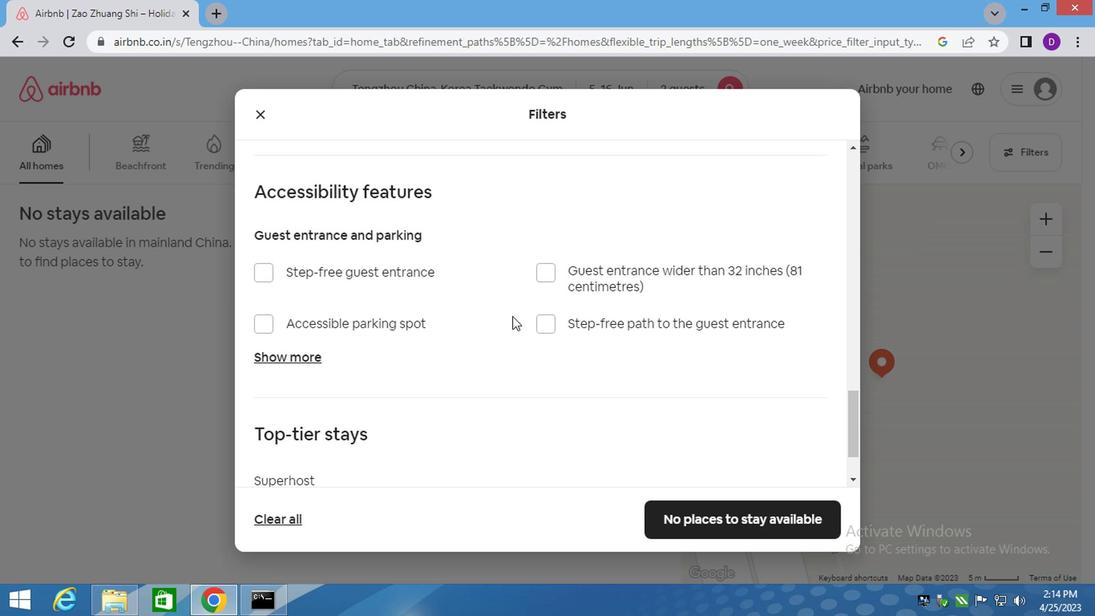 
Action: Mouse moved to (536, 346)
Screenshot: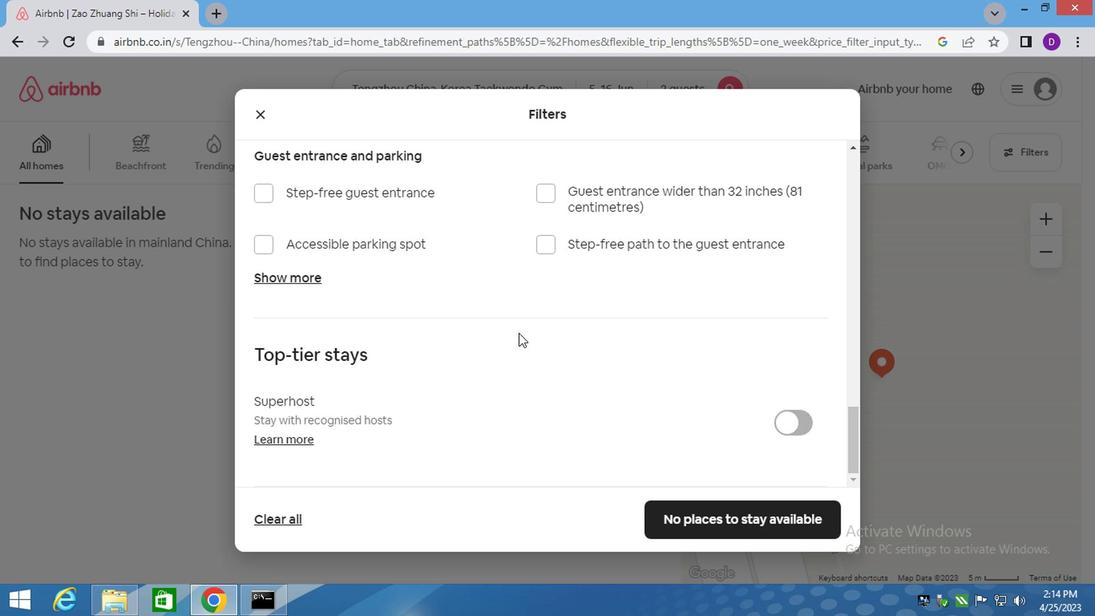 
Action: Mouse scrolled (536, 346) with delta (0, 0)
Screenshot: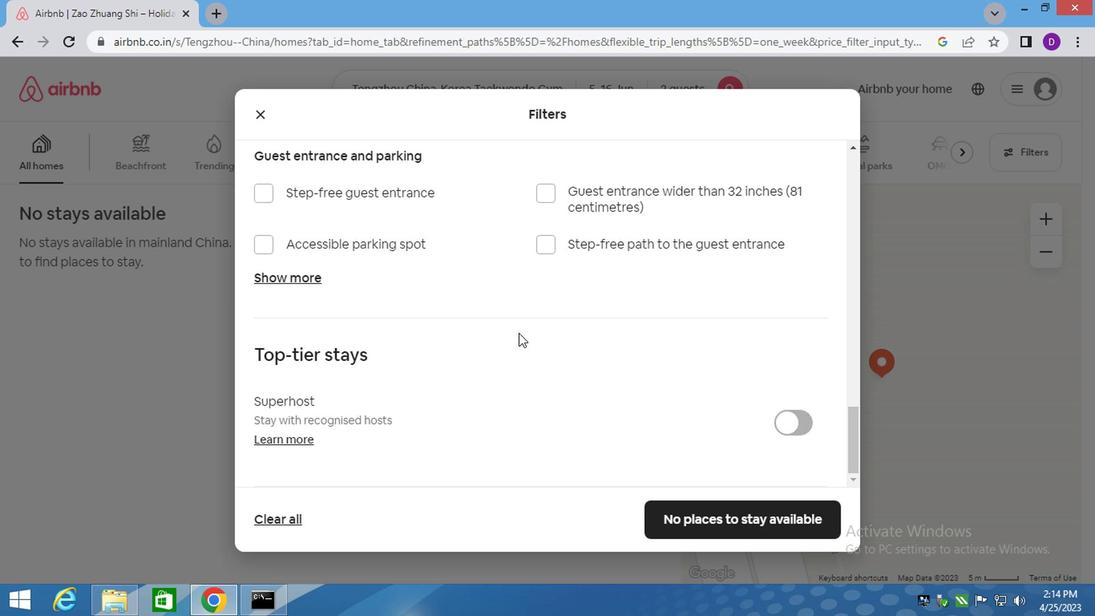 
Action: Mouse moved to (547, 357)
Screenshot: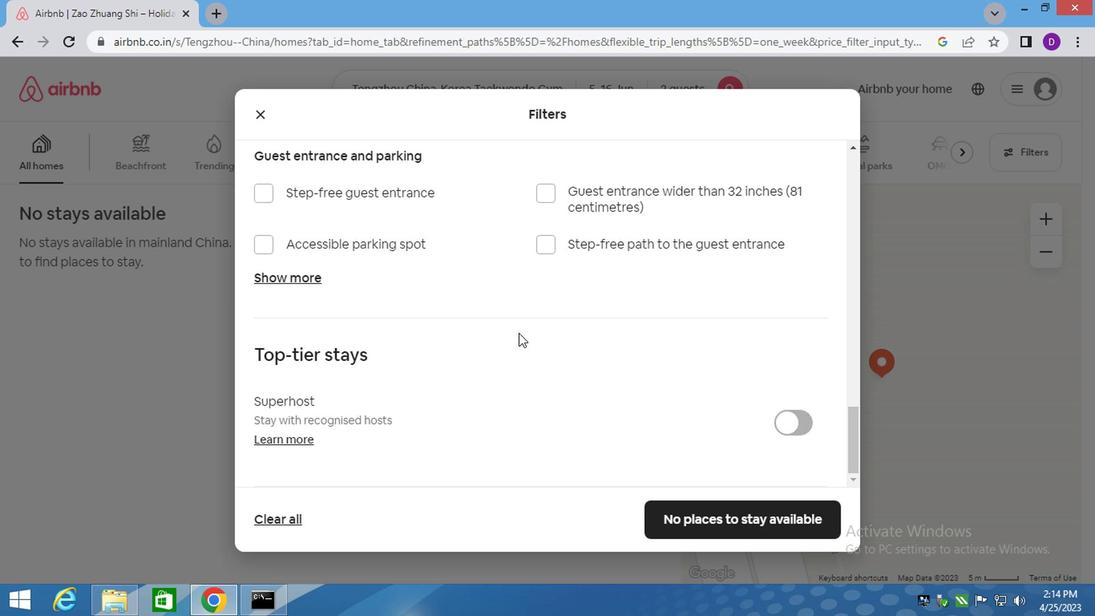 
Action: Mouse scrolled (547, 356) with delta (0, -1)
Screenshot: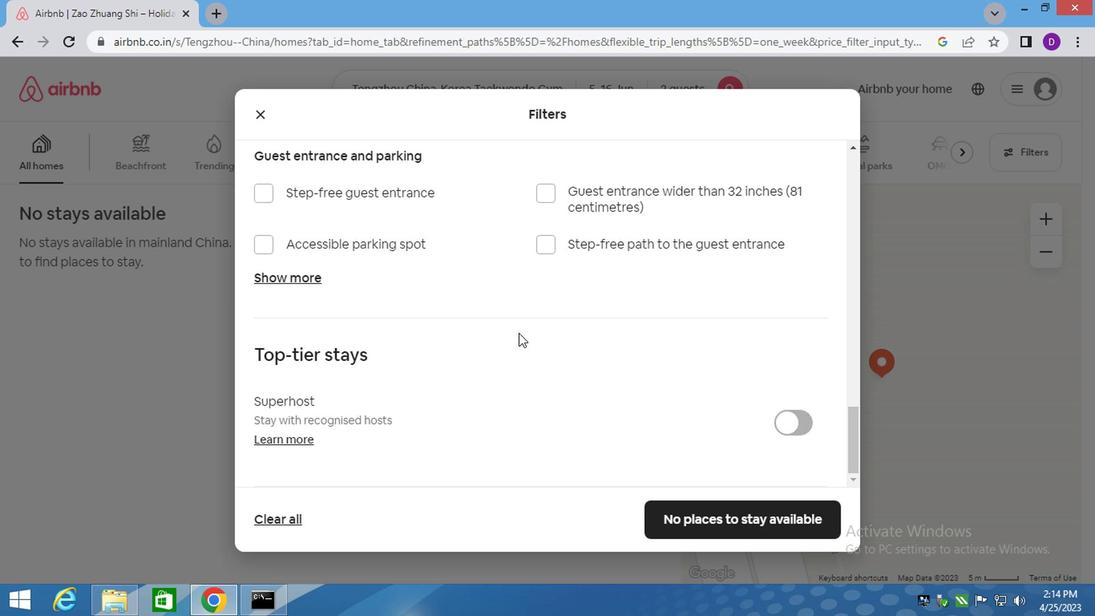 
Action: Mouse moved to (558, 366)
Screenshot: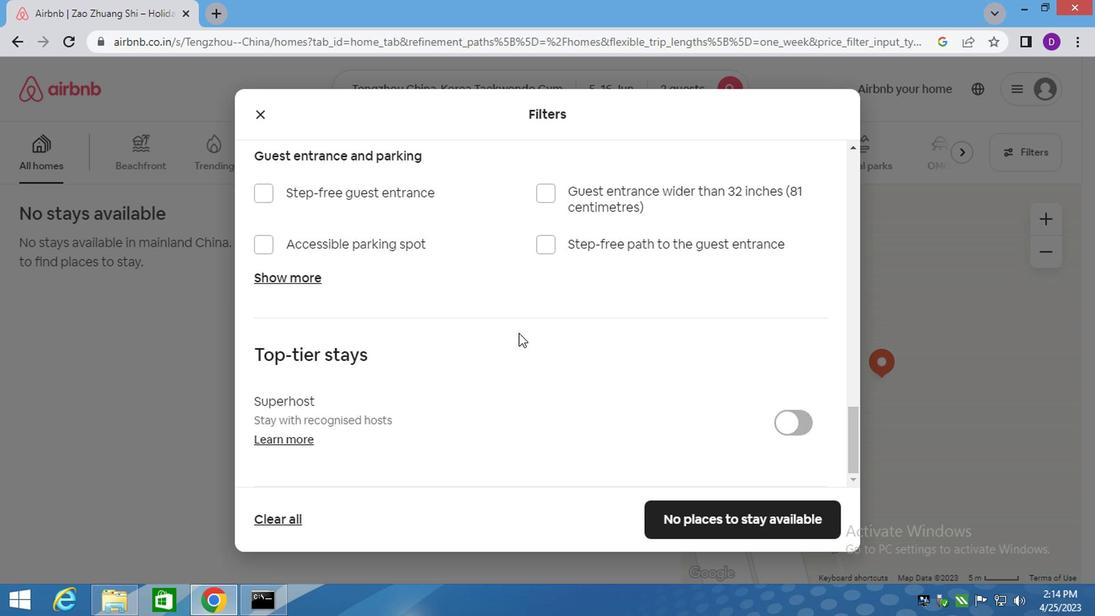 
Action: Mouse scrolled (558, 366) with delta (0, 0)
Screenshot: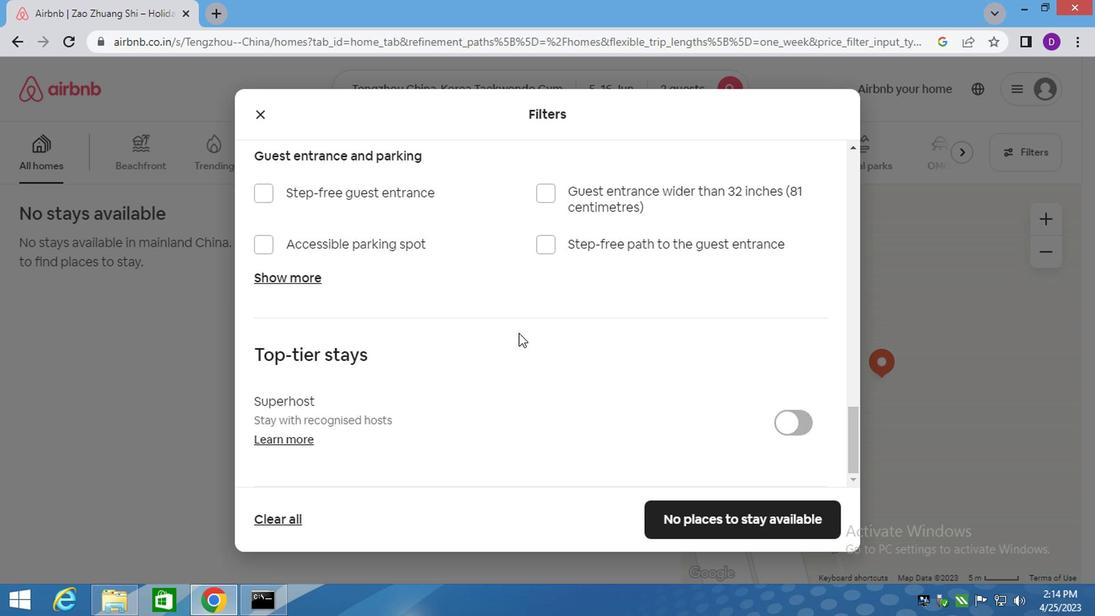 
Action: Mouse moved to (667, 417)
Screenshot: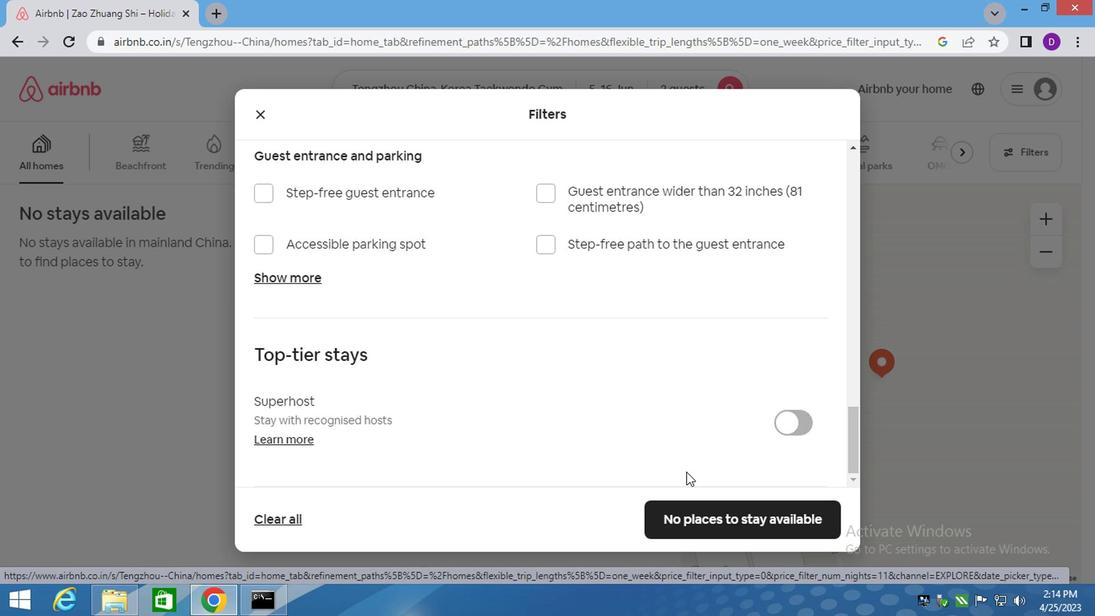 
Action: Mouse scrolled (667, 416) with delta (0, 0)
Screenshot: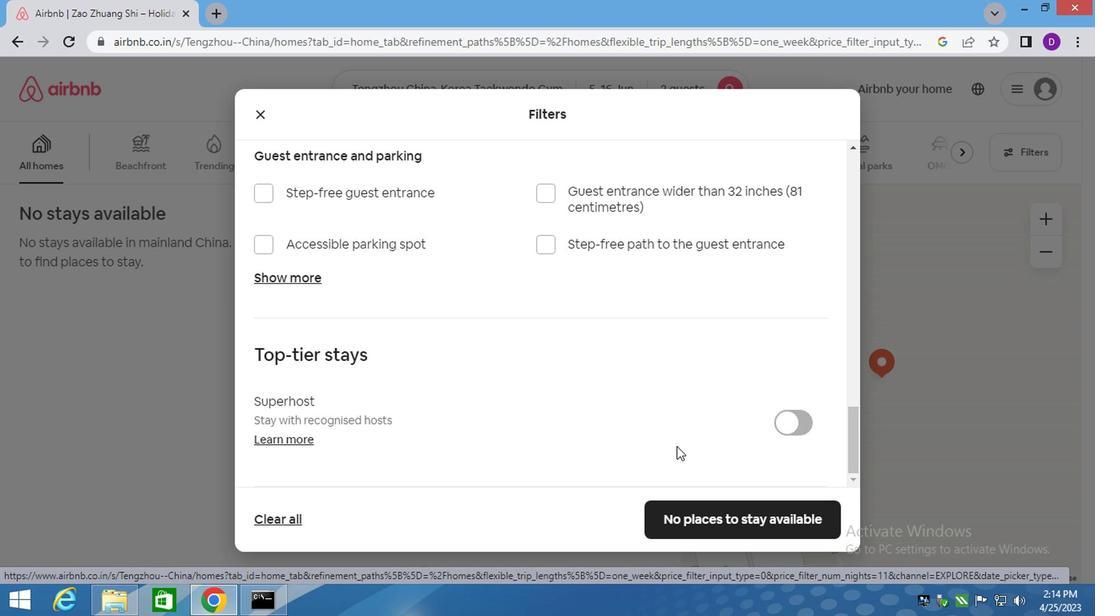 
Action: Mouse scrolled (667, 416) with delta (0, 0)
Screenshot: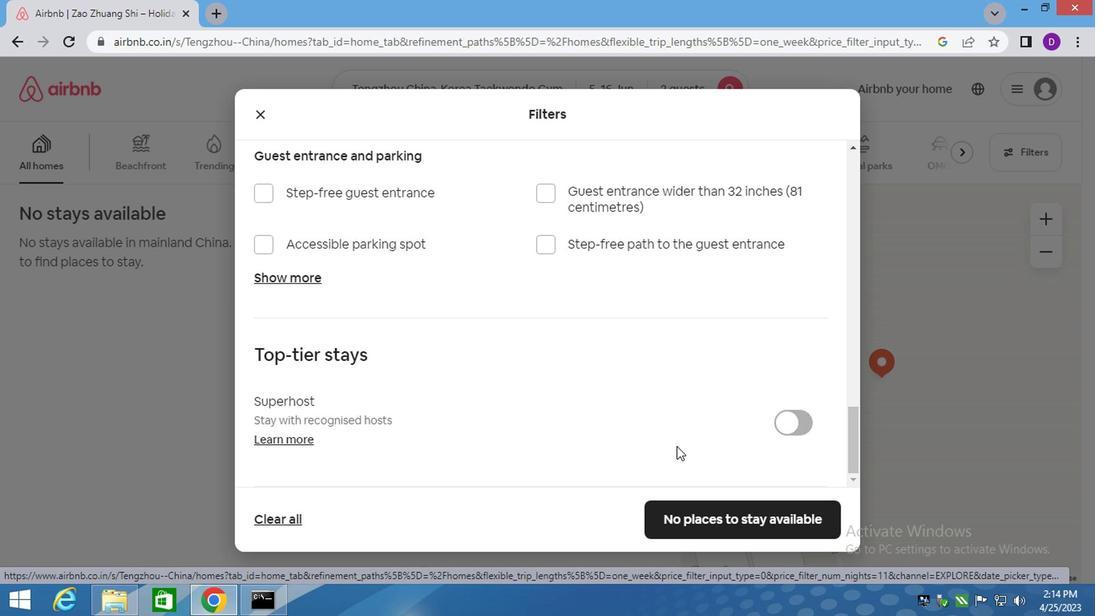
Action: Mouse scrolled (667, 416) with delta (0, 0)
Screenshot: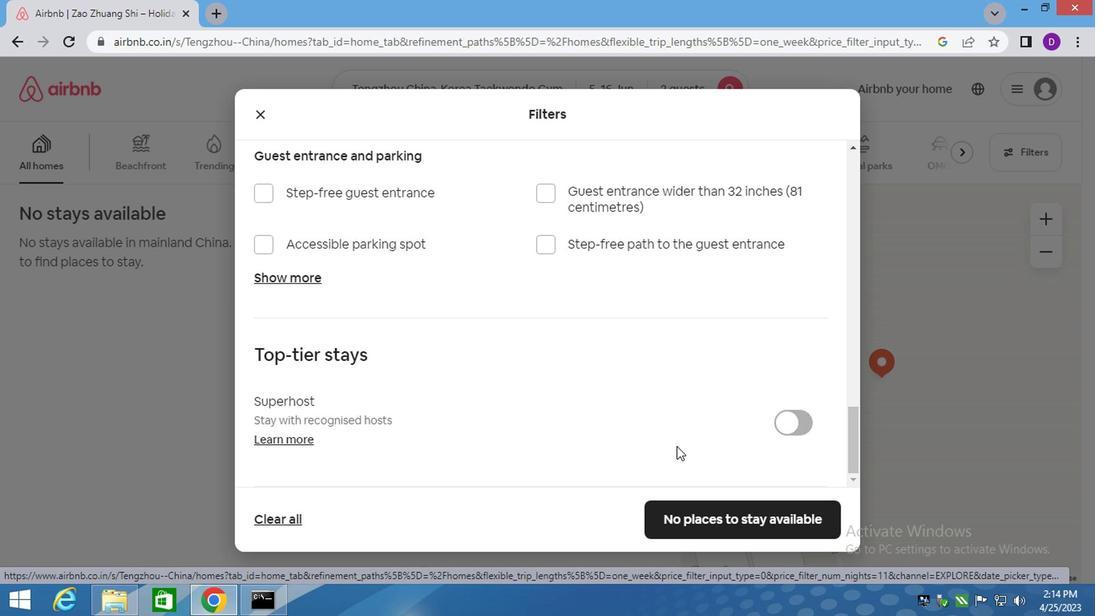 
Action: Mouse scrolled (667, 416) with delta (0, 0)
Screenshot: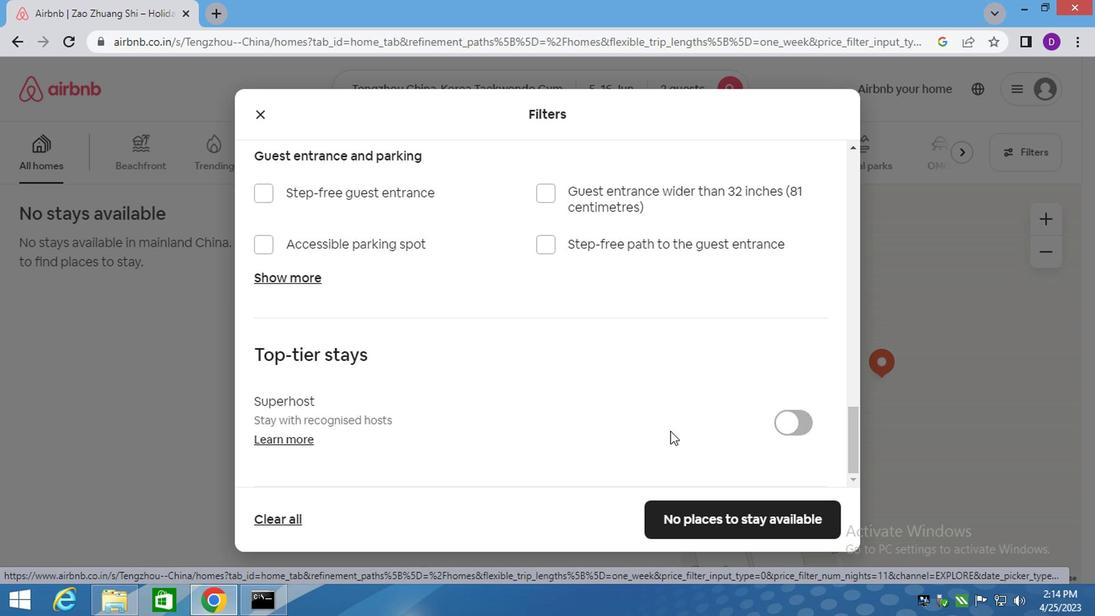 
Action: Mouse scrolled (667, 416) with delta (0, 0)
Screenshot: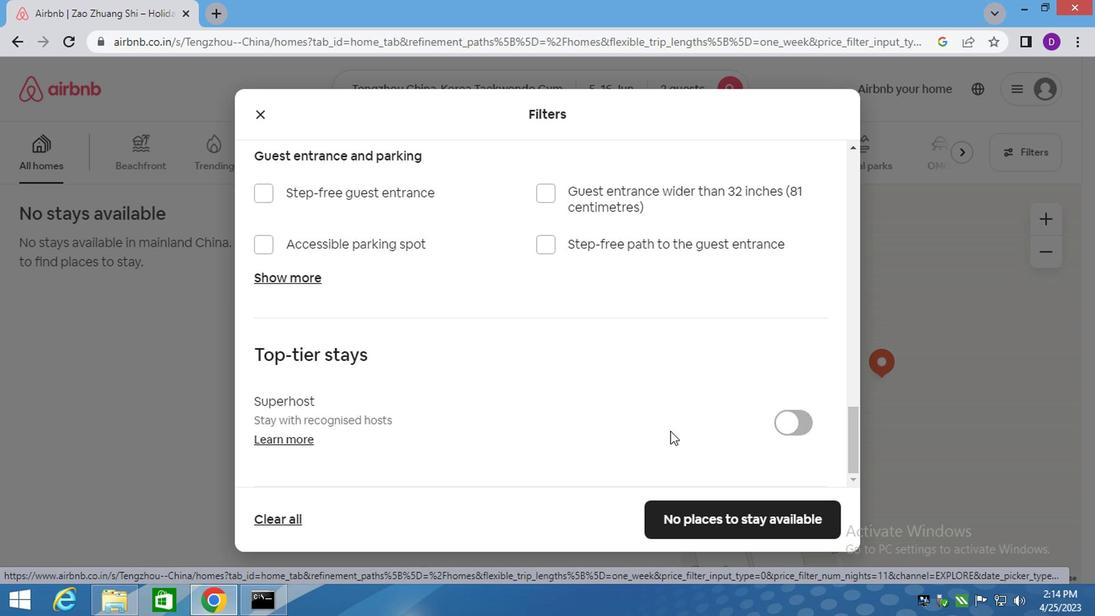 
Action: Mouse scrolled (667, 416) with delta (0, 0)
Screenshot: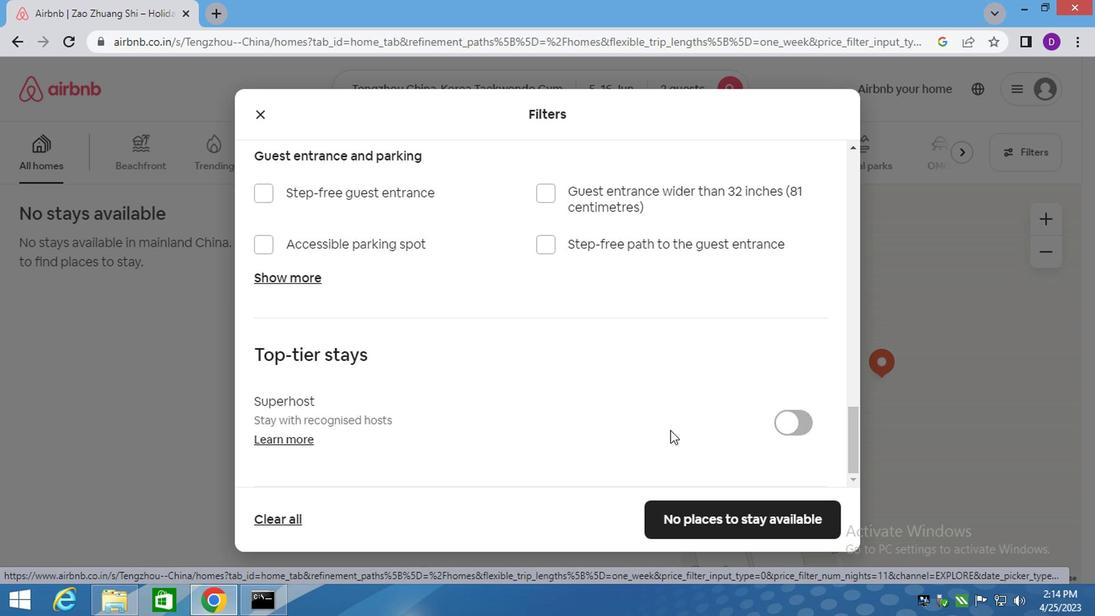 
Action: Mouse moved to (673, 421)
Screenshot: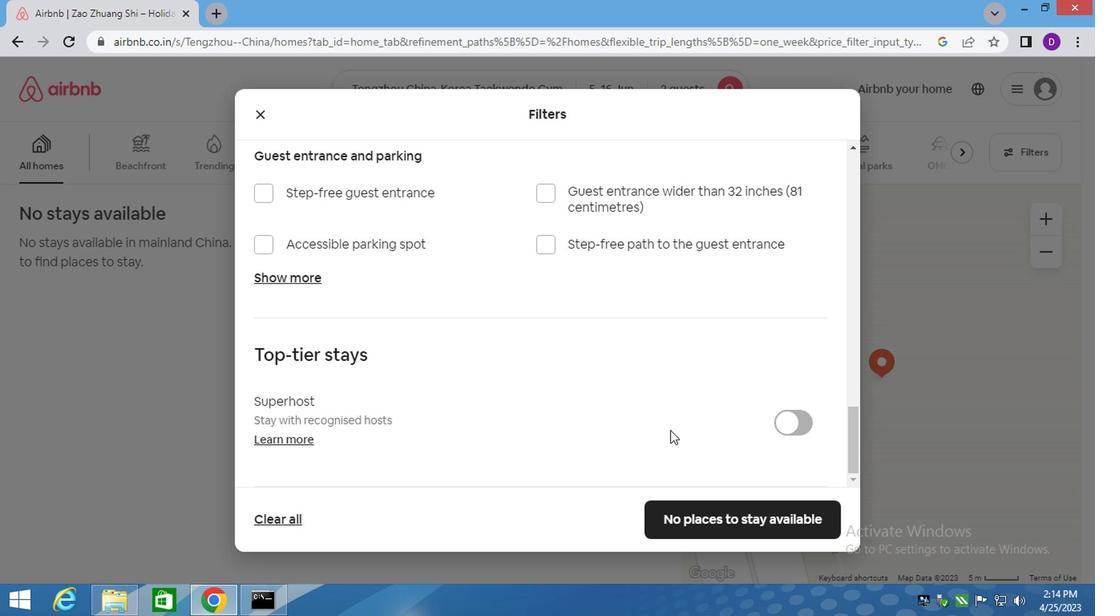 
Action: Mouse scrolled (673, 421) with delta (0, 0)
Screenshot: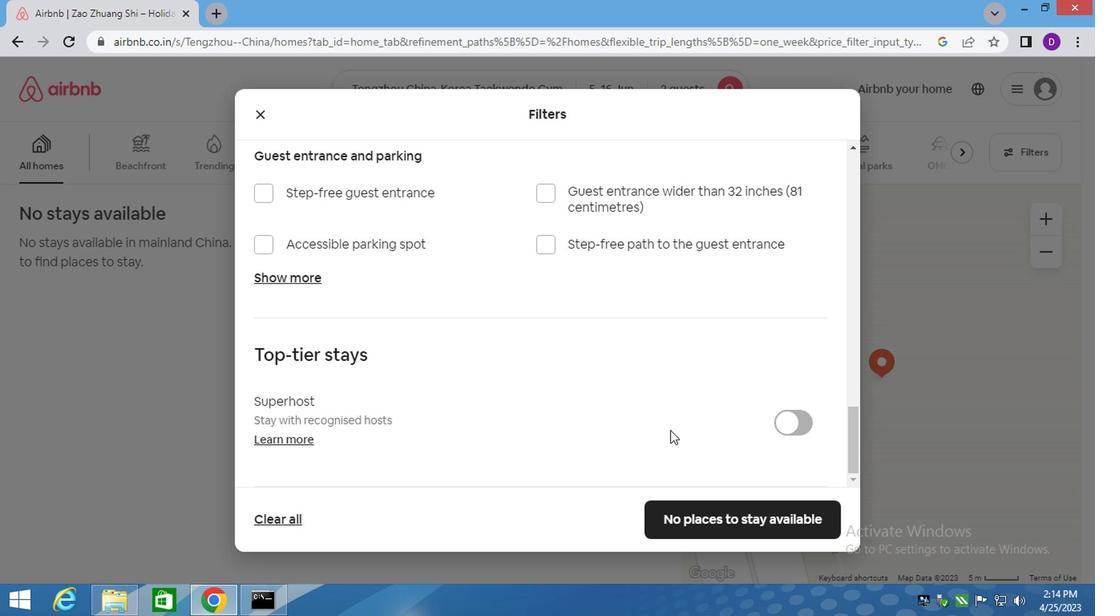 
Action: Mouse moved to (683, 437)
Screenshot: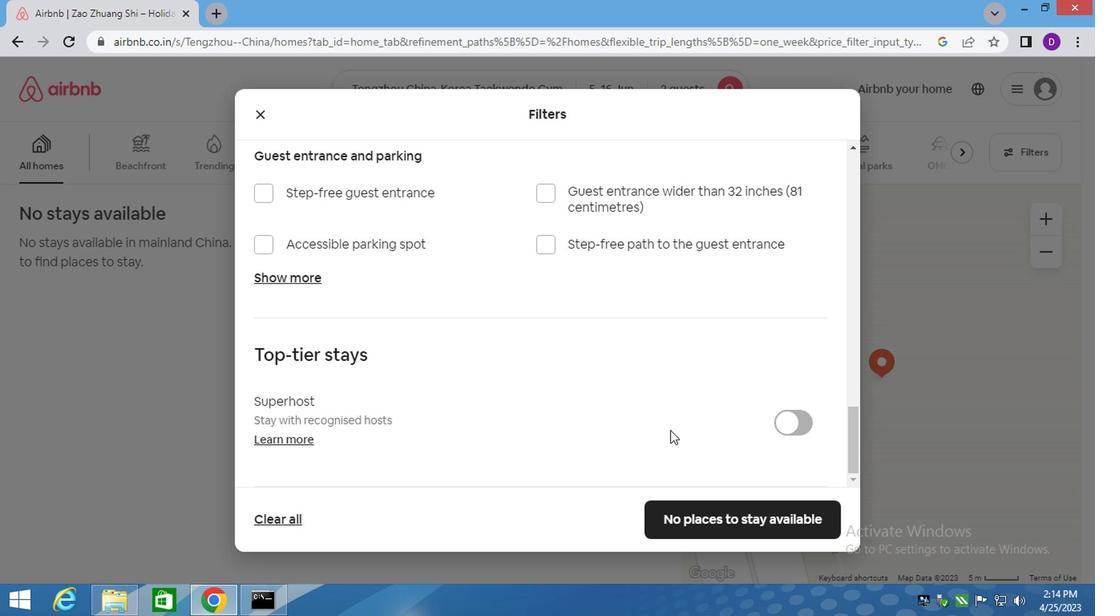 
Action: Mouse scrolled (683, 437) with delta (0, 0)
Screenshot: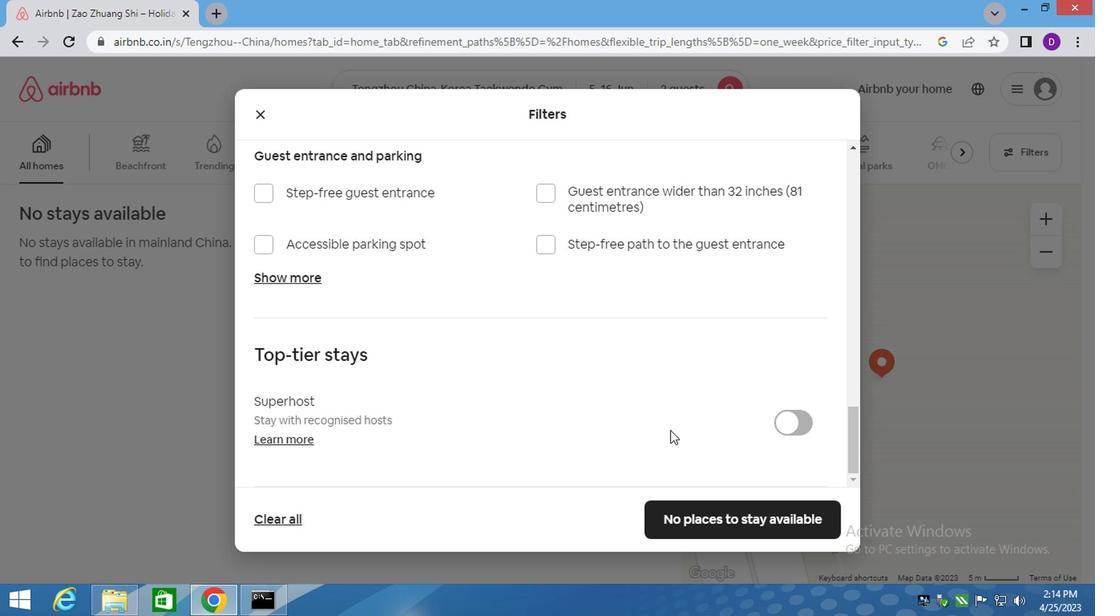 
Action: Mouse moved to (687, 445)
Screenshot: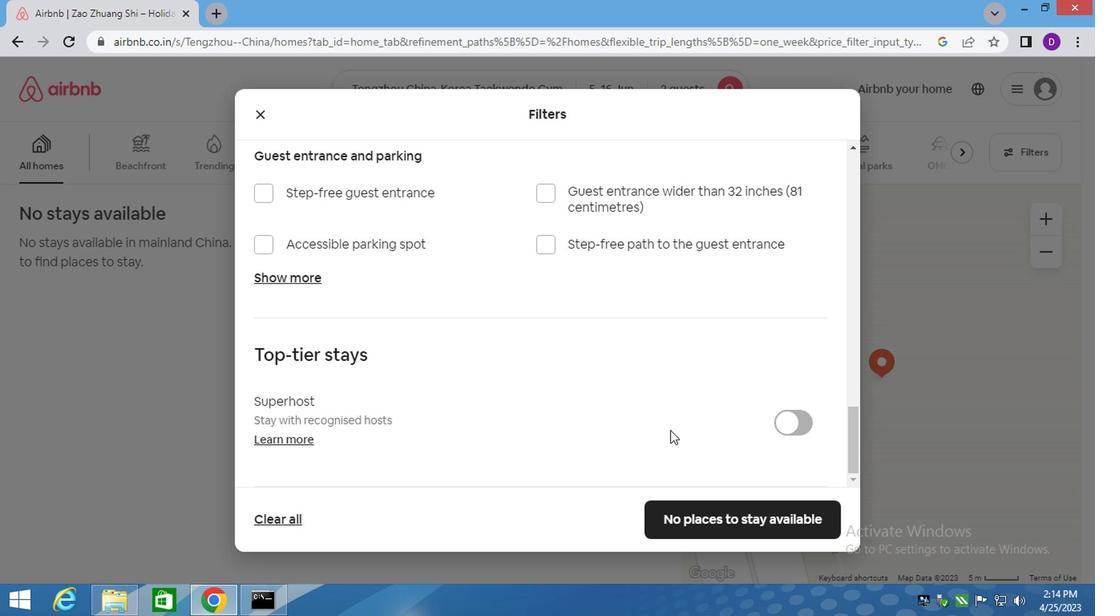 
Action: Mouse scrolled (687, 444) with delta (0, -1)
Screenshot: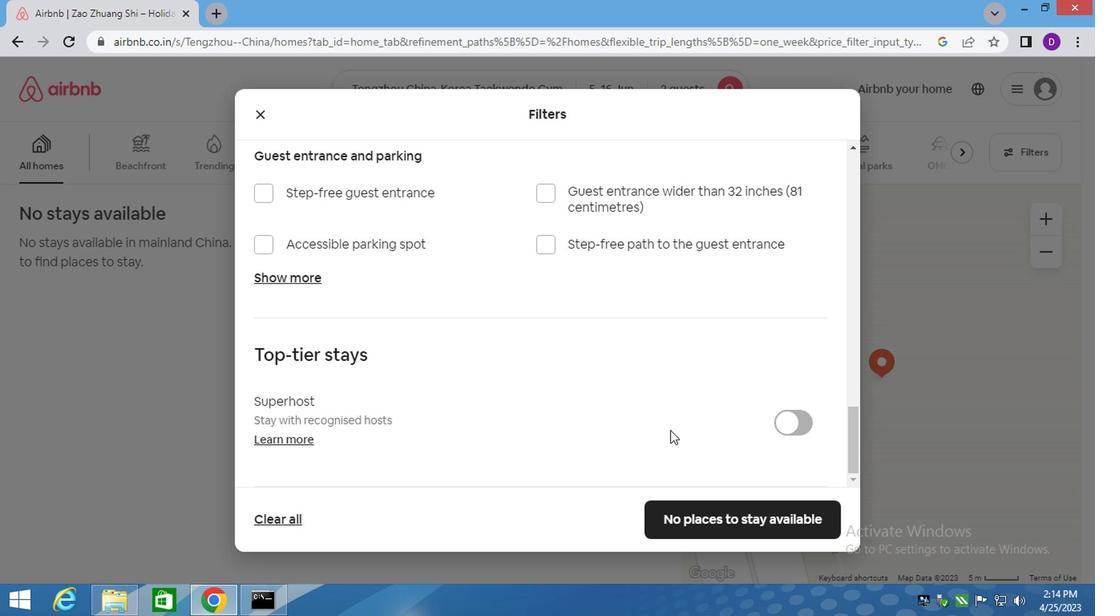 
Action: Mouse moved to (688, 451)
Screenshot: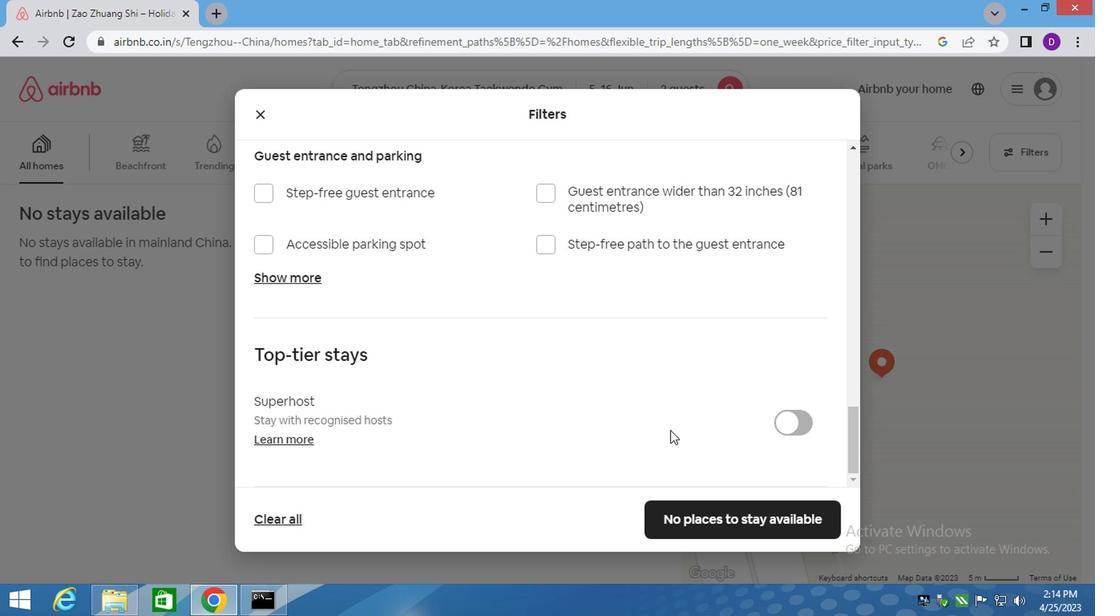 
Action: Mouse scrolled (688, 450) with delta (0, 0)
Screenshot: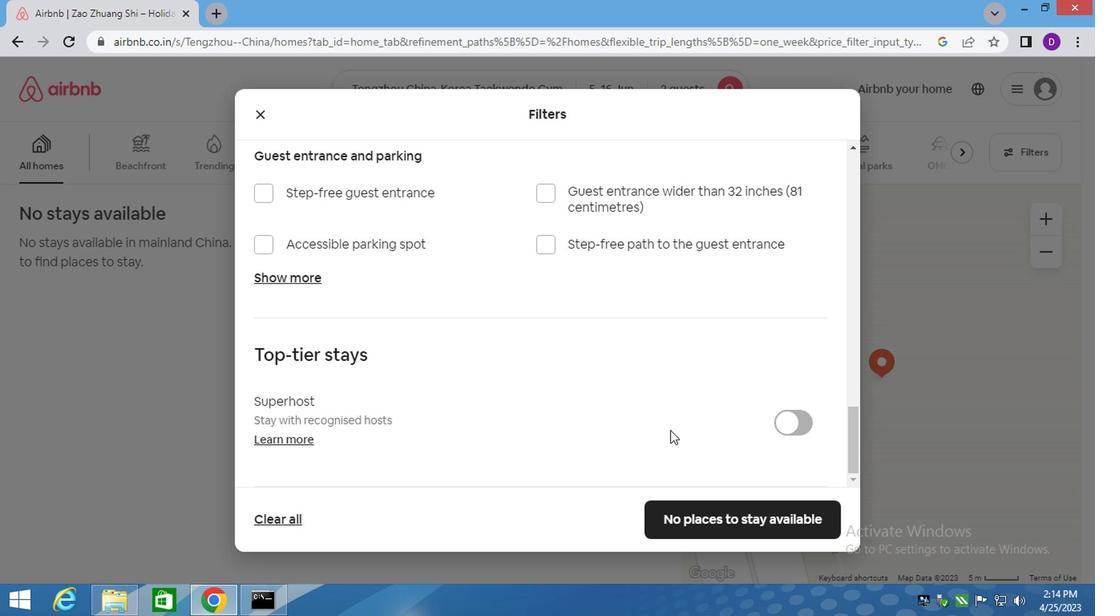 
Action: Mouse moved to (691, 457)
Screenshot: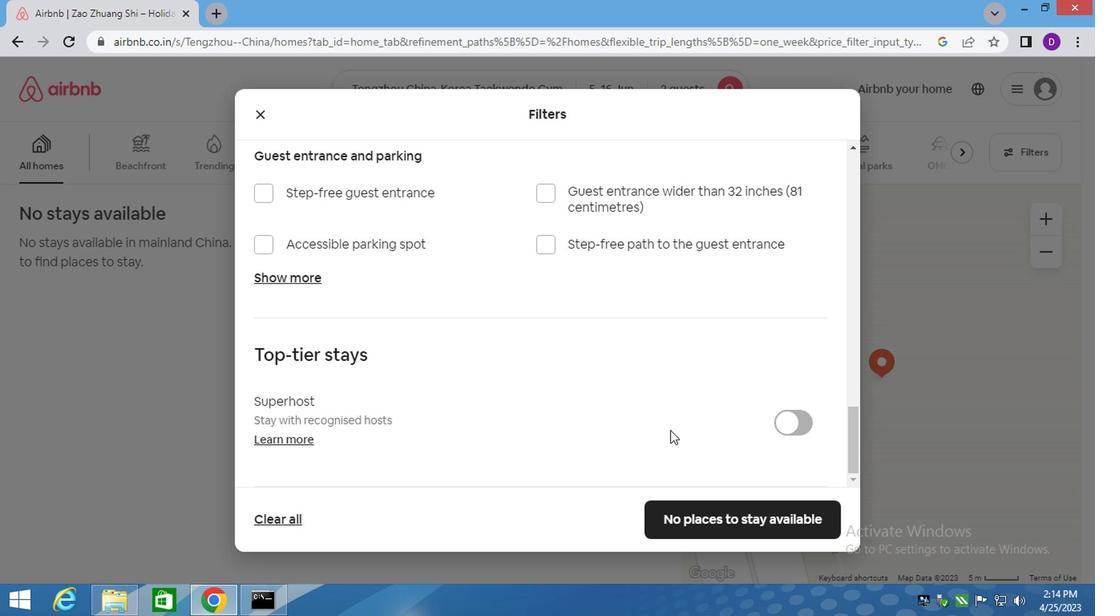 
Action: Mouse scrolled (691, 455) with delta (0, -1)
Screenshot: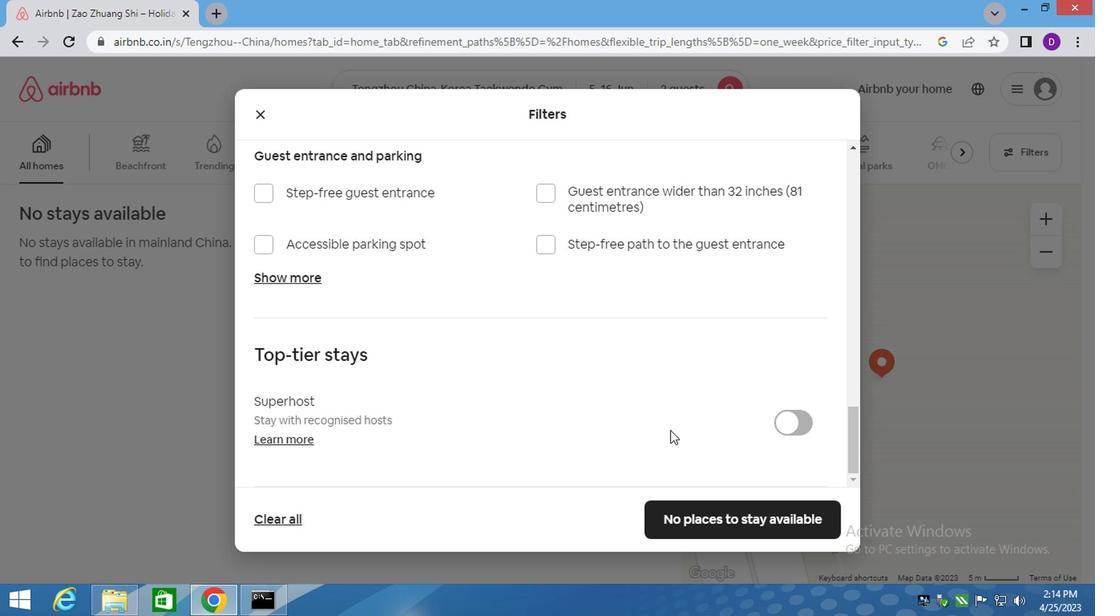 
Action: Mouse moved to (732, 505)
Screenshot: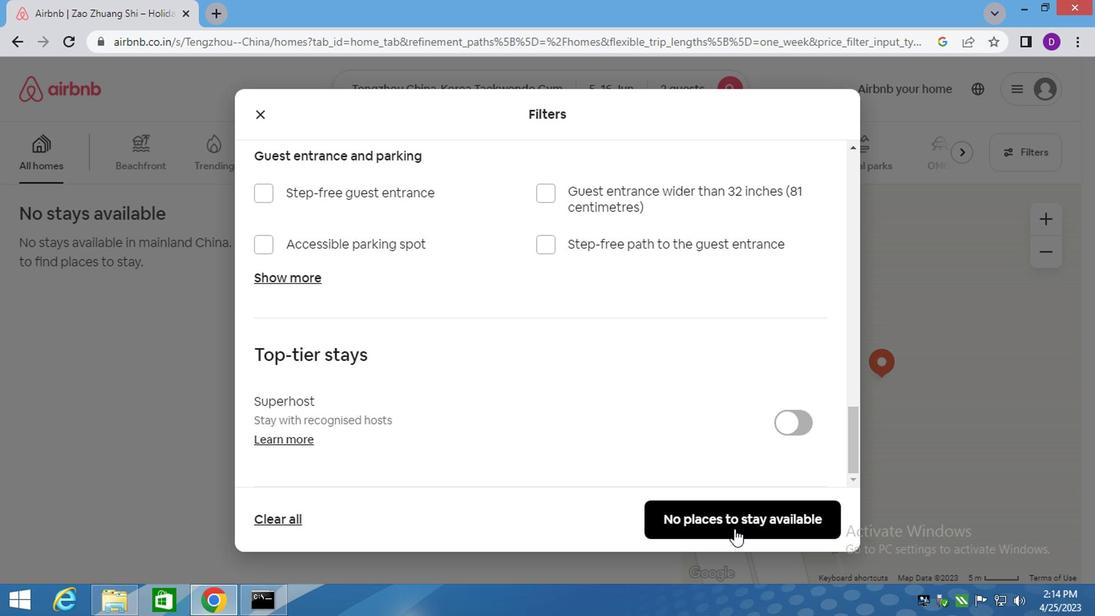 
Action: Mouse pressed left at (732, 505)
Screenshot: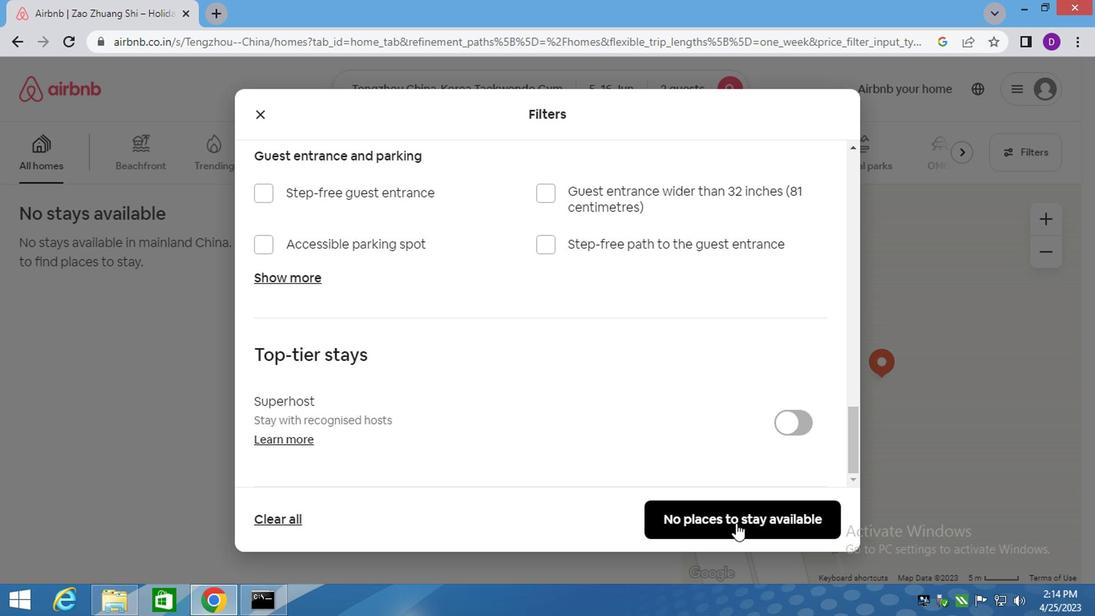 
Action: Mouse moved to (412, 428)
Screenshot: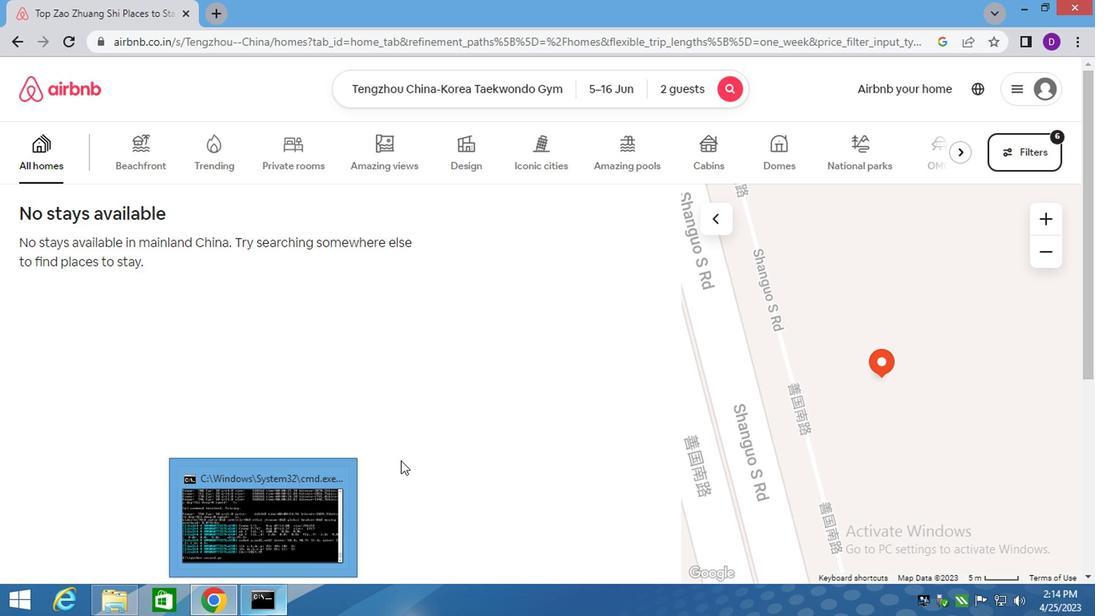 
